 Task: Find connections with filter location Boa Vista with filter topic #machinelearningwith filter profile language Spanish with filter current company State Street with filter school L S Raheja College of Arts and Commerce with filter industry Education Administration Programs with filter service category Consulting with filter keywords title Business Manager
Action: Mouse moved to (535, 102)
Screenshot: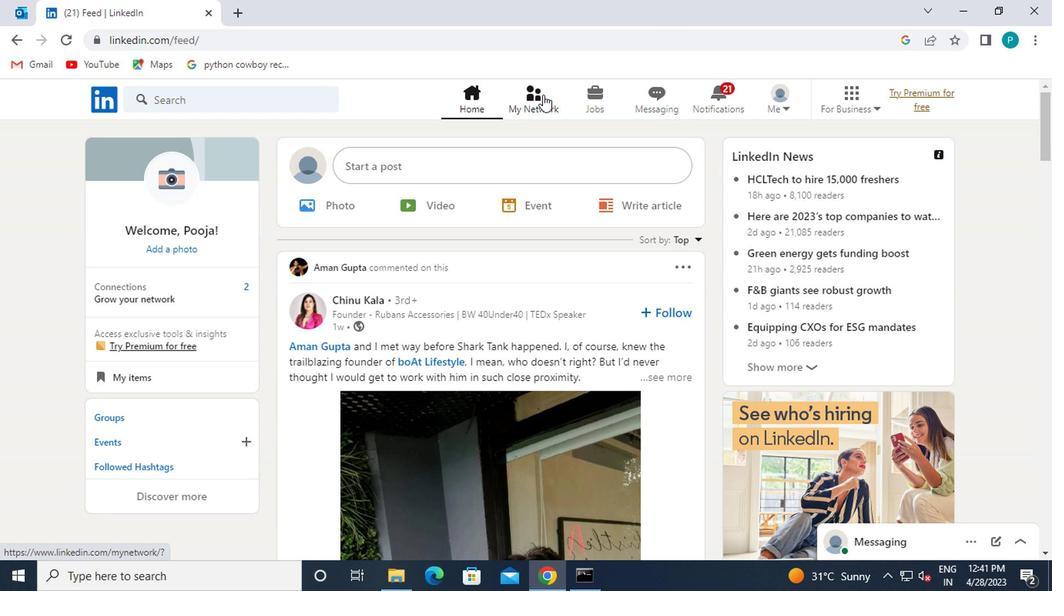 
Action: Mouse pressed left at (535, 102)
Screenshot: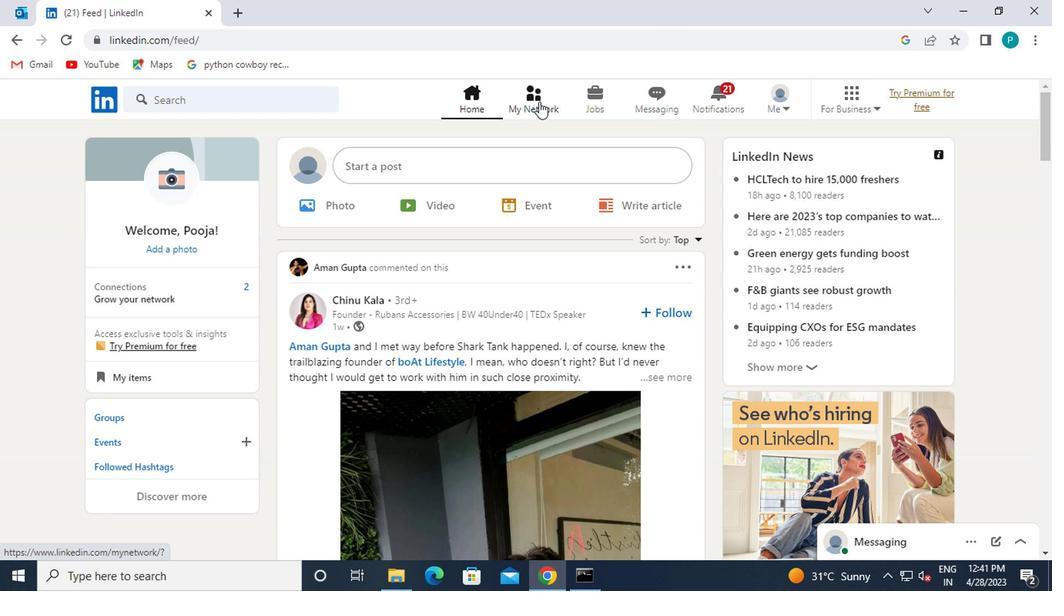 
Action: Mouse moved to (231, 170)
Screenshot: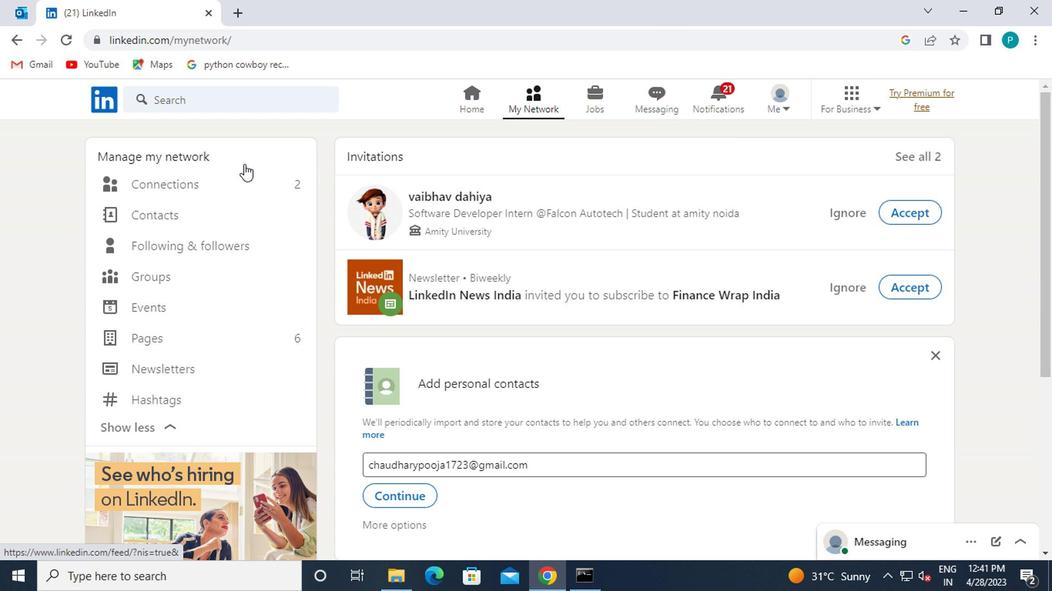 
Action: Mouse pressed left at (231, 170)
Screenshot: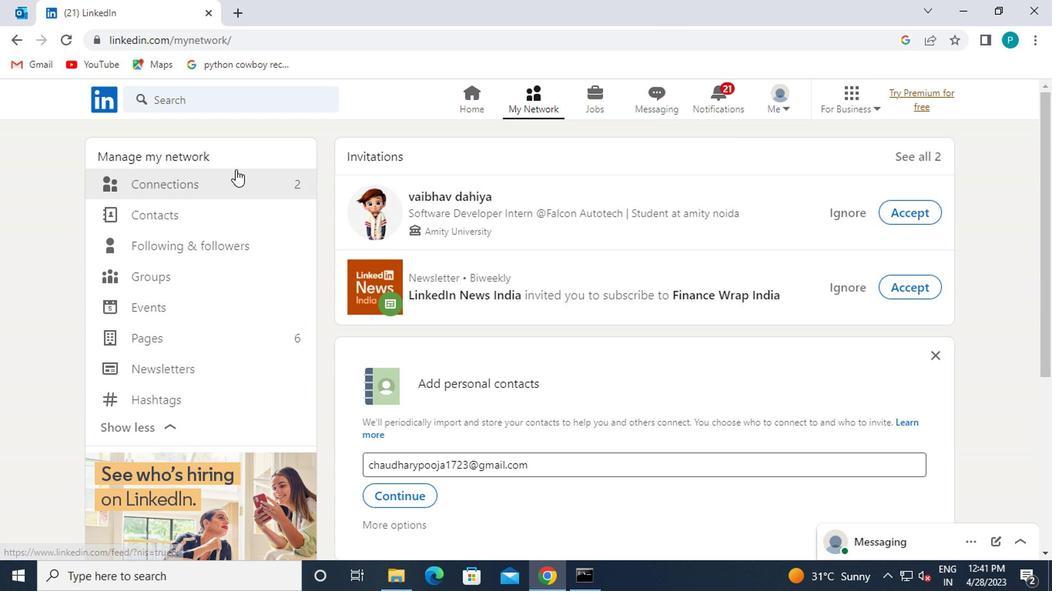 
Action: Mouse moved to (284, 186)
Screenshot: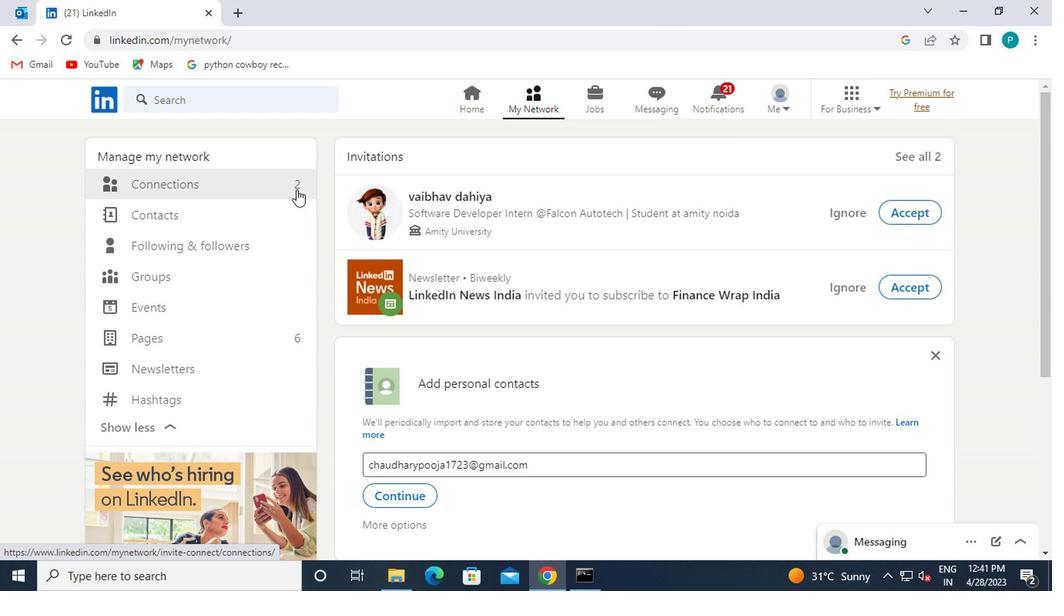 
Action: Mouse pressed left at (284, 186)
Screenshot: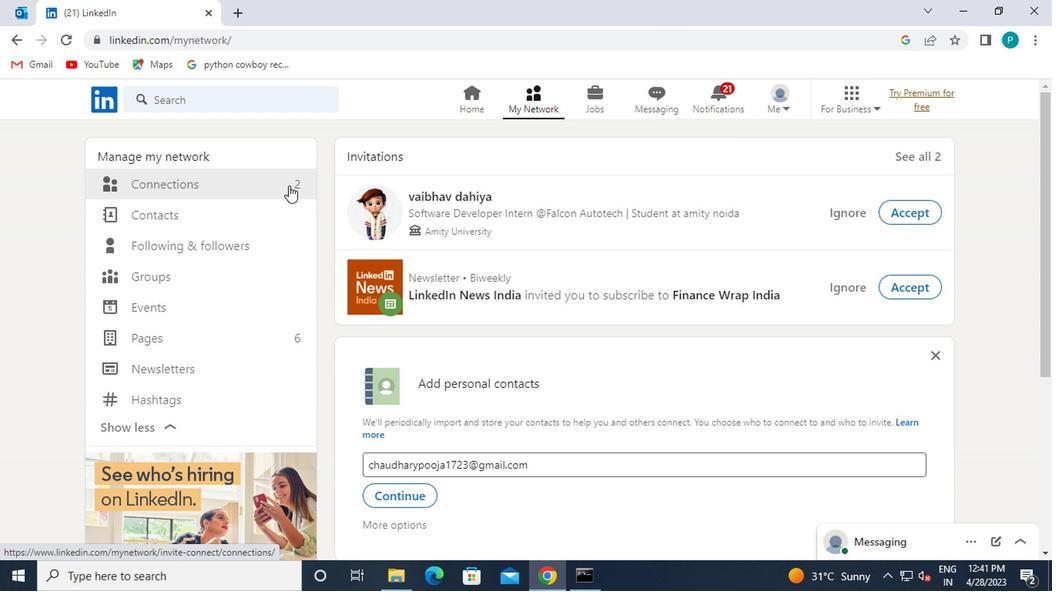 
Action: Mouse pressed left at (284, 186)
Screenshot: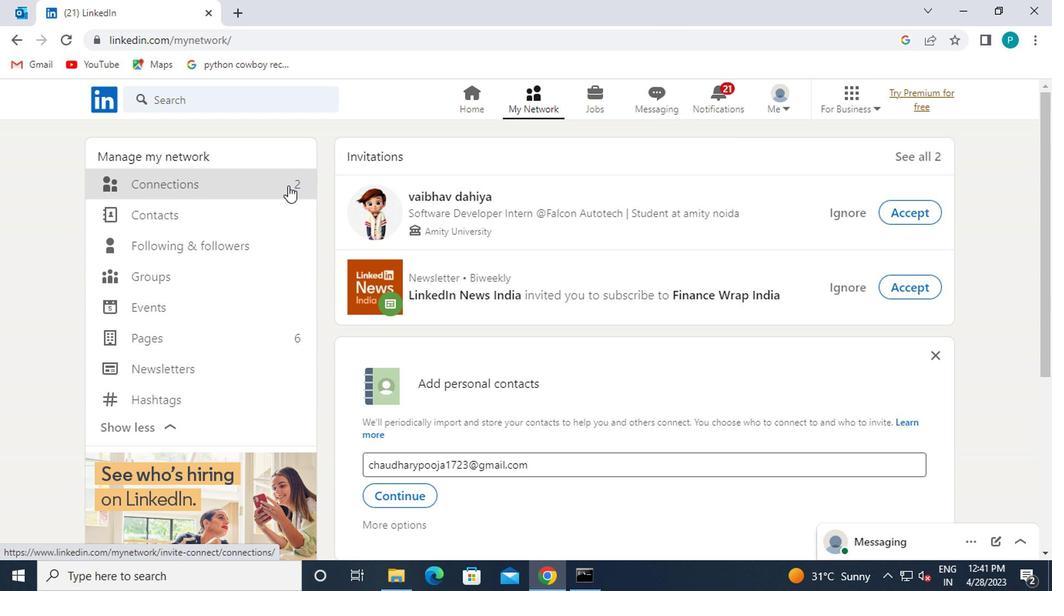
Action: Mouse moved to (650, 187)
Screenshot: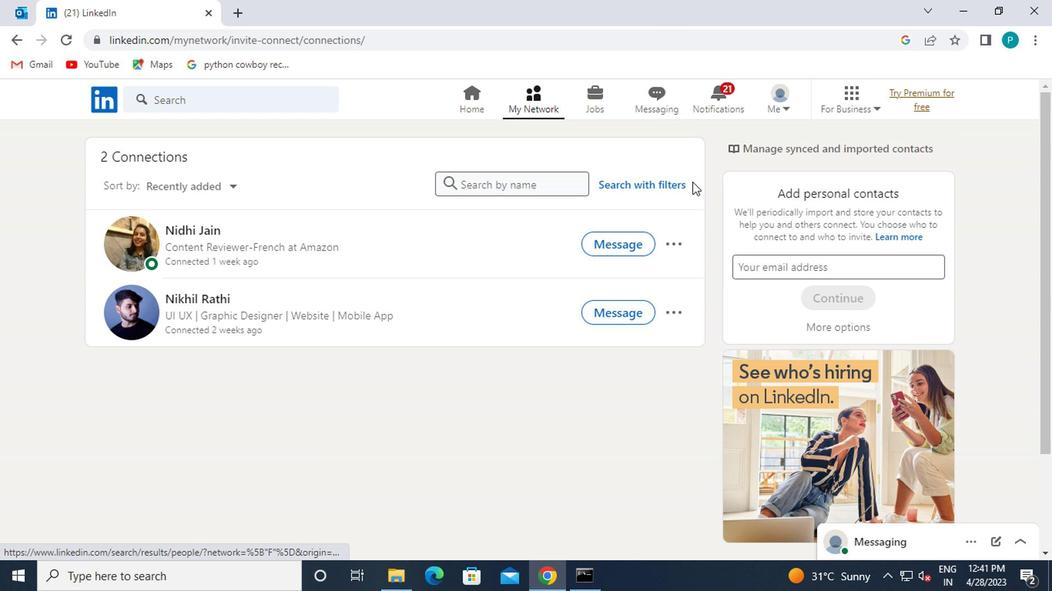 
Action: Mouse pressed left at (650, 187)
Screenshot: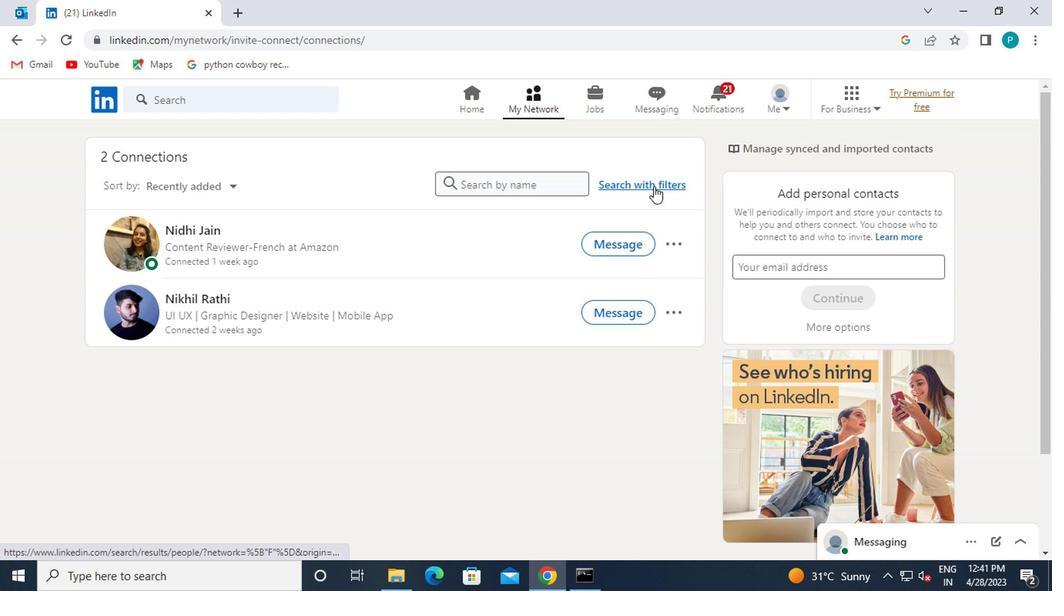 
Action: Mouse moved to (579, 150)
Screenshot: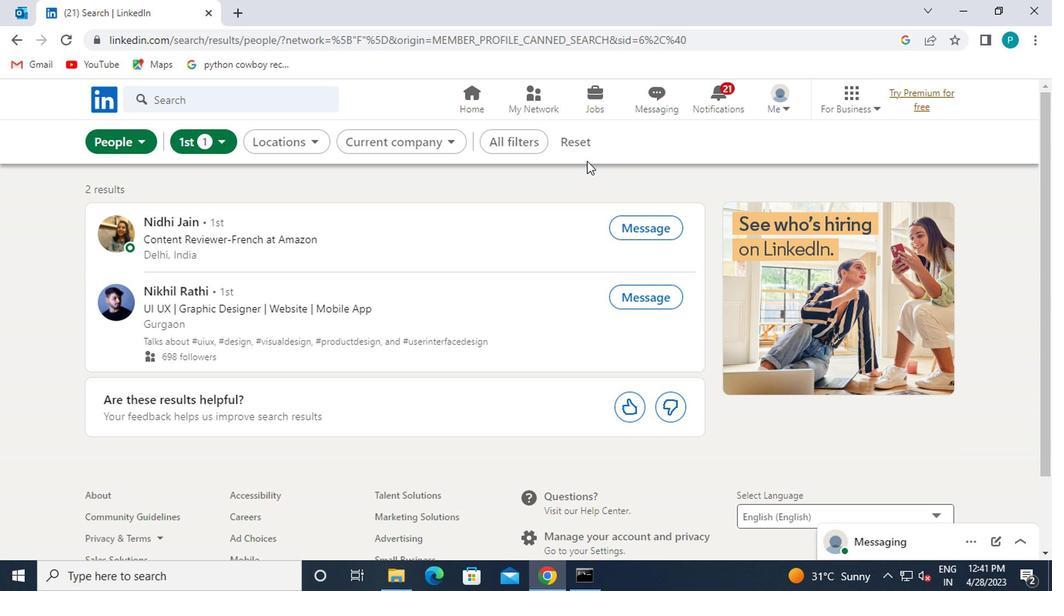 
Action: Mouse pressed left at (579, 150)
Screenshot: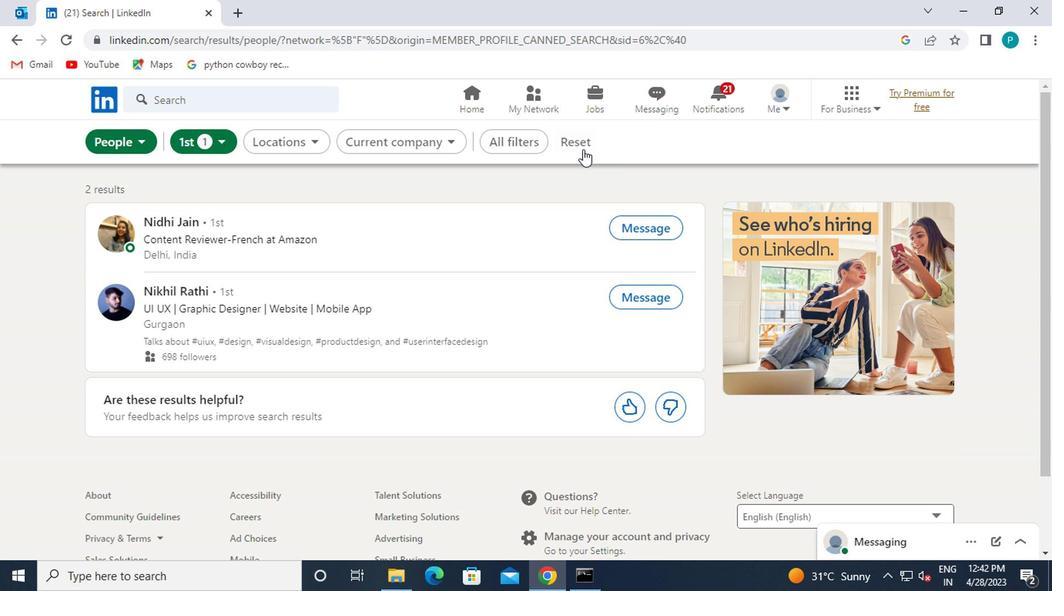 
Action: Mouse moved to (527, 153)
Screenshot: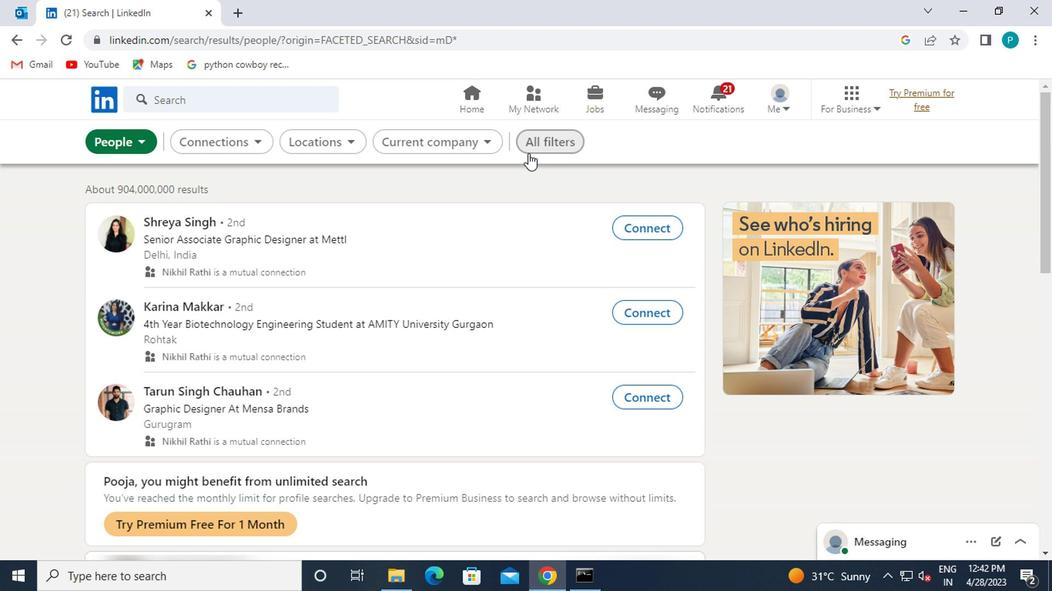
Action: Mouse pressed left at (527, 153)
Screenshot: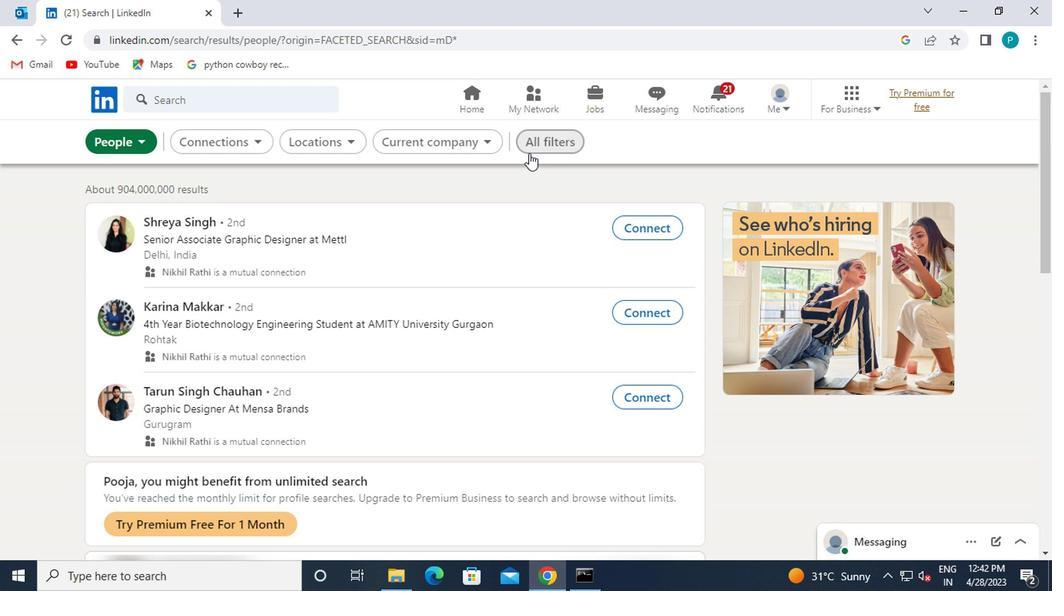 
Action: Mouse moved to (927, 400)
Screenshot: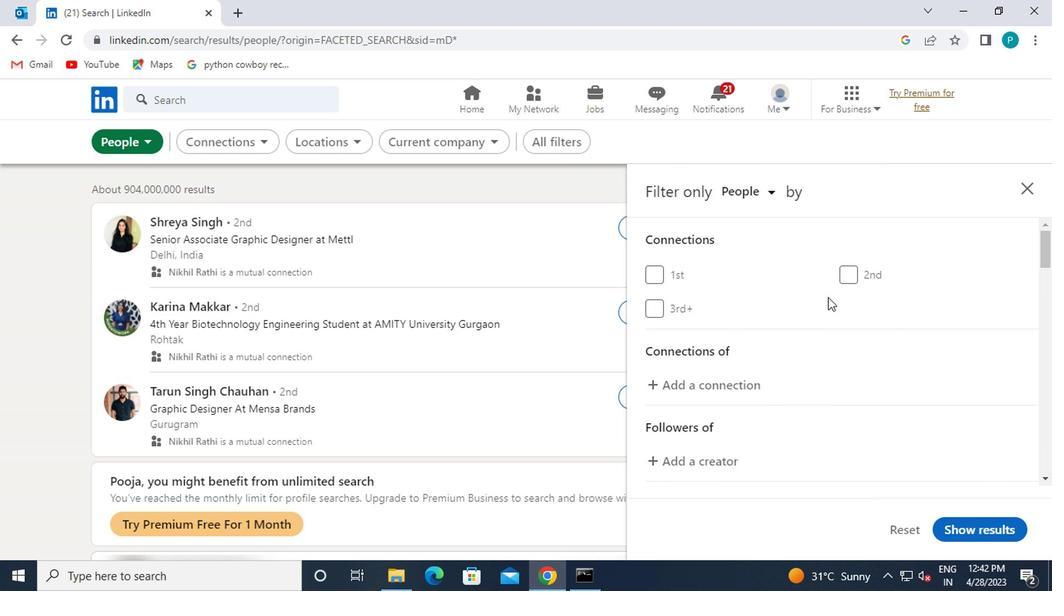
Action: Mouse scrolled (927, 398) with delta (0, -1)
Screenshot: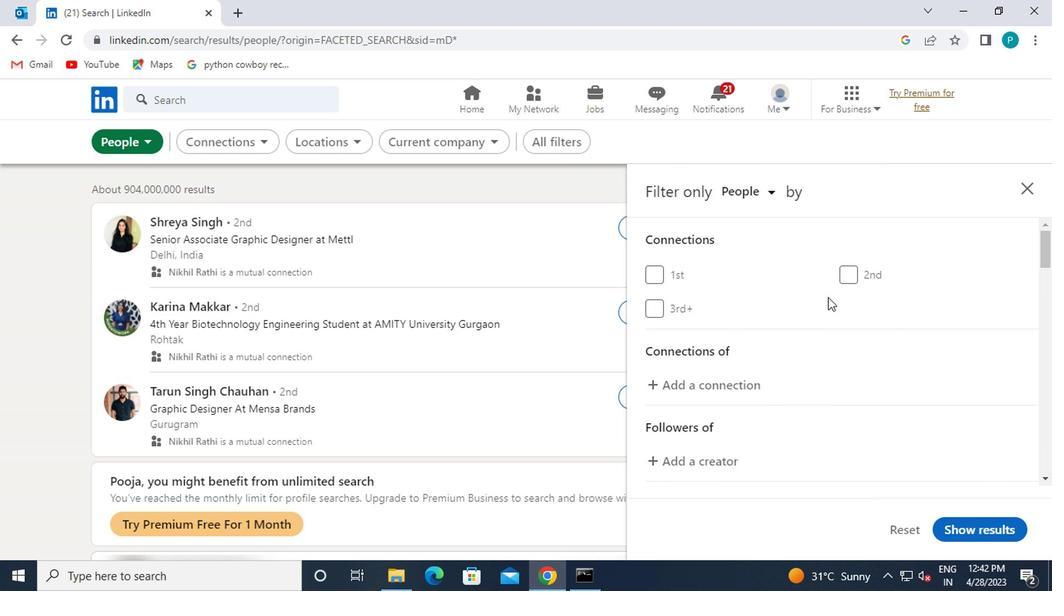 
Action: Mouse moved to (932, 403)
Screenshot: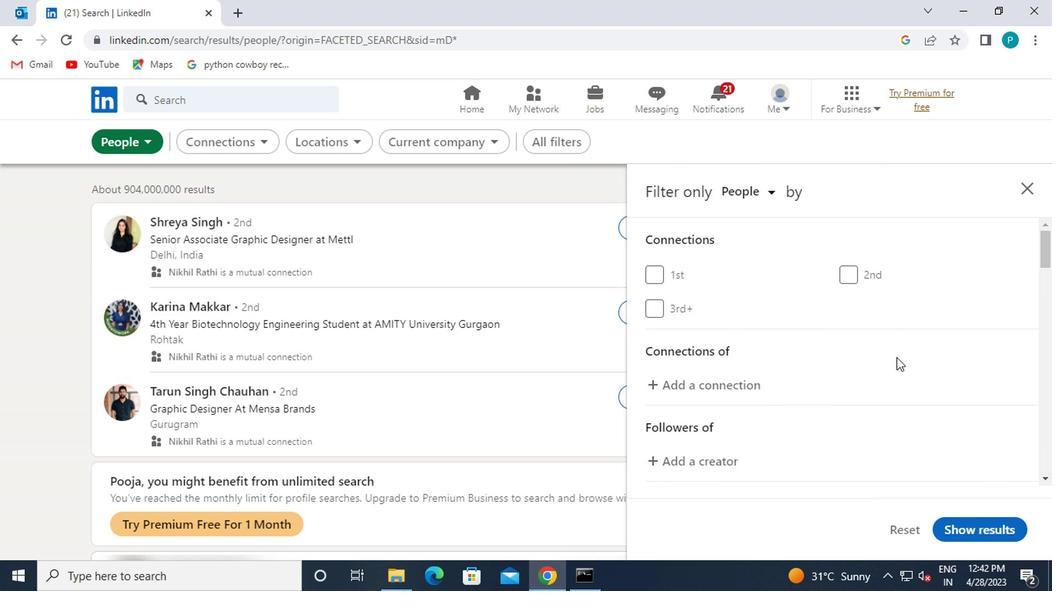 
Action: Mouse scrolled (932, 402) with delta (0, -1)
Screenshot: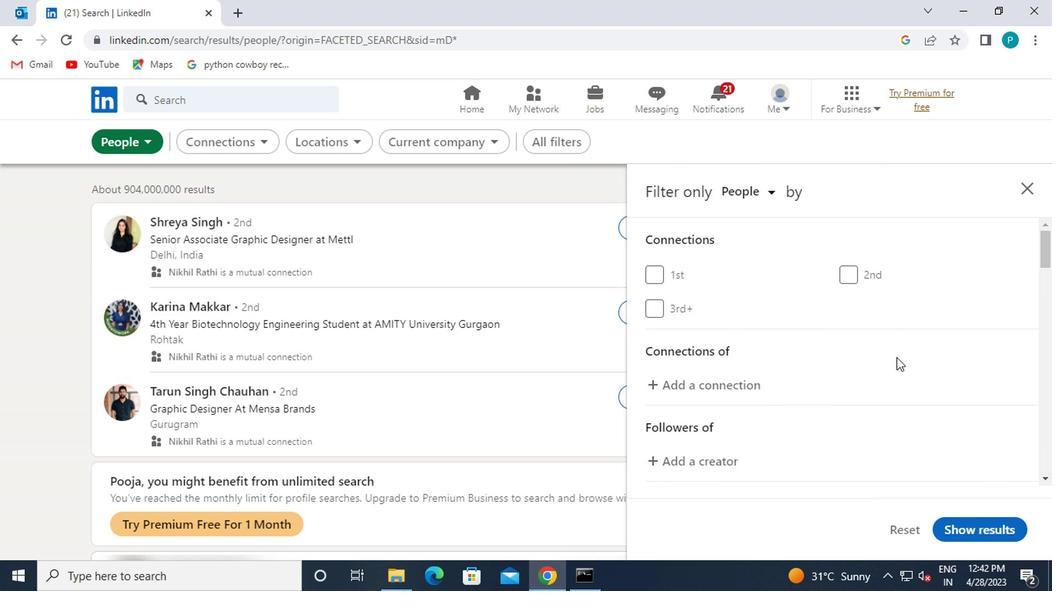 
Action: Mouse moved to (934, 403)
Screenshot: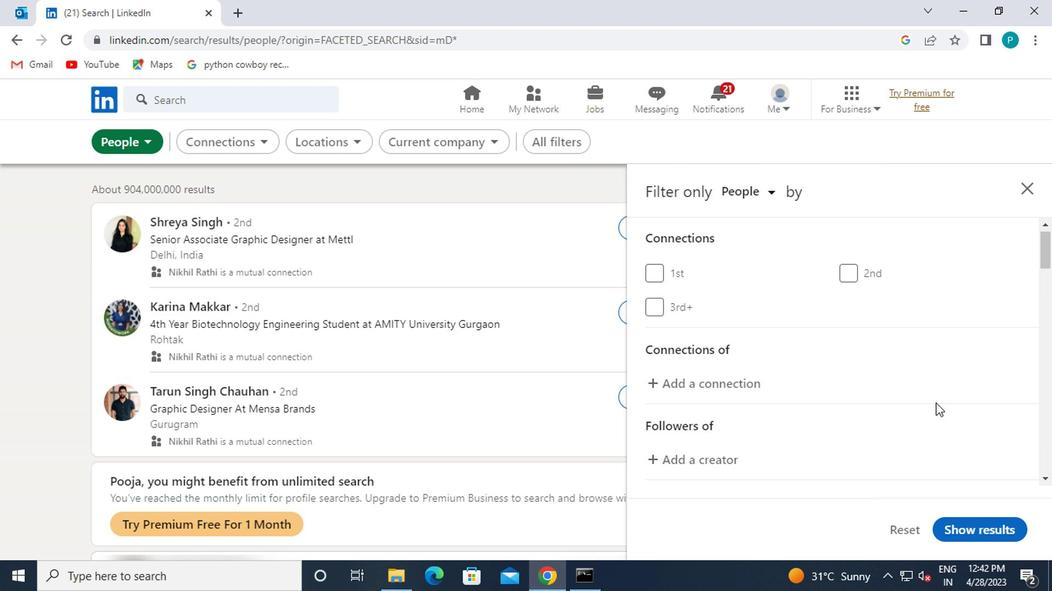 
Action: Mouse scrolled (934, 402) with delta (0, -1)
Screenshot: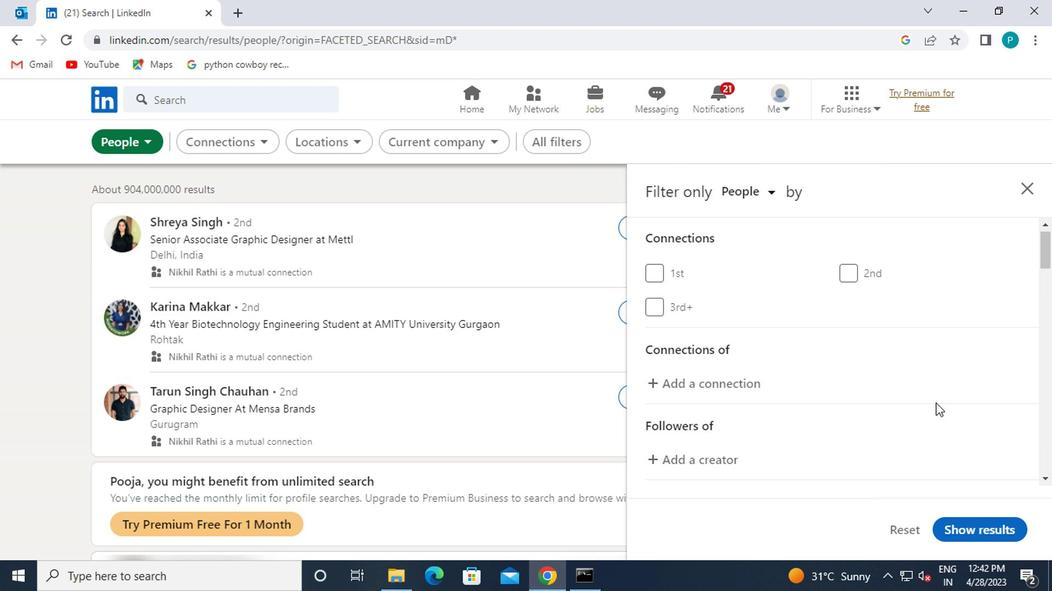 
Action: Mouse moved to (884, 379)
Screenshot: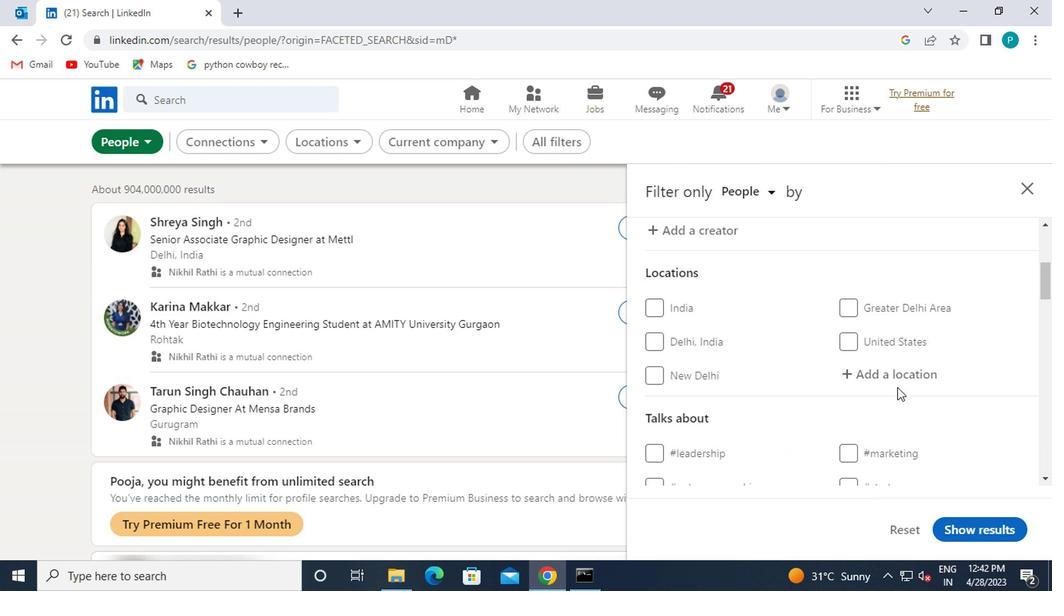 
Action: Mouse pressed left at (884, 379)
Screenshot: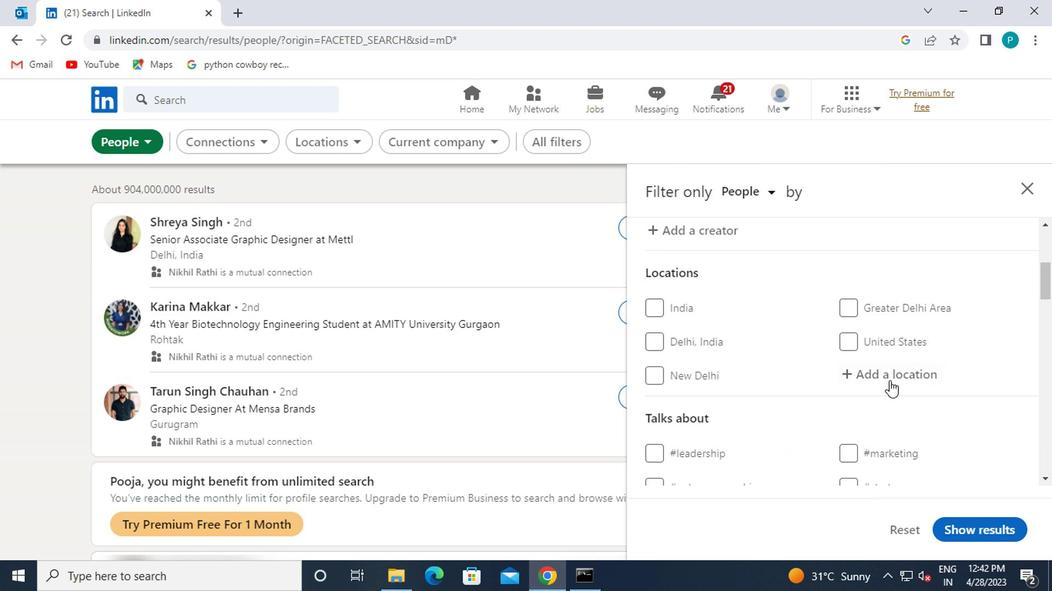 
Action: Key pressed <Key.caps_lock>b<Key.caps_lock>oa
Screenshot: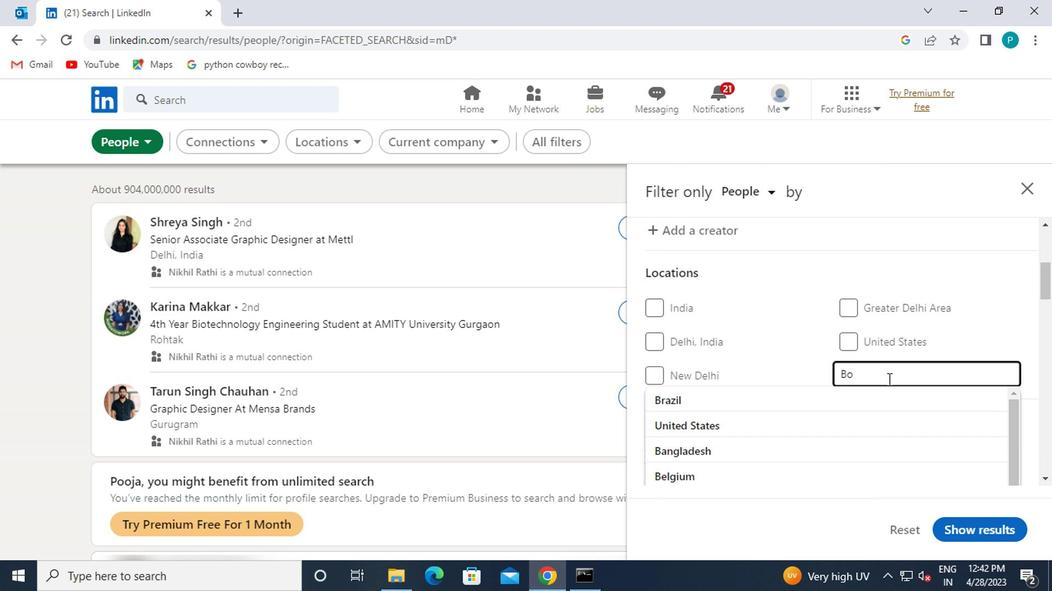 
Action: Mouse moved to (861, 401)
Screenshot: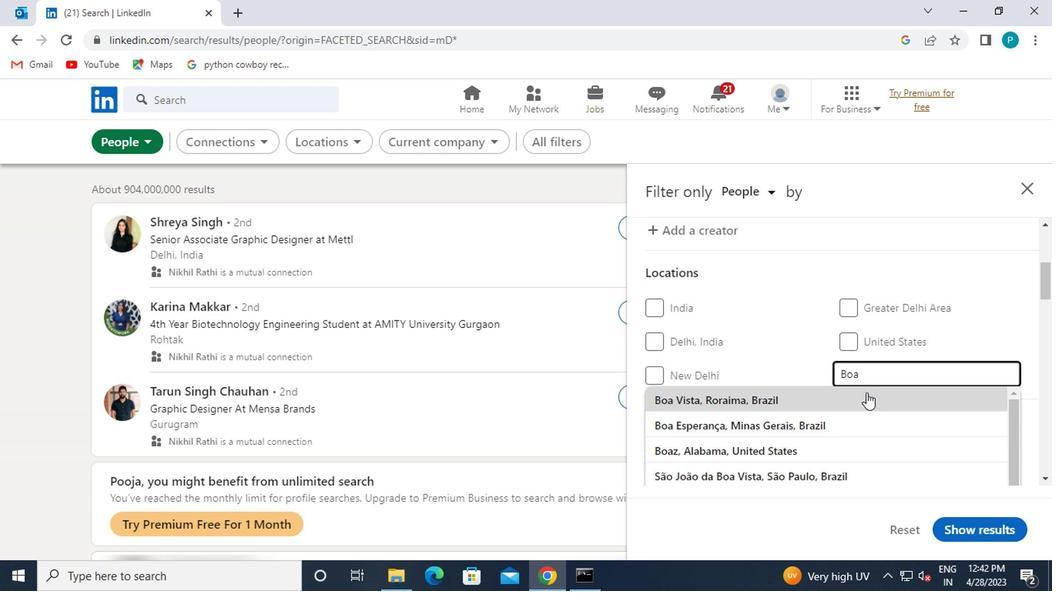 
Action: Mouse pressed left at (861, 401)
Screenshot: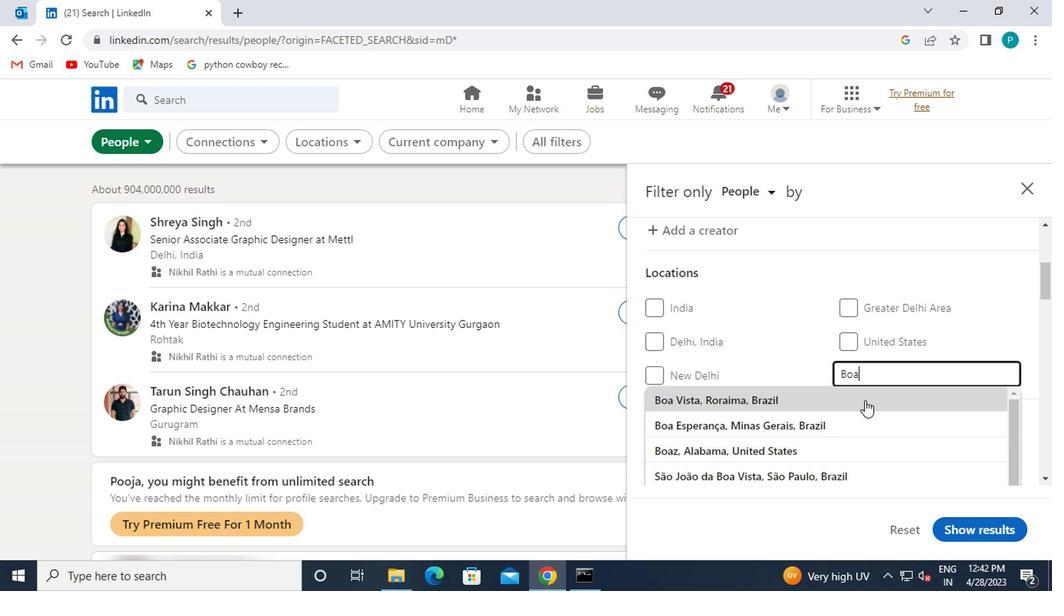
Action: Mouse scrolled (861, 400) with delta (0, -1)
Screenshot: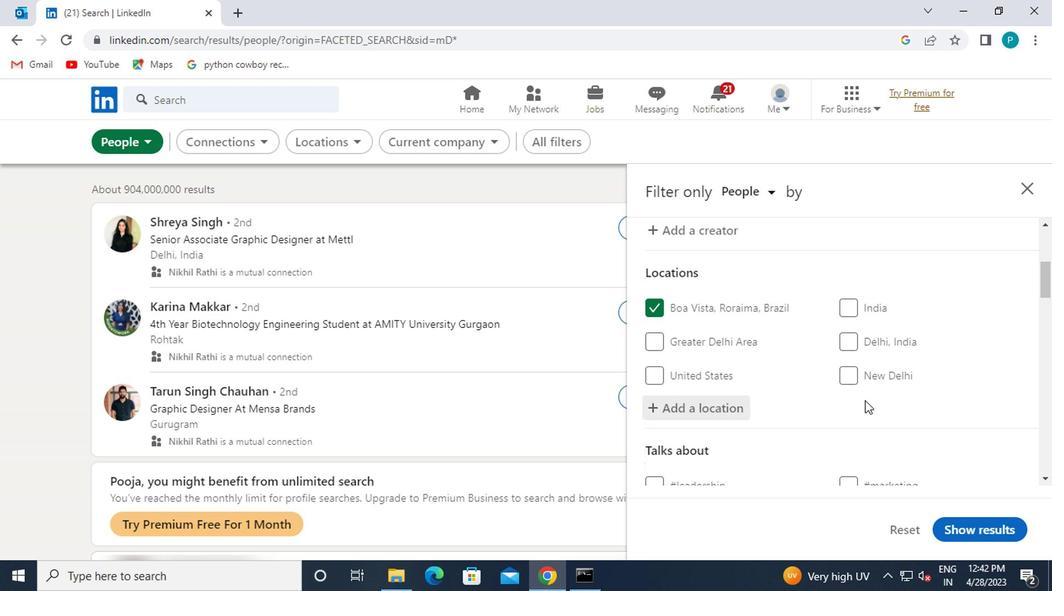 
Action: Mouse scrolled (861, 400) with delta (0, -1)
Screenshot: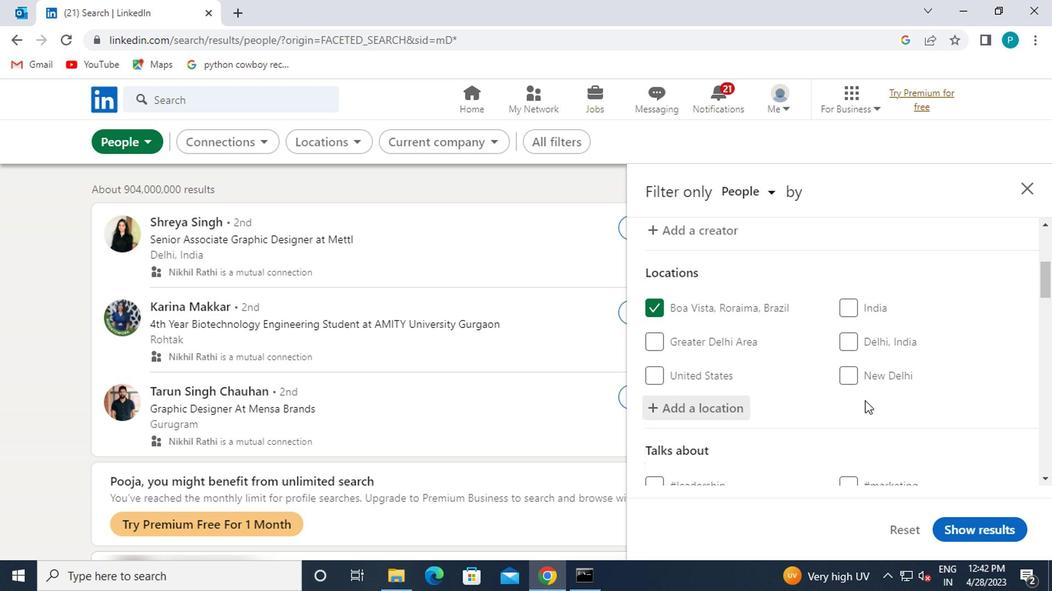 
Action: Mouse scrolled (861, 400) with delta (0, -1)
Screenshot: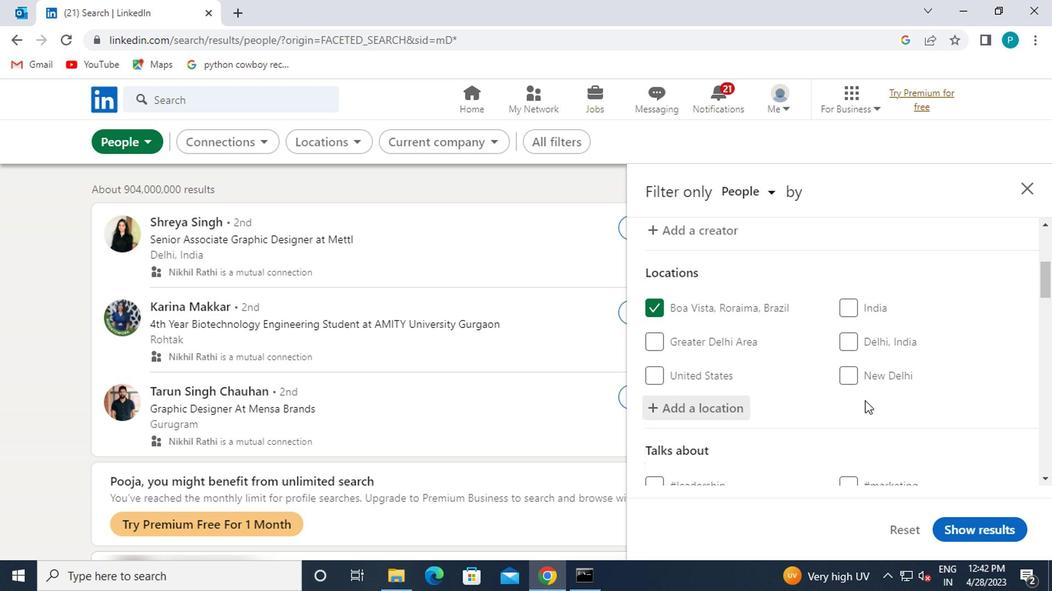 
Action: Mouse moved to (905, 321)
Screenshot: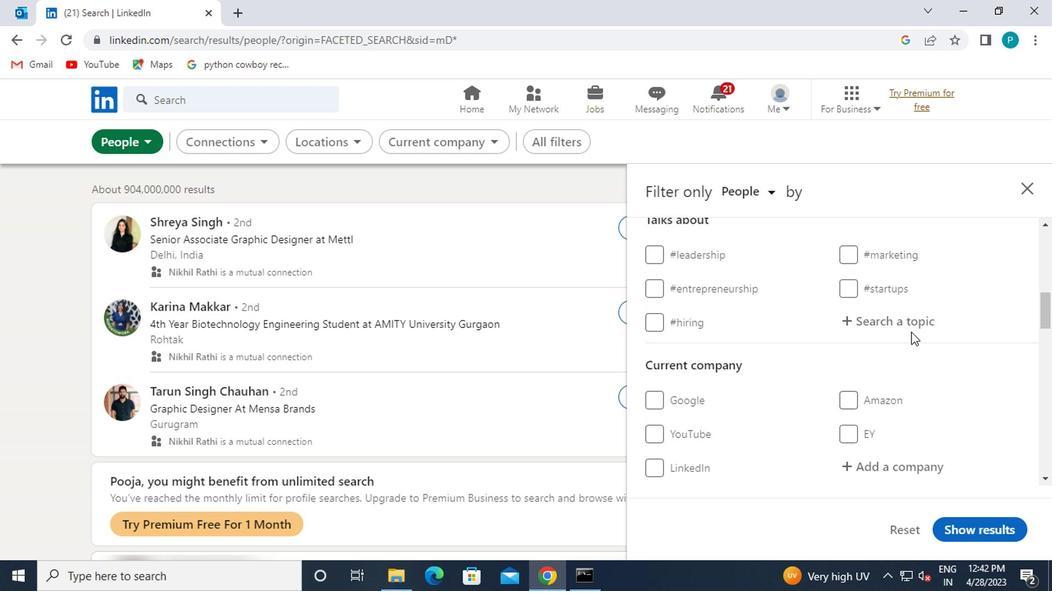 
Action: Mouse pressed left at (905, 321)
Screenshot: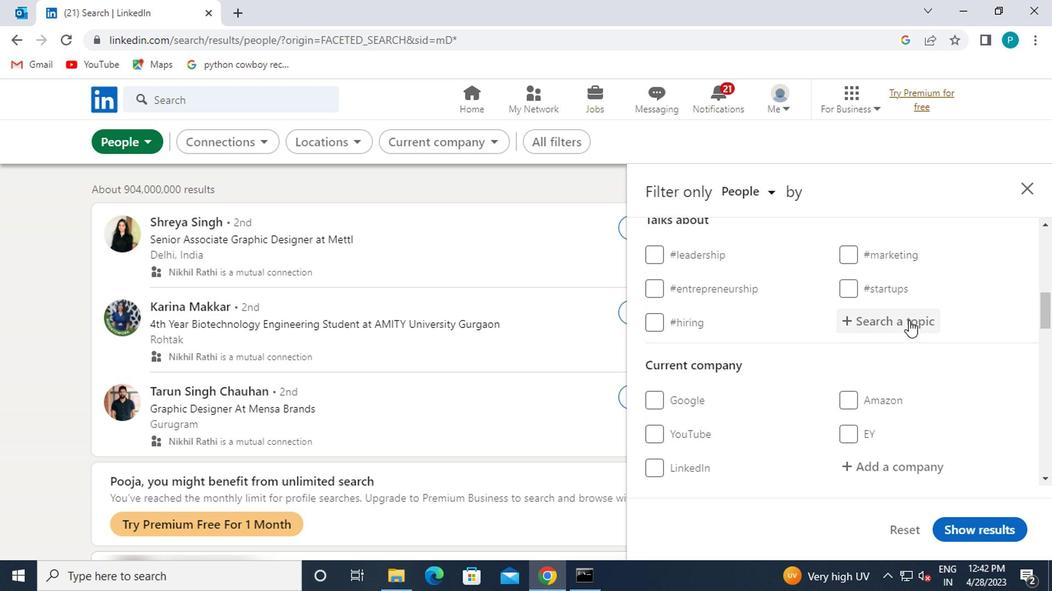 
Action: Mouse moved to (904, 318)
Screenshot: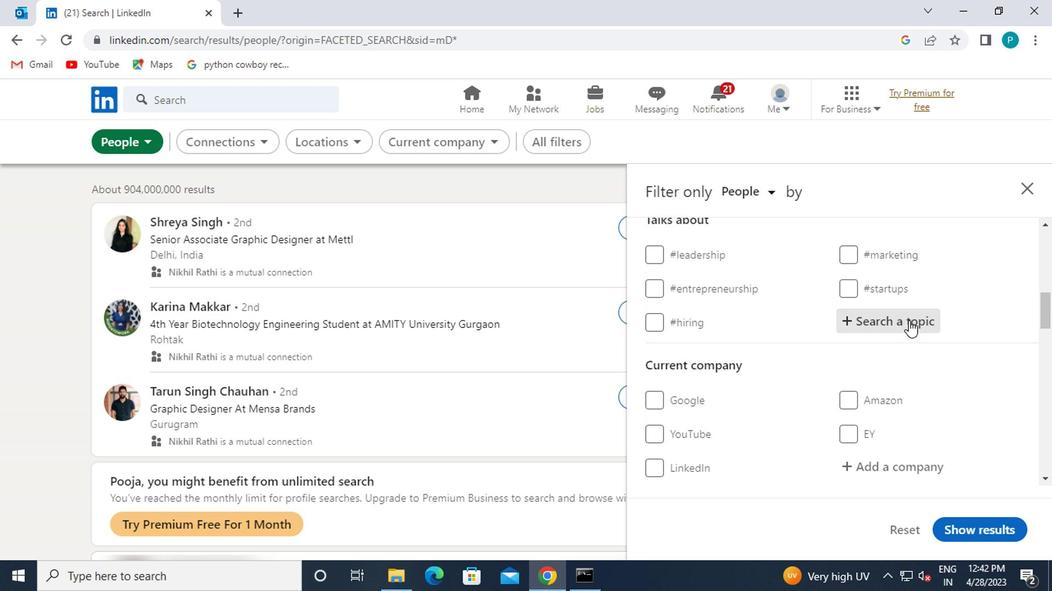 
Action: Key pressed <Key.shift>#MACHINELEARNING
Screenshot: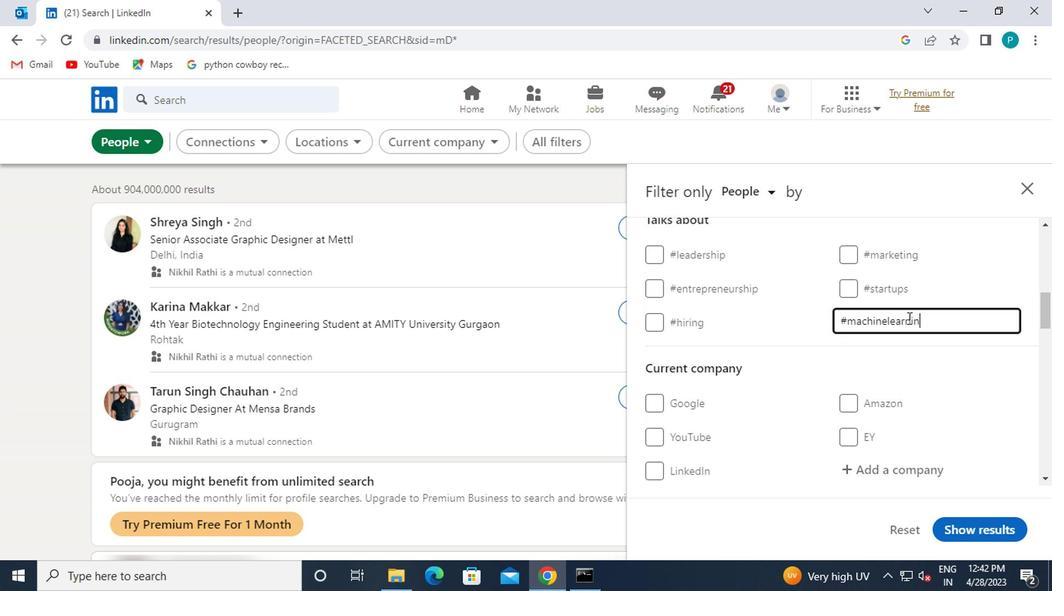 
Action: Mouse moved to (880, 351)
Screenshot: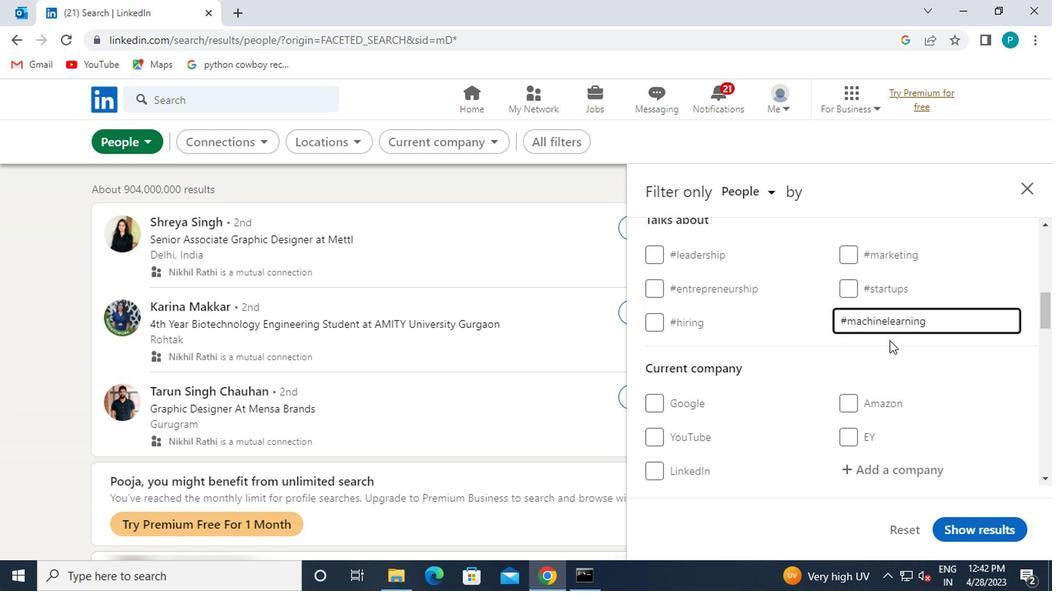 
Action: Mouse scrolled (880, 350) with delta (0, 0)
Screenshot: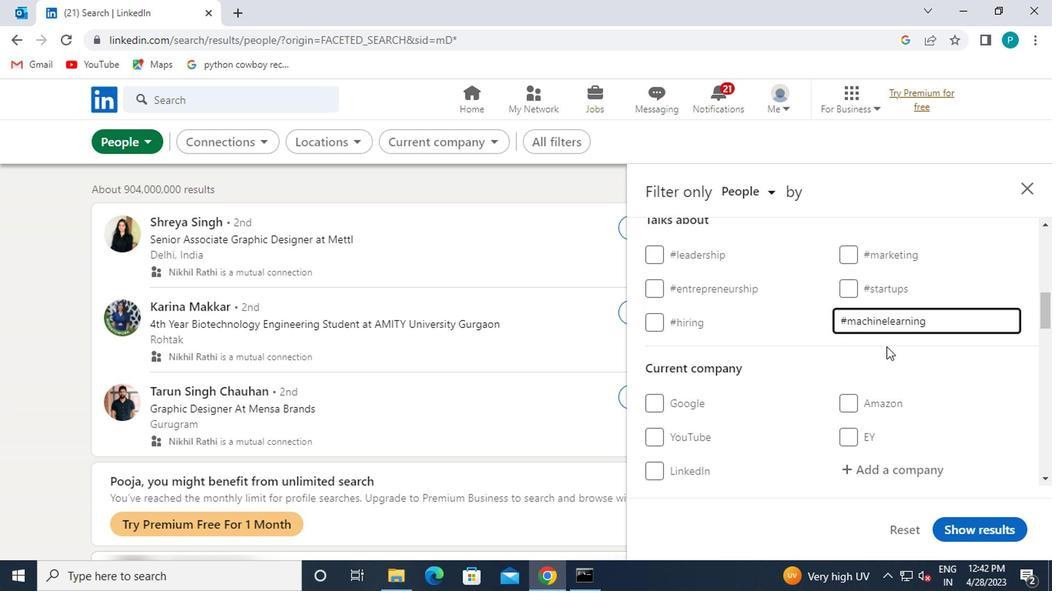 
Action: Mouse moved to (880, 352)
Screenshot: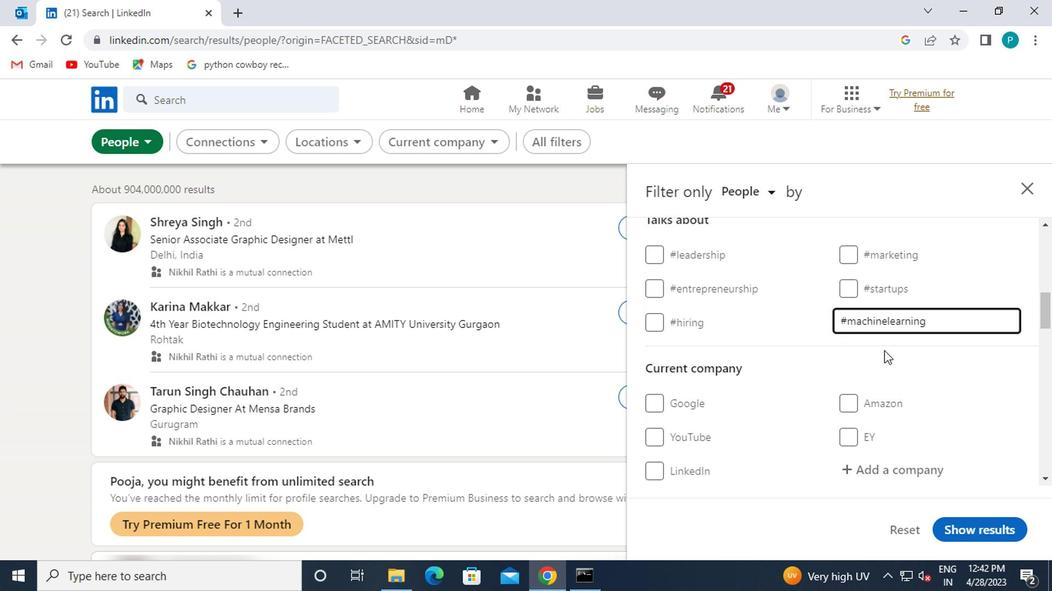
Action: Mouse scrolled (880, 351) with delta (0, -1)
Screenshot: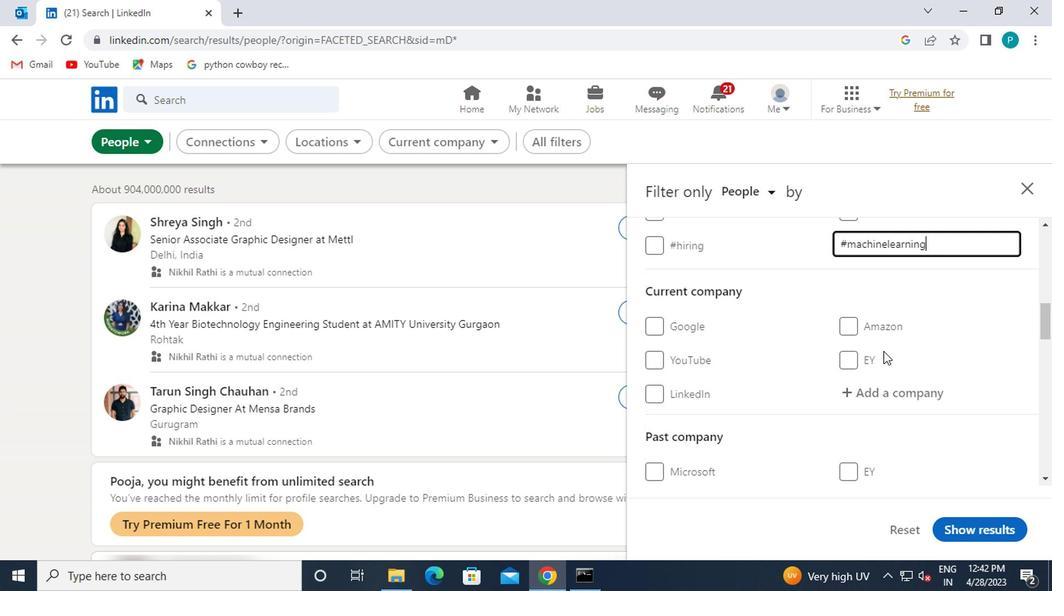 
Action: Mouse scrolled (880, 351) with delta (0, -1)
Screenshot: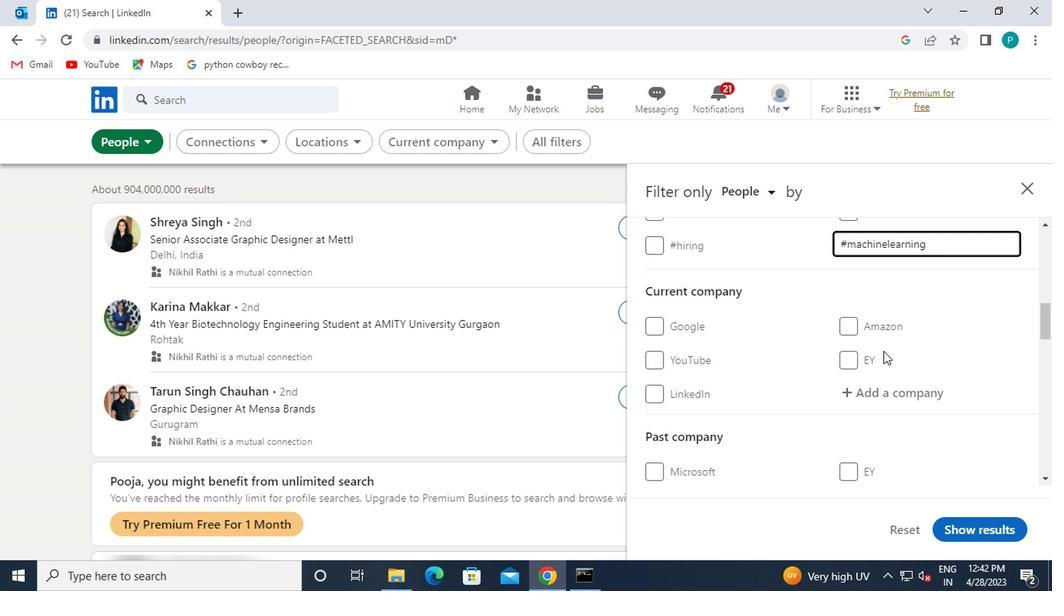 
Action: Mouse moved to (876, 353)
Screenshot: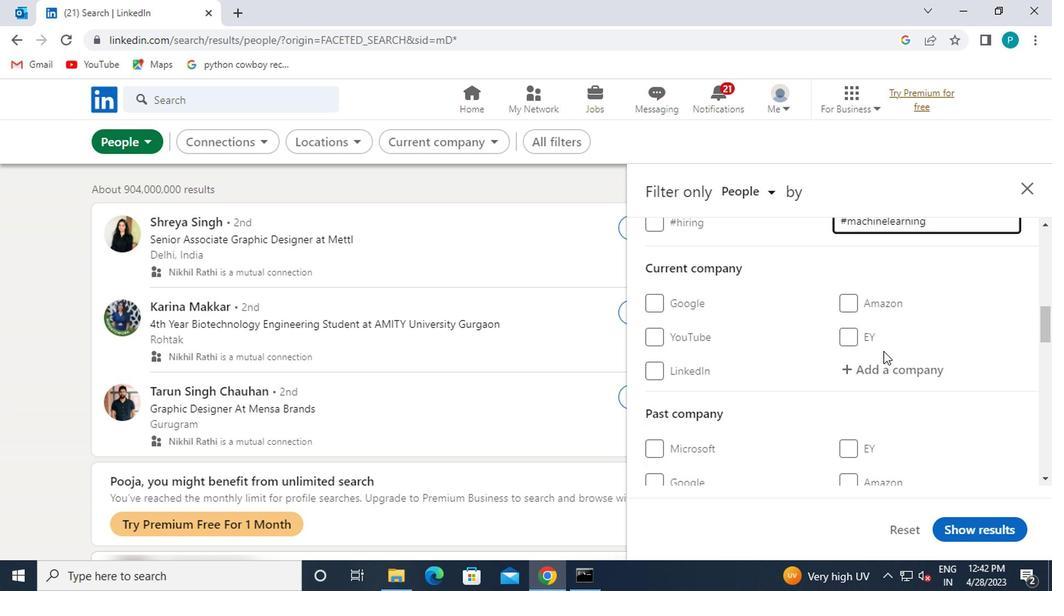 
Action: Mouse scrolled (876, 352) with delta (0, 0)
Screenshot: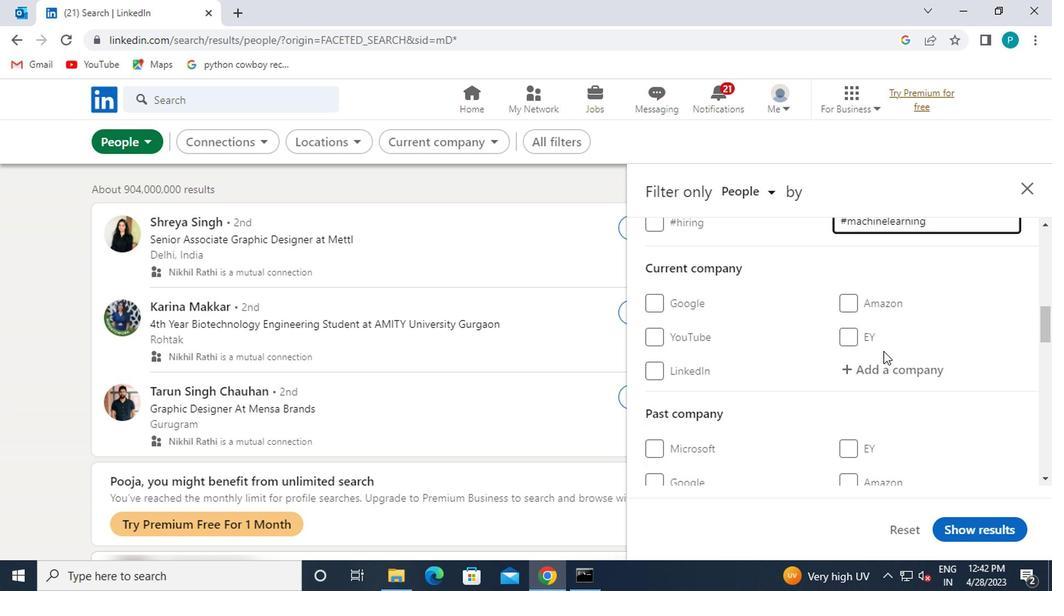 
Action: Mouse moved to (778, 377)
Screenshot: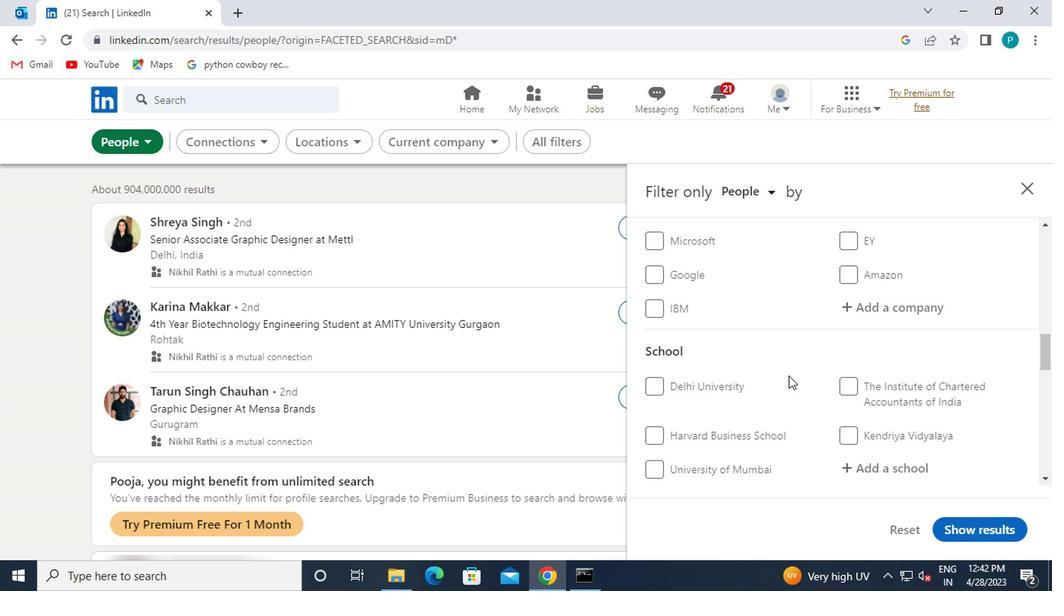 
Action: Mouse scrolled (778, 375) with delta (0, -1)
Screenshot: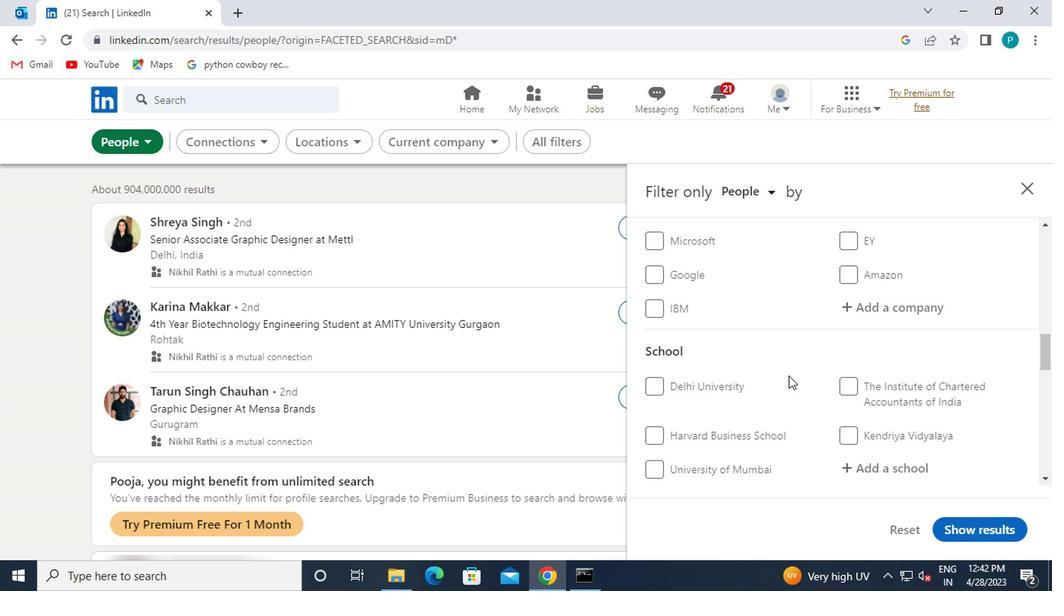 
Action: Mouse moved to (722, 390)
Screenshot: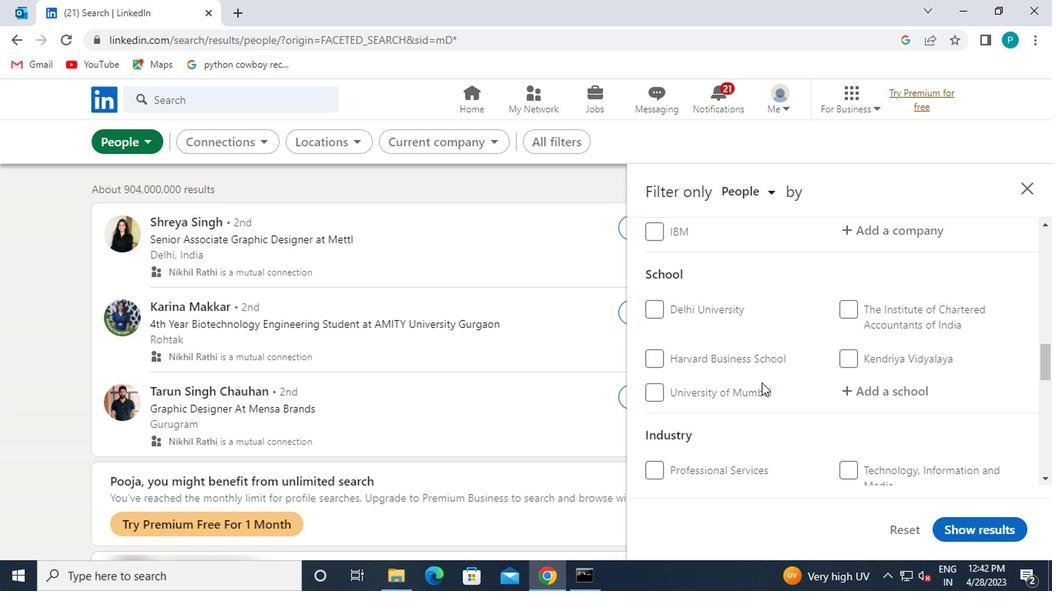 
Action: Mouse scrolled (722, 389) with delta (0, -1)
Screenshot: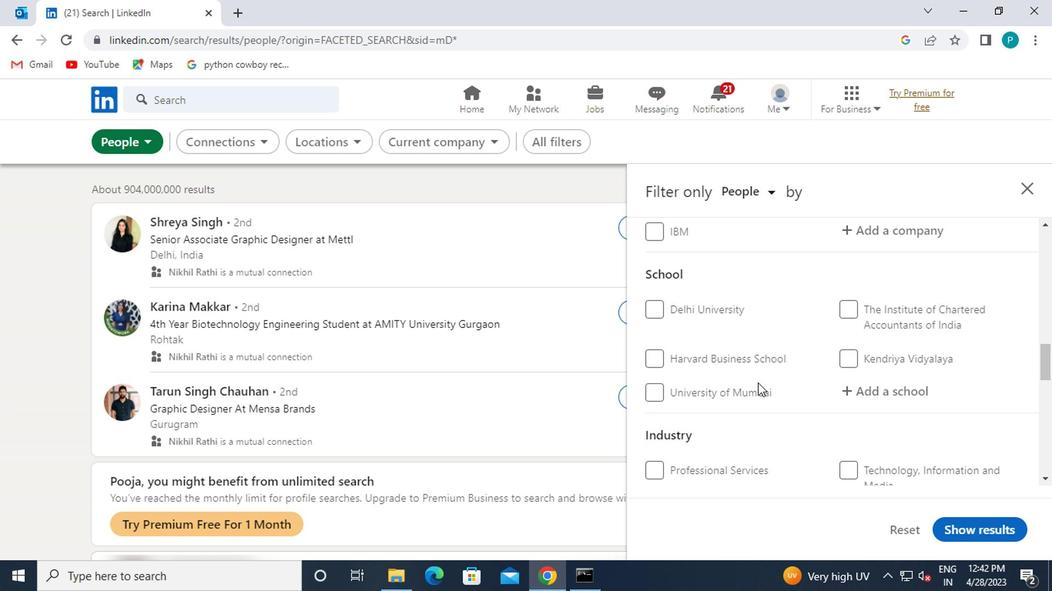
Action: Mouse moved to (722, 390)
Screenshot: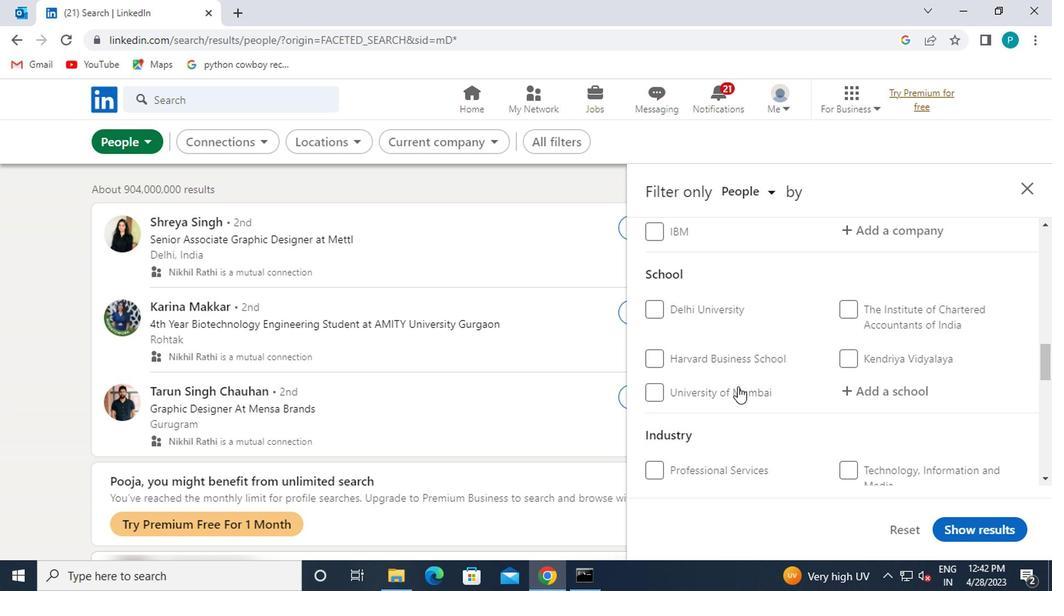
Action: Mouse scrolled (722, 390) with delta (0, 0)
Screenshot: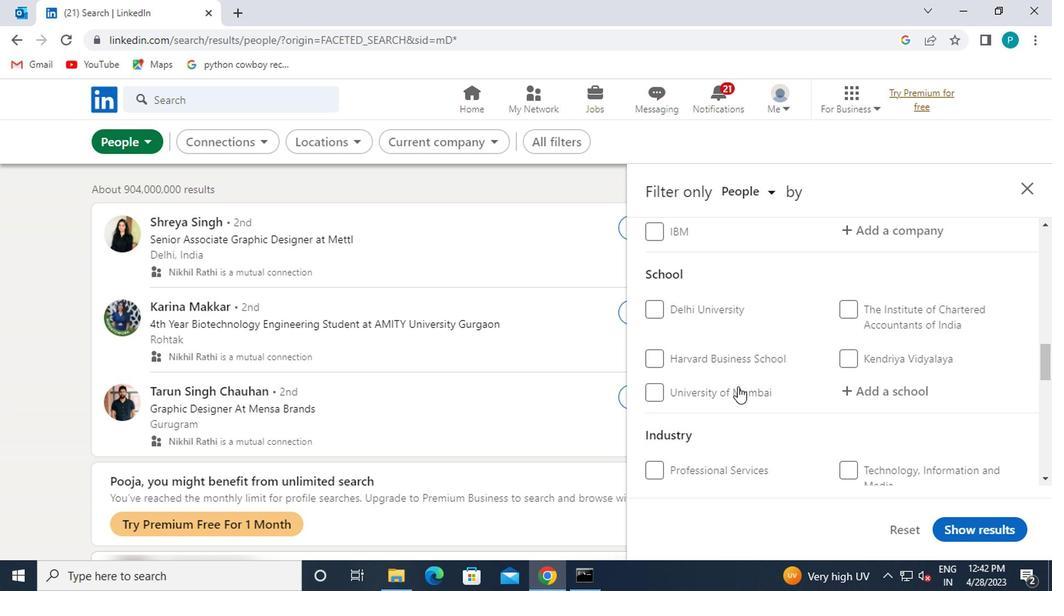 
Action: Mouse moved to (722, 390)
Screenshot: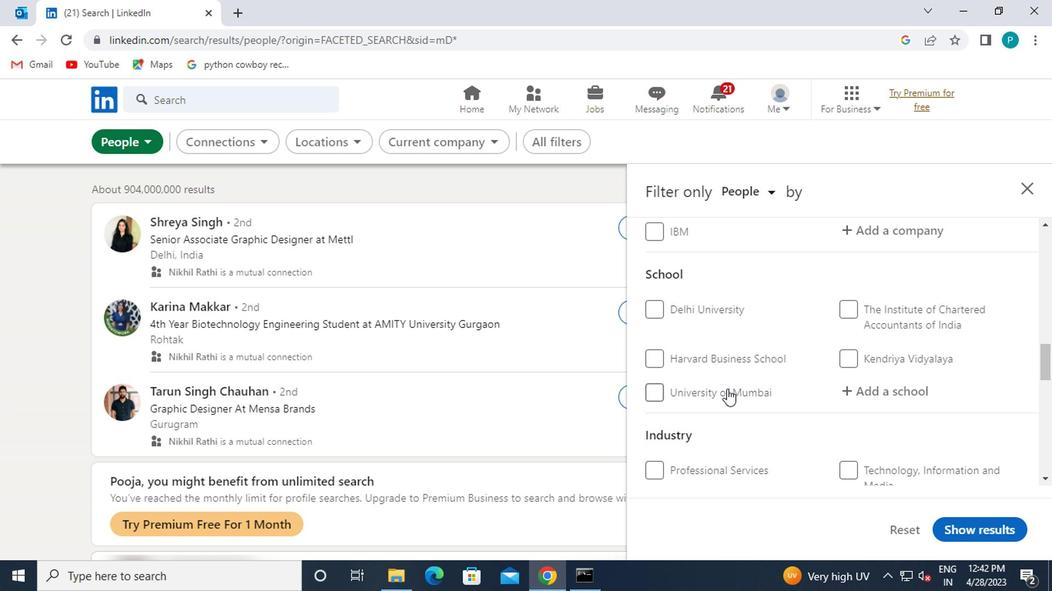 
Action: Mouse scrolled (722, 390) with delta (0, 0)
Screenshot: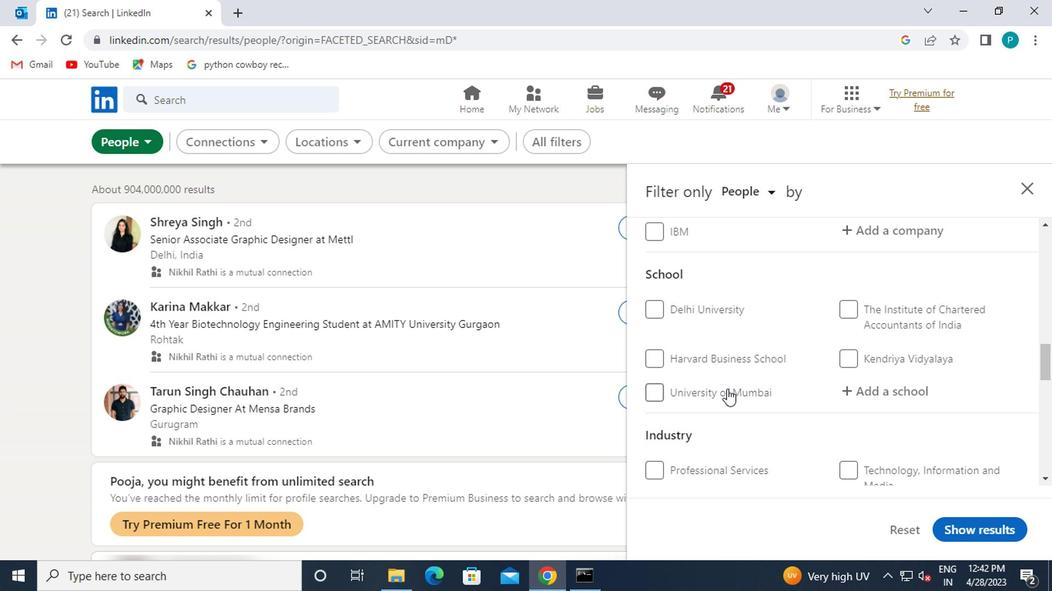 
Action: Mouse moved to (681, 396)
Screenshot: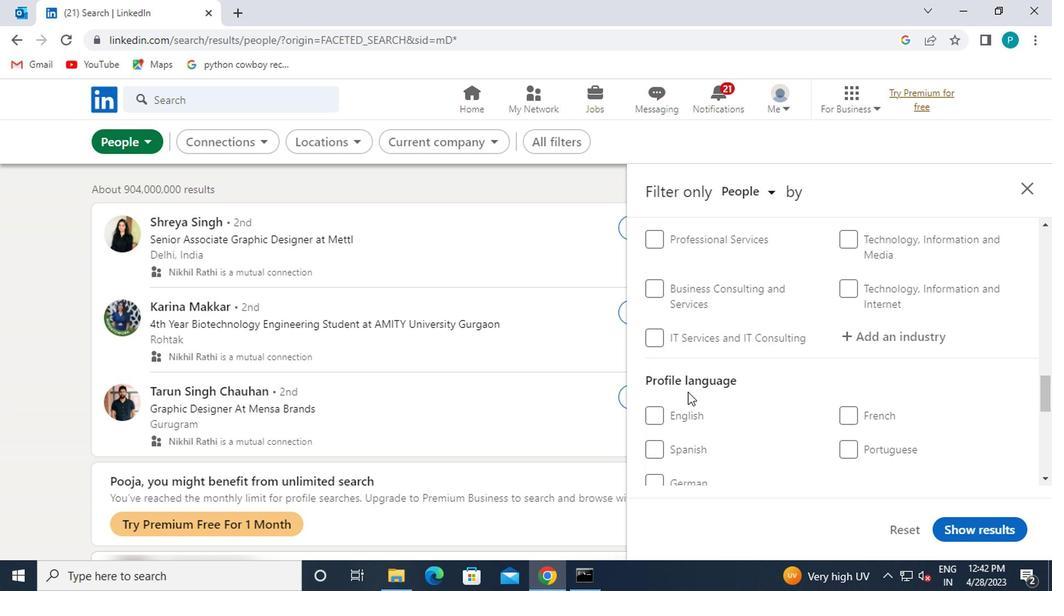 
Action: Mouse scrolled (681, 395) with delta (0, -1)
Screenshot: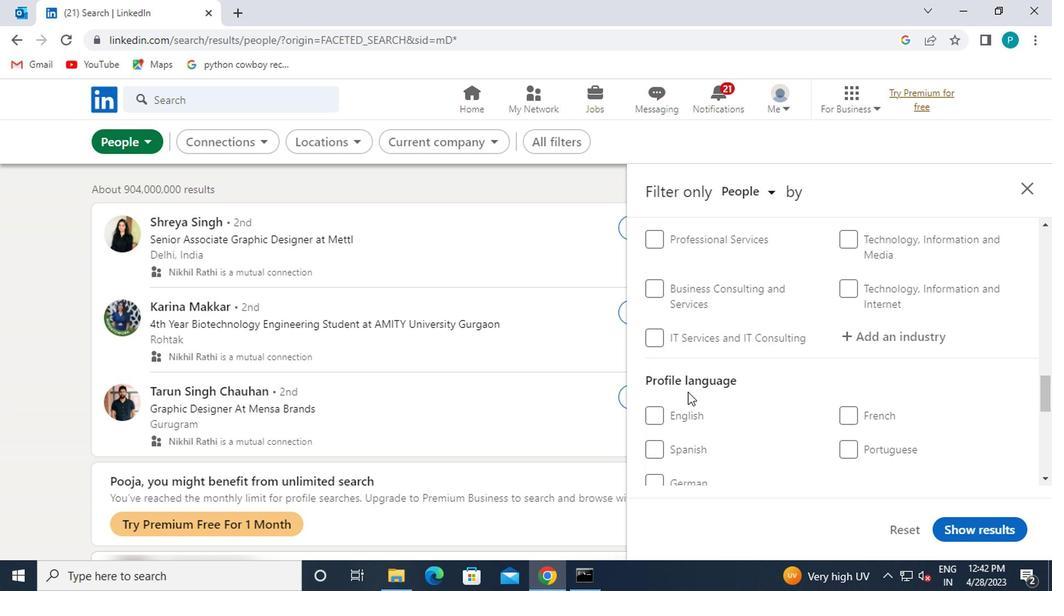 
Action: Mouse moved to (676, 373)
Screenshot: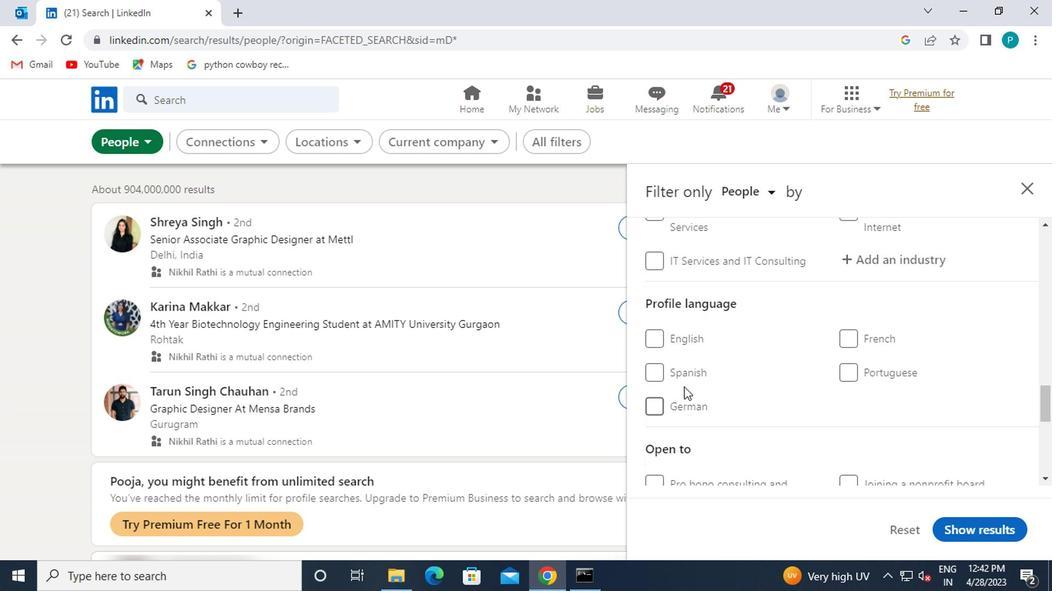 
Action: Mouse pressed left at (676, 373)
Screenshot: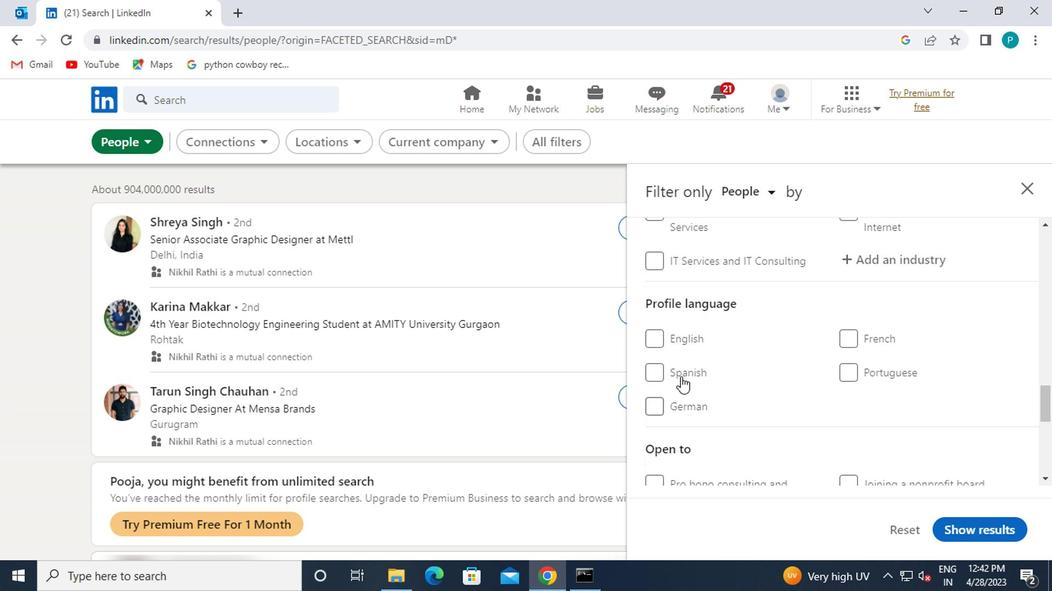
Action: Mouse moved to (816, 383)
Screenshot: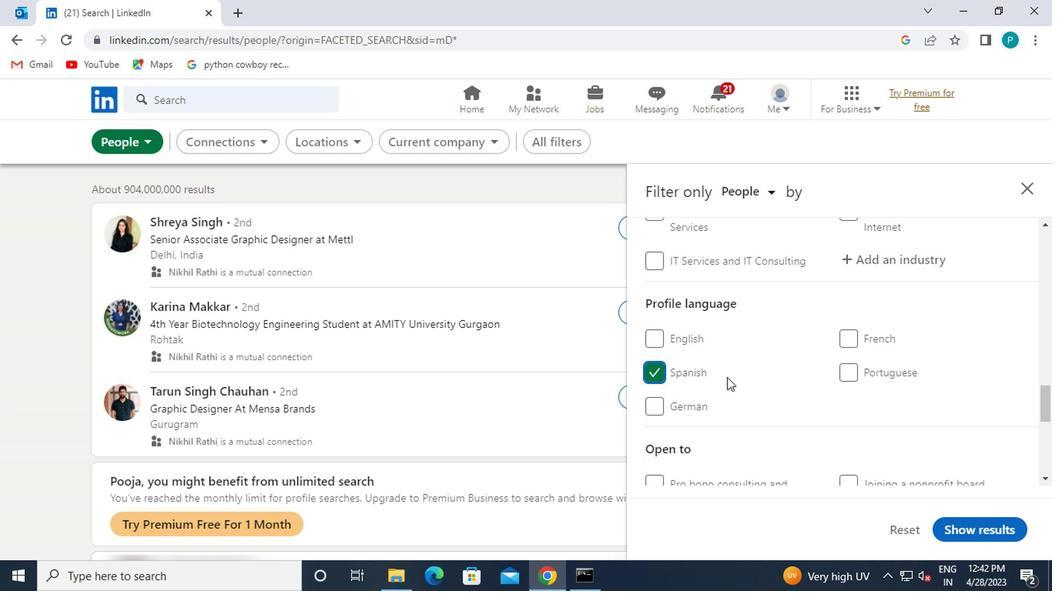 
Action: Mouse scrolled (816, 383) with delta (0, 0)
Screenshot: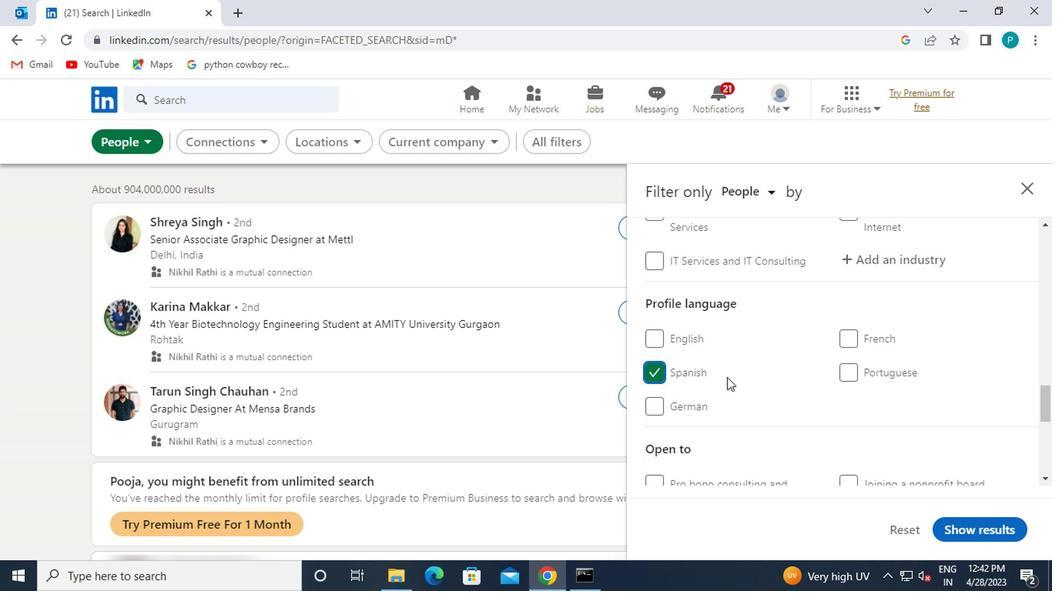 
Action: Mouse scrolled (816, 383) with delta (0, 0)
Screenshot: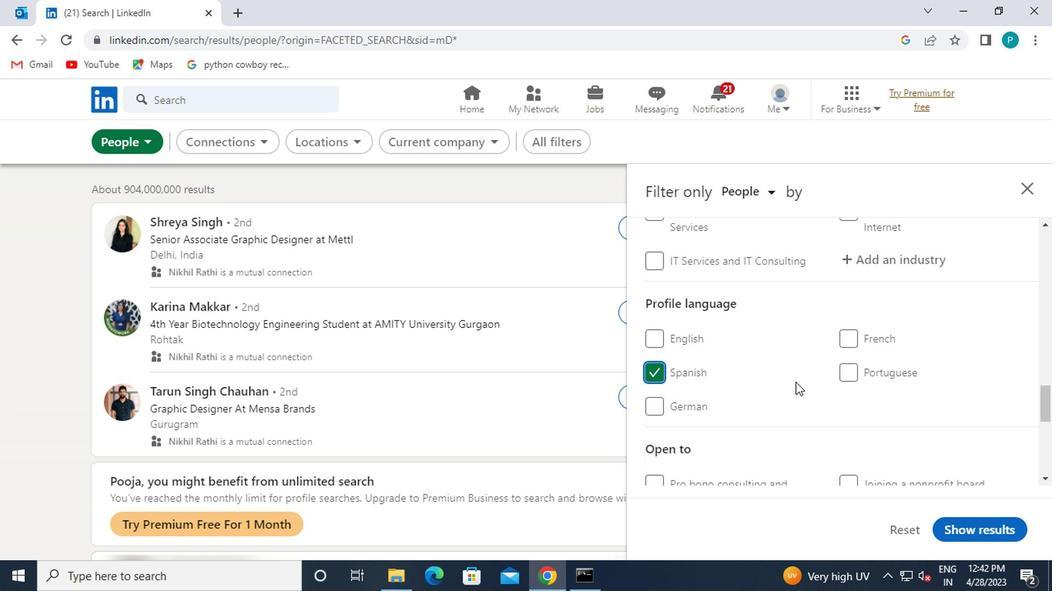 
Action: Mouse moved to (817, 383)
Screenshot: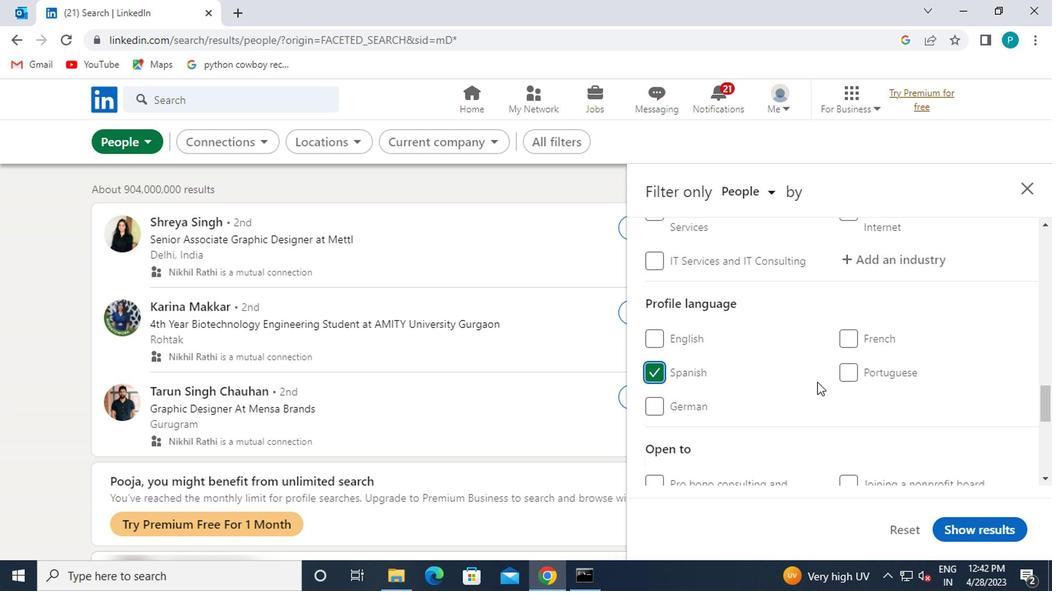 
Action: Mouse scrolled (817, 383) with delta (0, 0)
Screenshot: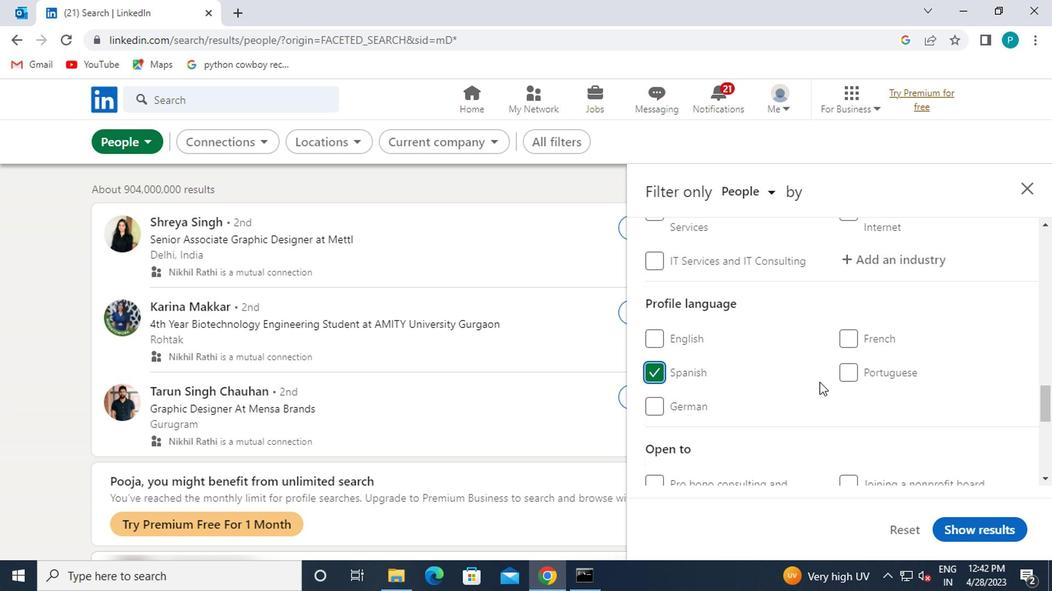 
Action: Mouse moved to (819, 383)
Screenshot: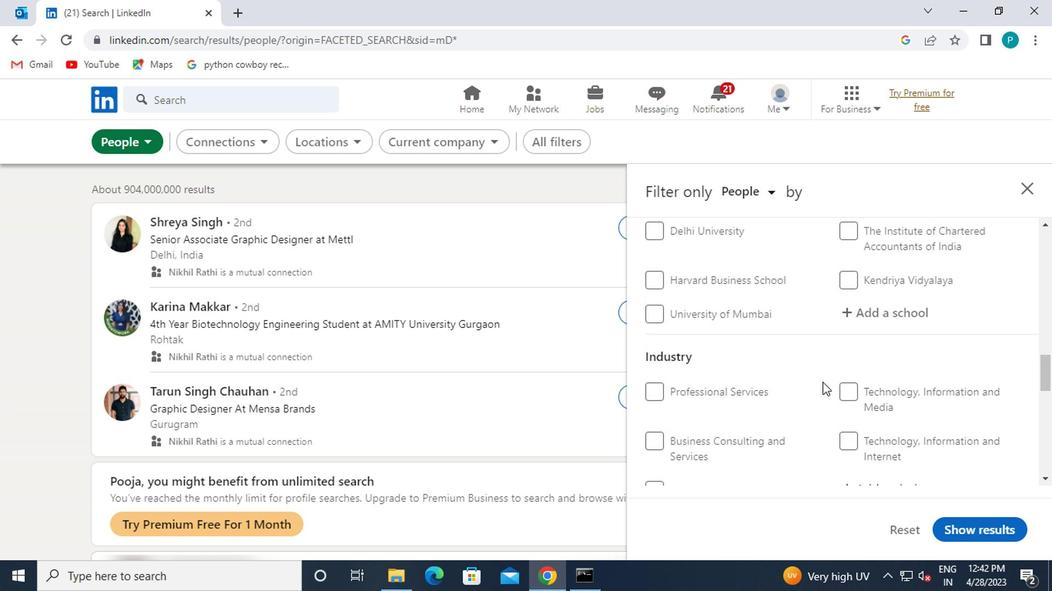 
Action: Mouse scrolled (819, 383) with delta (0, 0)
Screenshot: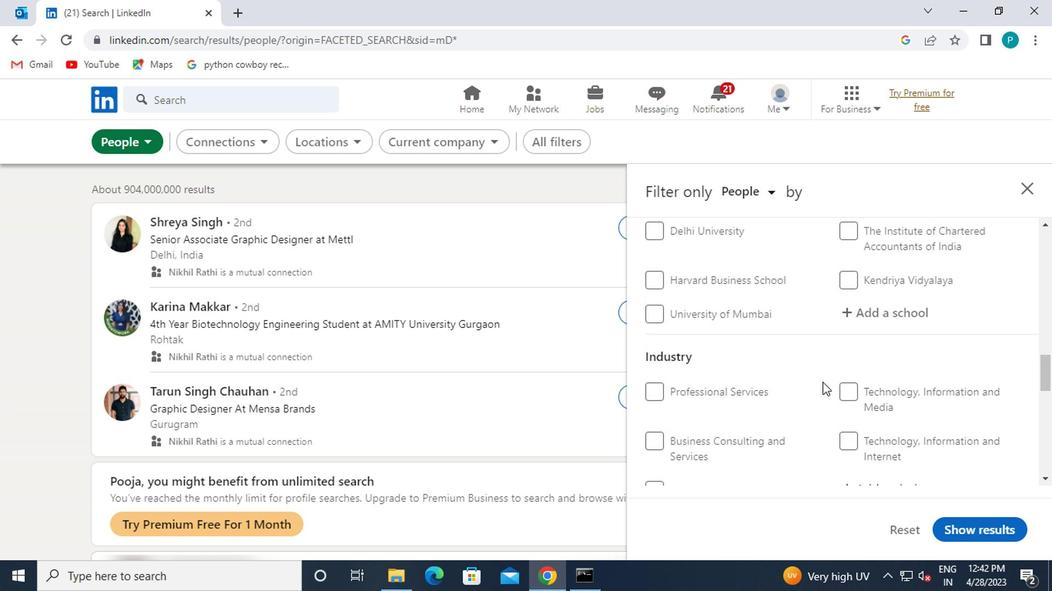 
Action: Mouse moved to (822, 383)
Screenshot: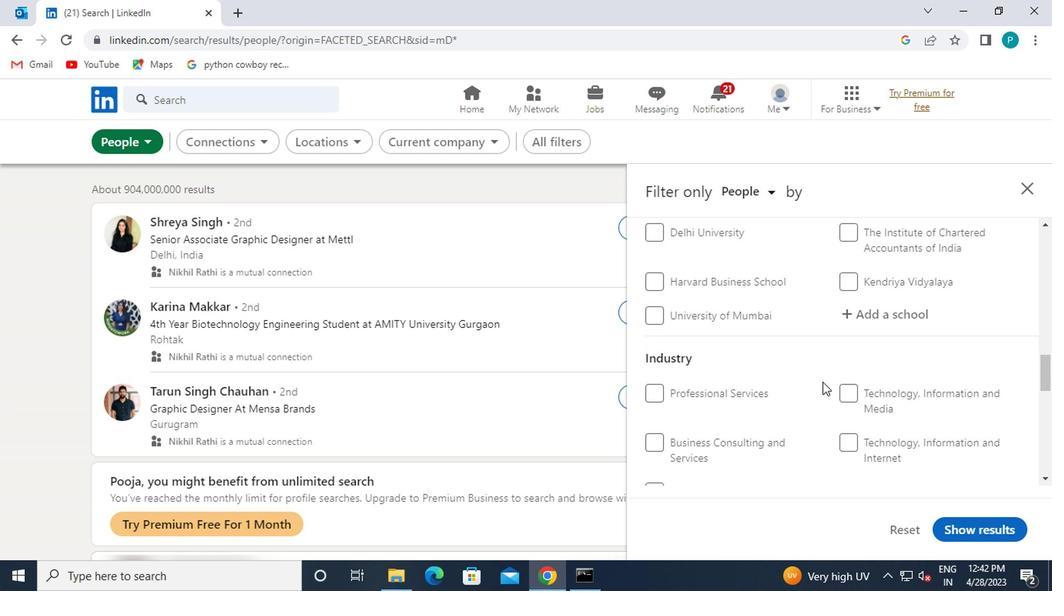 
Action: Mouse scrolled (822, 383) with delta (0, 0)
Screenshot: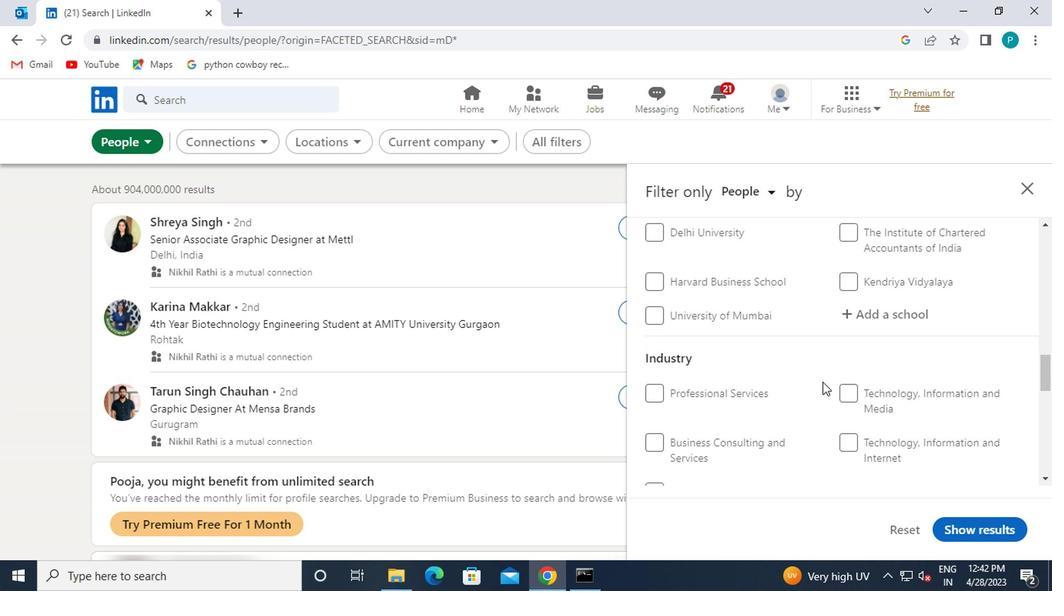 
Action: Mouse moved to (823, 381)
Screenshot: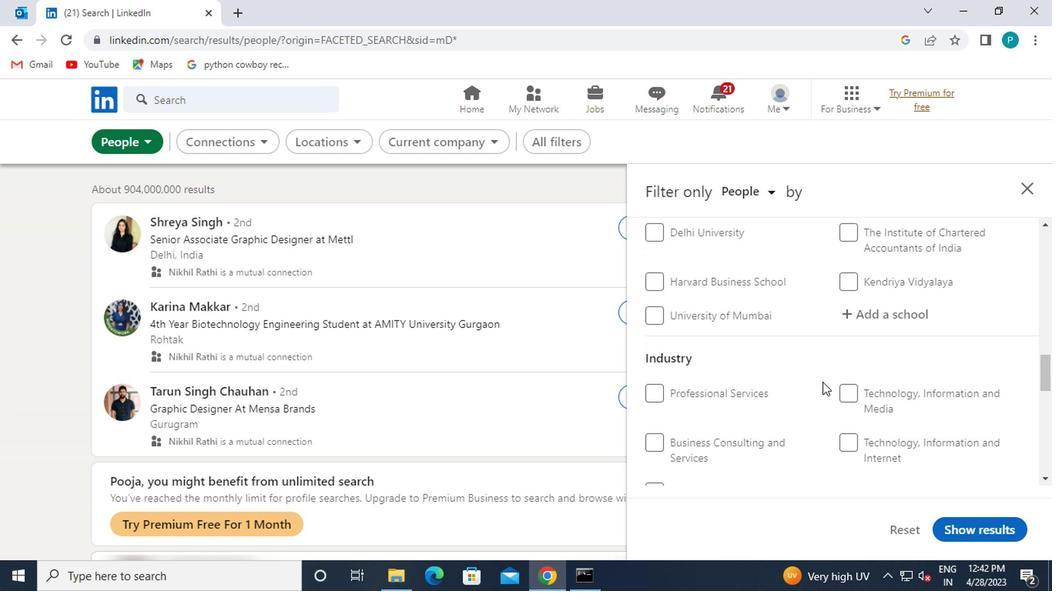 
Action: Mouse scrolled (823, 383) with delta (0, 1)
Screenshot: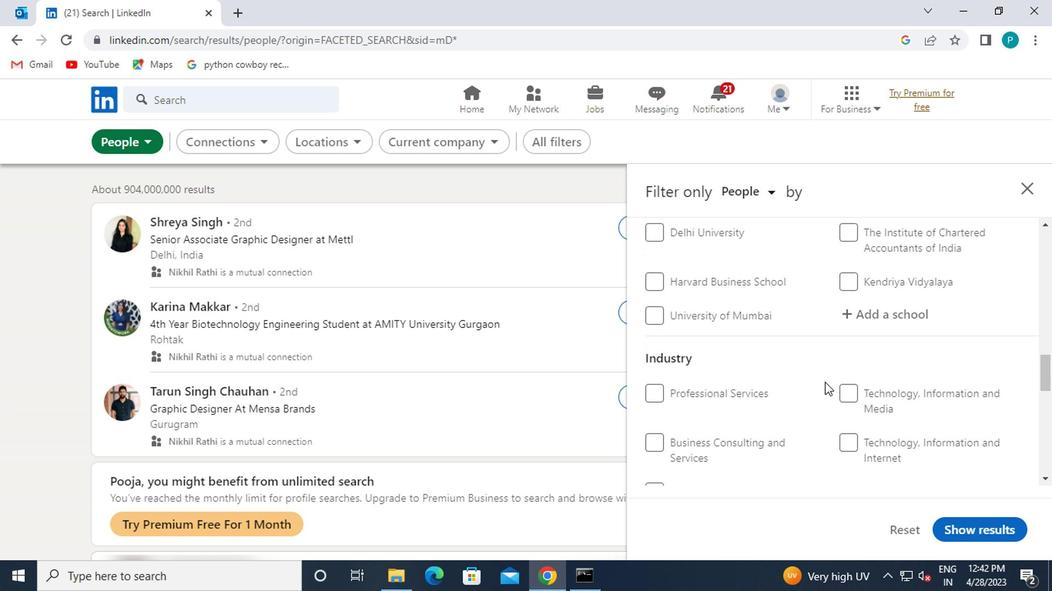 
Action: Mouse moved to (823, 381)
Screenshot: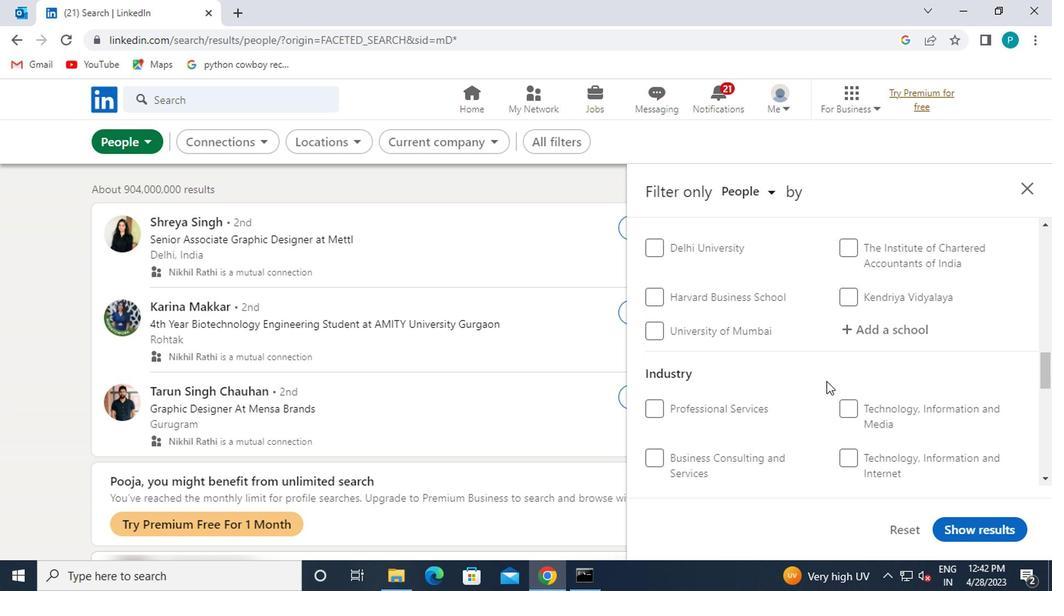 
Action: Mouse scrolled (823, 383) with delta (0, 1)
Screenshot: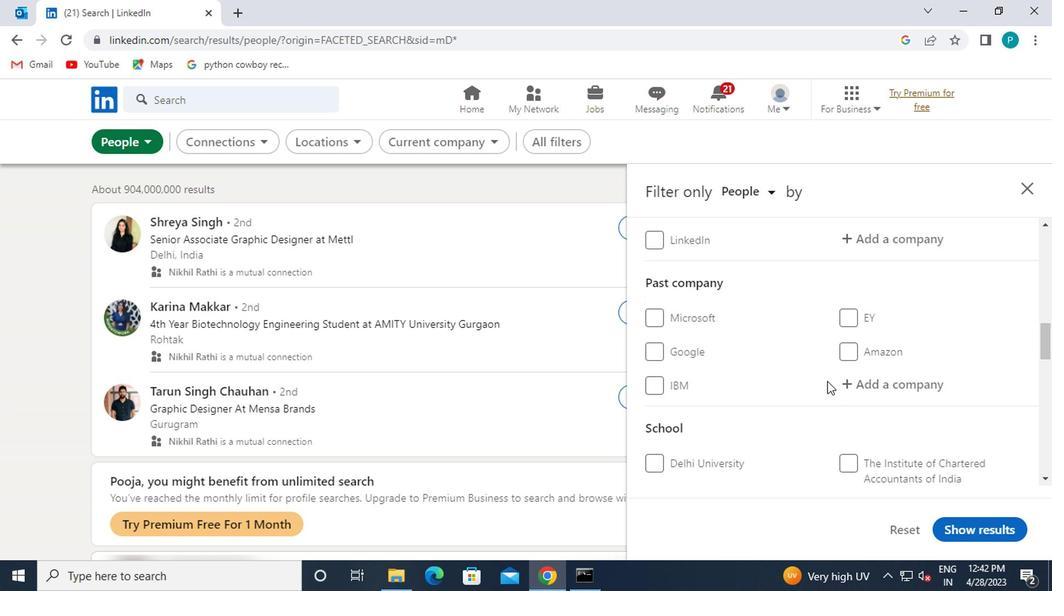 
Action: Mouse scrolled (823, 383) with delta (0, 1)
Screenshot: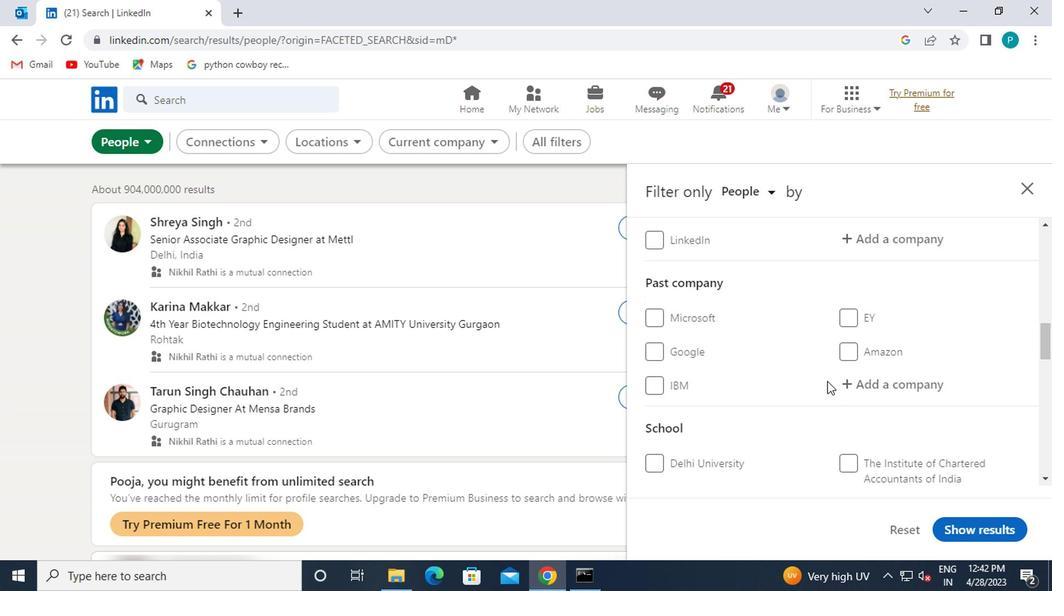 
Action: Mouse moved to (854, 381)
Screenshot: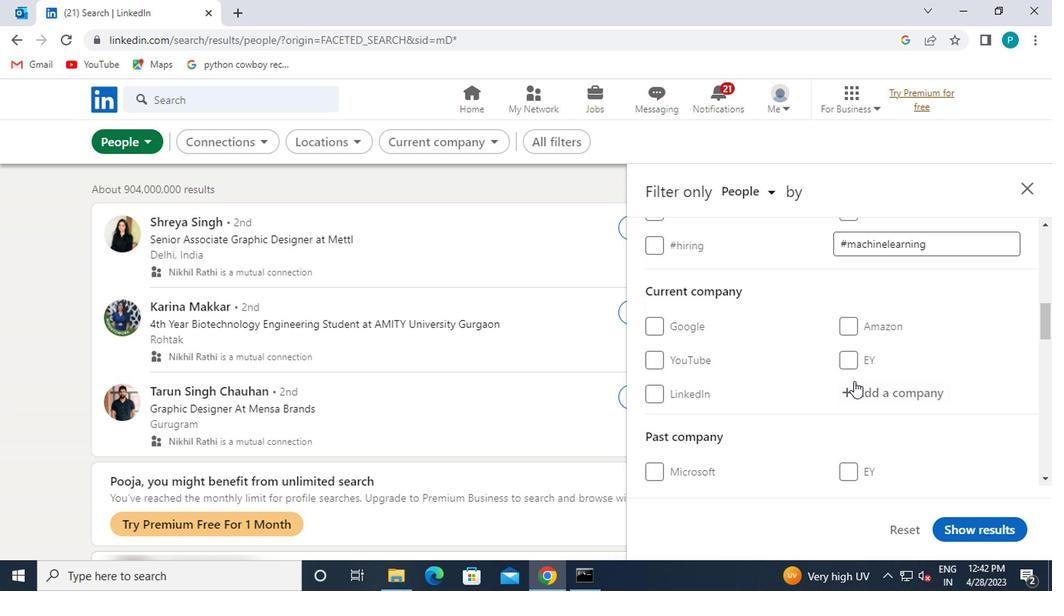 
Action: Mouse pressed left at (854, 381)
Screenshot: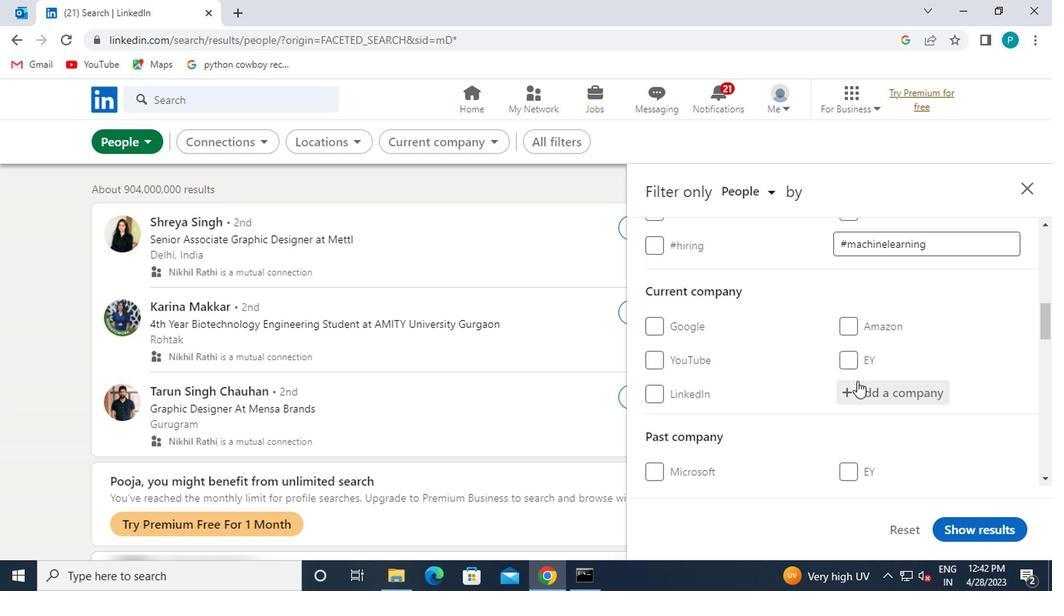 
Action: Mouse moved to (883, 378)
Screenshot: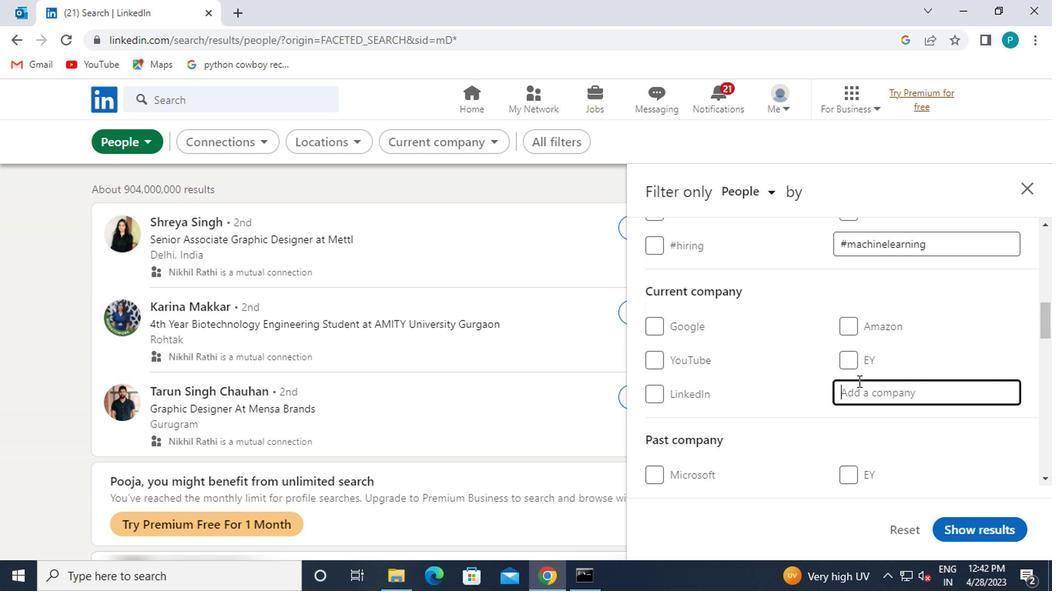 
Action: Key pressed <Key.caps_lock>
Screenshot: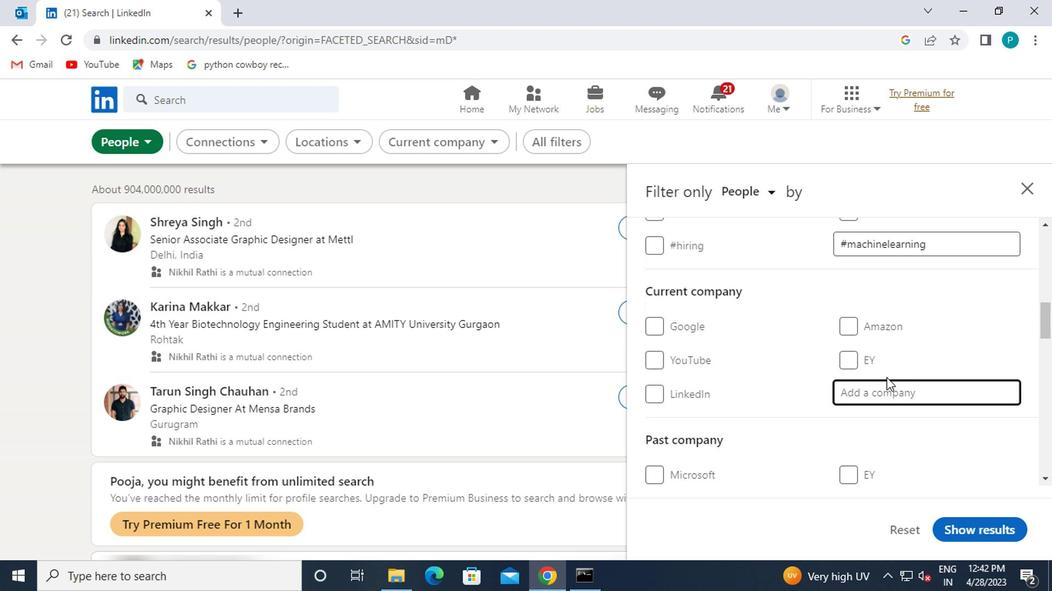
Action: Mouse moved to (883, 377)
Screenshot: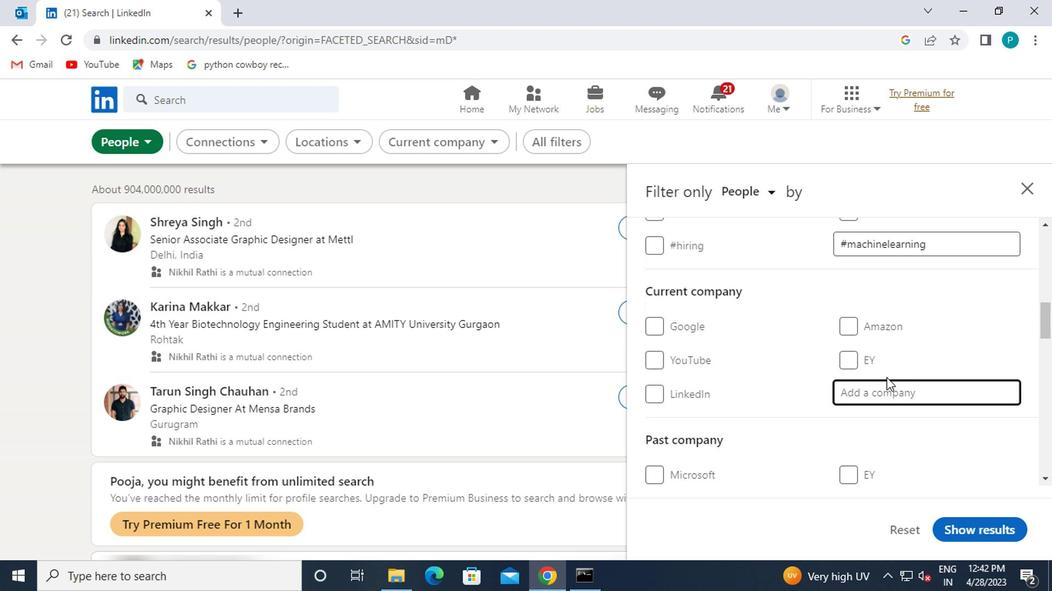 
Action: Key pressed S<Key.caps_lock>A<Key.backspace>TATE
Screenshot: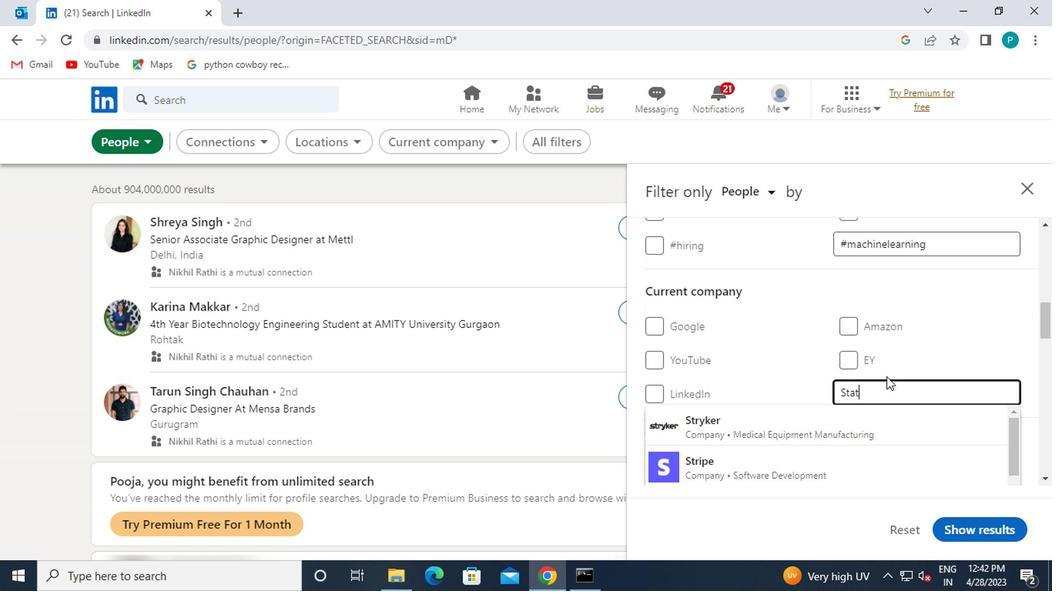 
Action: Mouse moved to (859, 419)
Screenshot: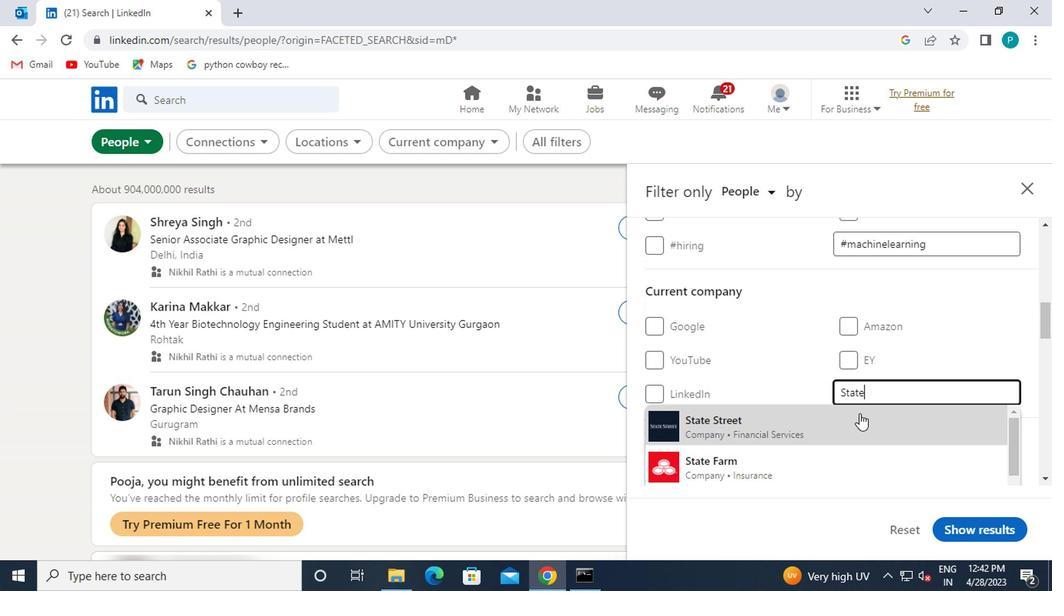 
Action: Mouse pressed left at (859, 419)
Screenshot: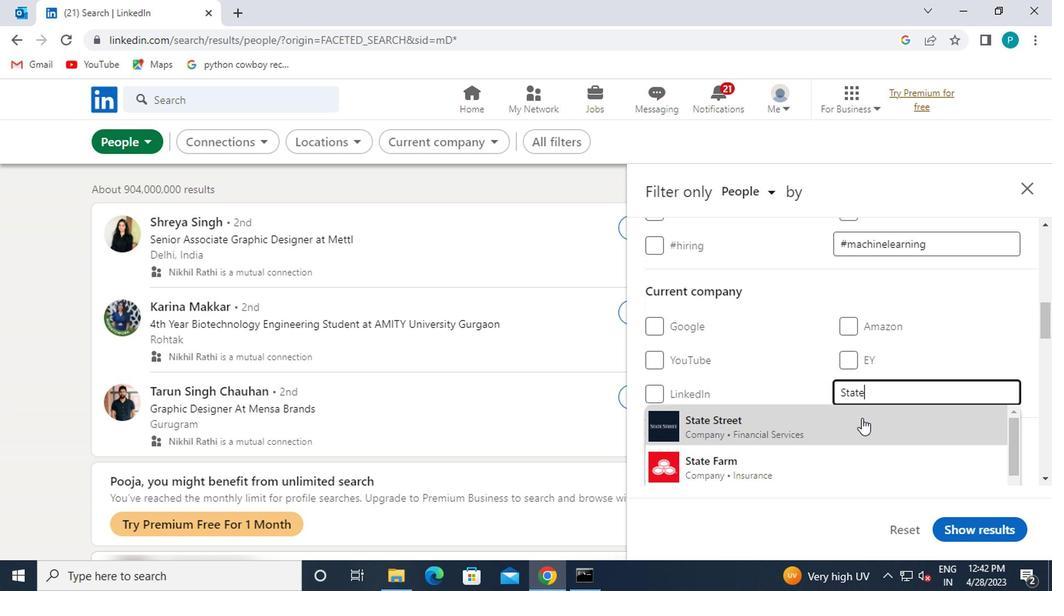 
Action: Mouse moved to (851, 417)
Screenshot: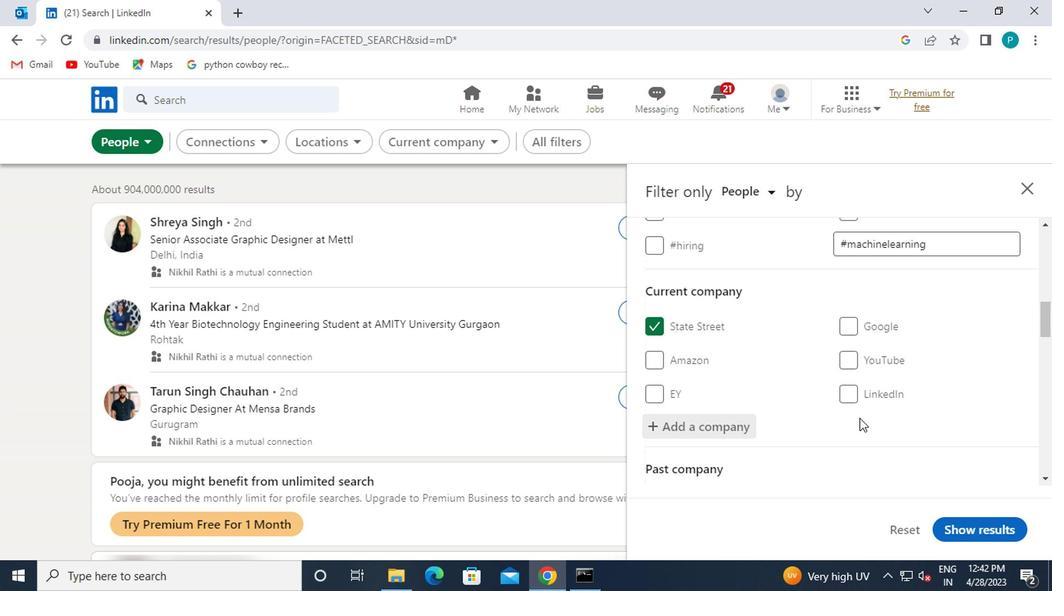 
Action: Mouse scrolled (851, 415) with delta (0, -1)
Screenshot: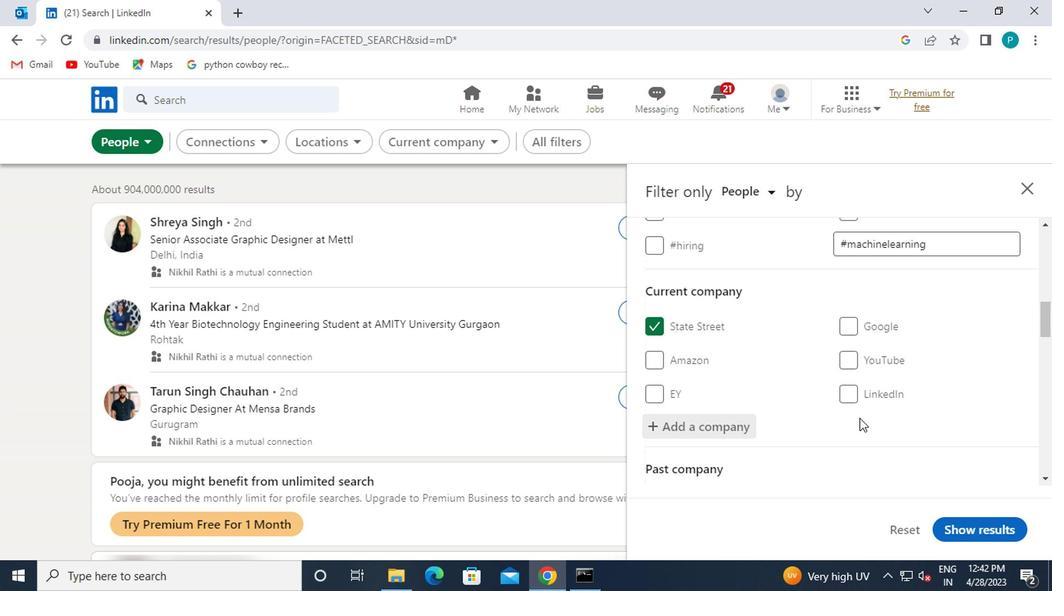 
Action: Mouse scrolled (851, 415) with delta (0, -1)
Screenshot: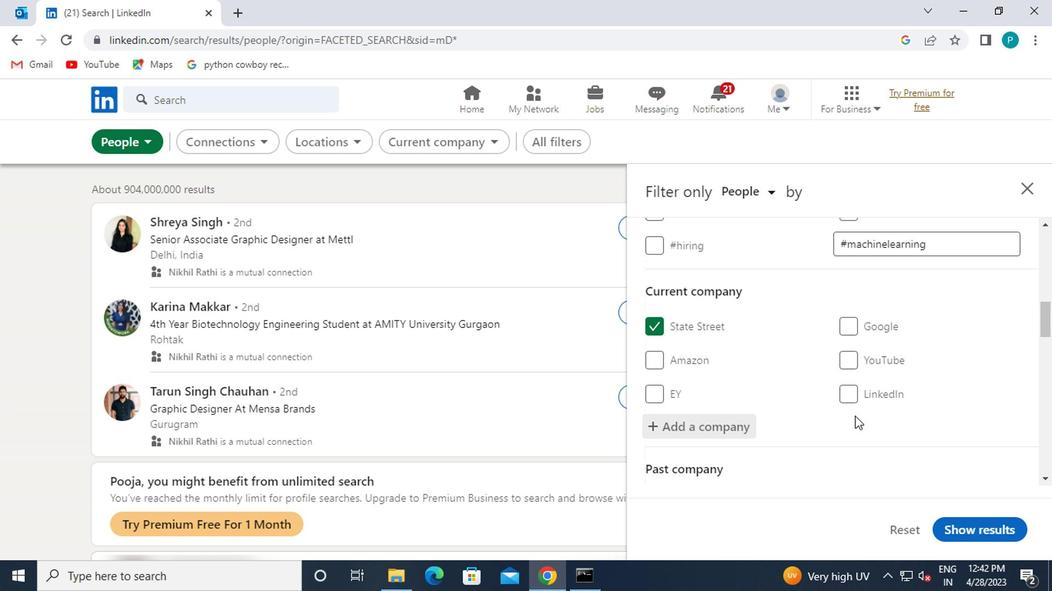 
Action: Mouse scrolled (851, 415) with delta (0, -1)
Screenshot: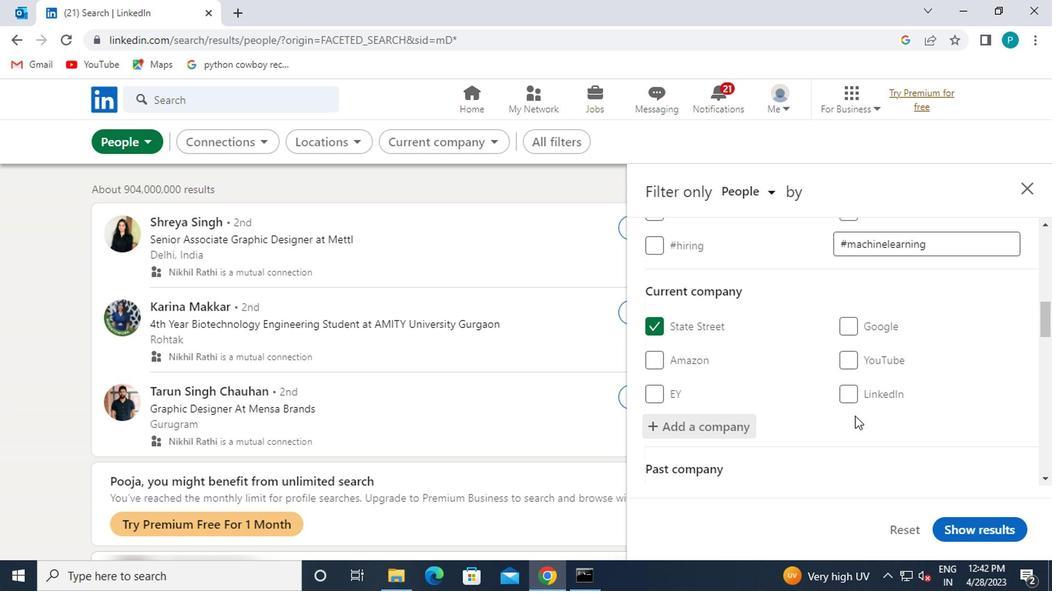 
Action: Mouse moved to (853, 390)
Screenshot: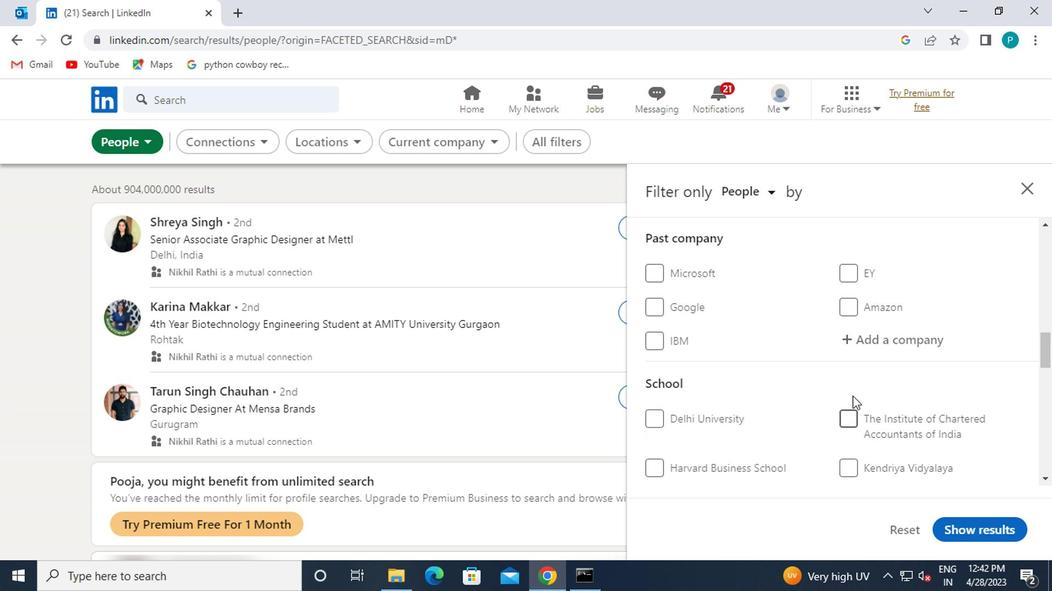 
Action: Mouse scrolled (853, 390) with delta (0, 0)
Screenshot: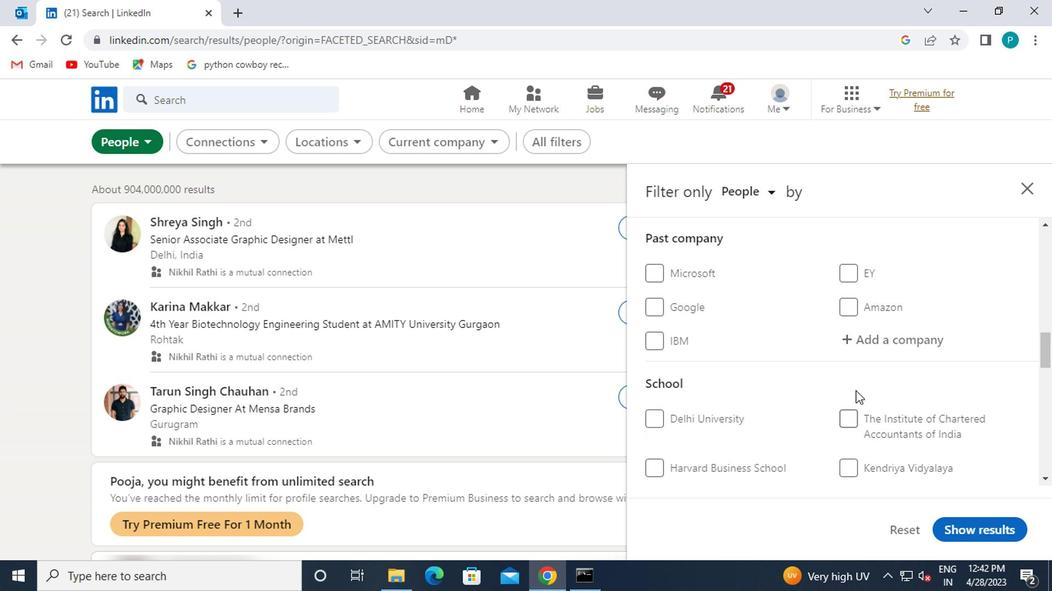 
Action: Mouse scrolled (853, 390) with delta (0, 0)
Screenshot: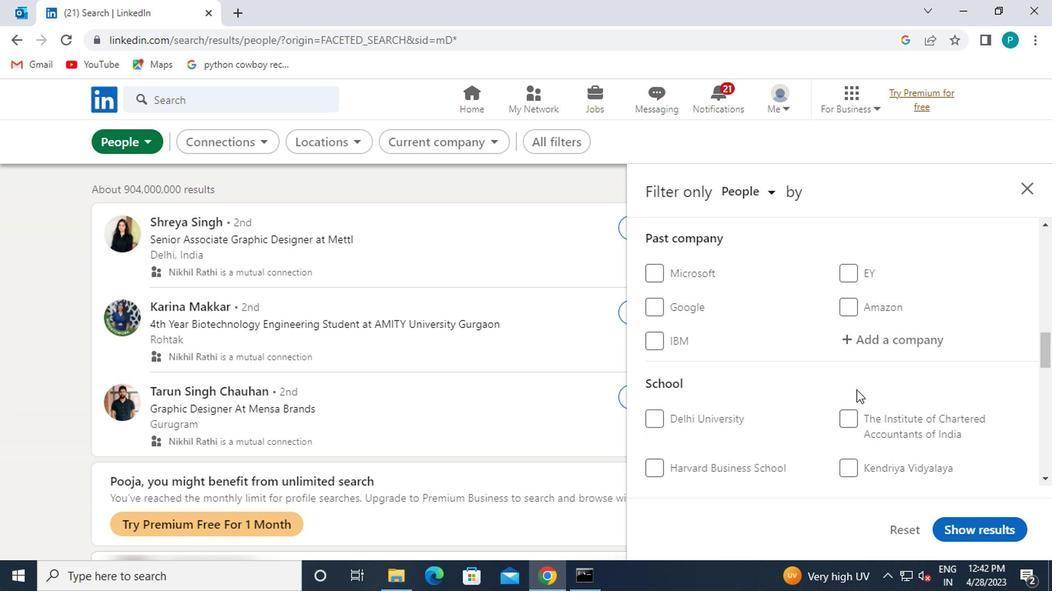 
Action: Mouse moved to (862, 339)
Screenshot: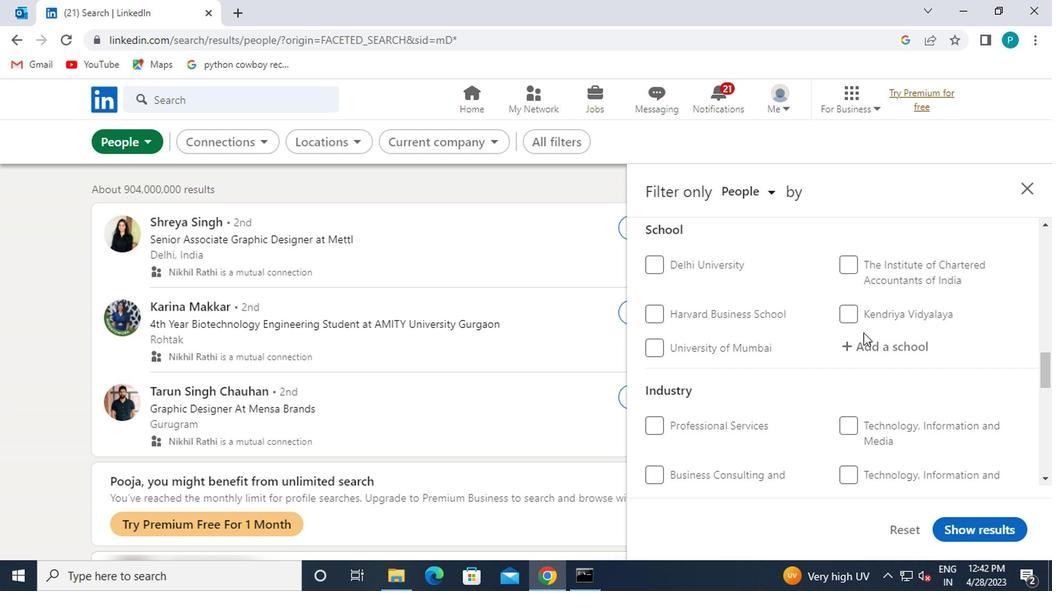 
Action: Mouse pressed left at (862, 339)
Screenshot: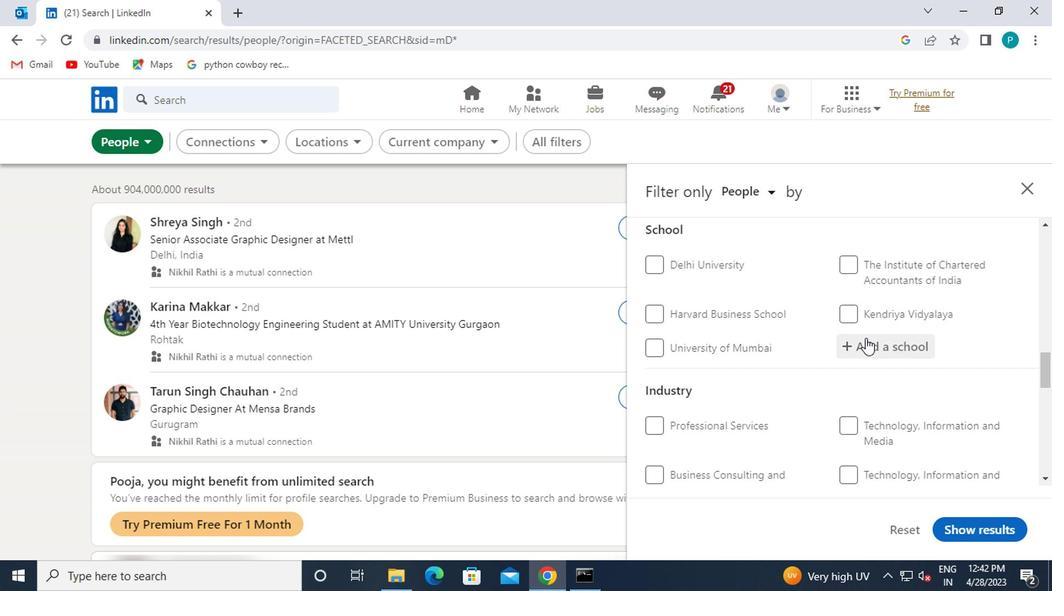 
Action: Mouse moved to (881, 343)
Screenshot: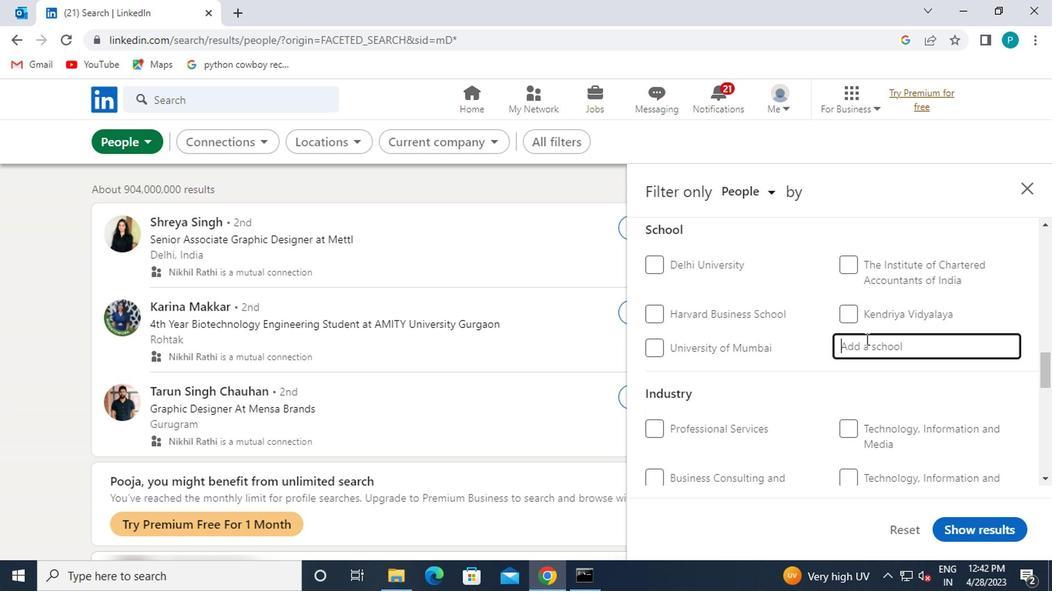 
Action: Key pressed <Key.caps_lock>L<Key.caps_lock>S<Key.space>
Screenshot: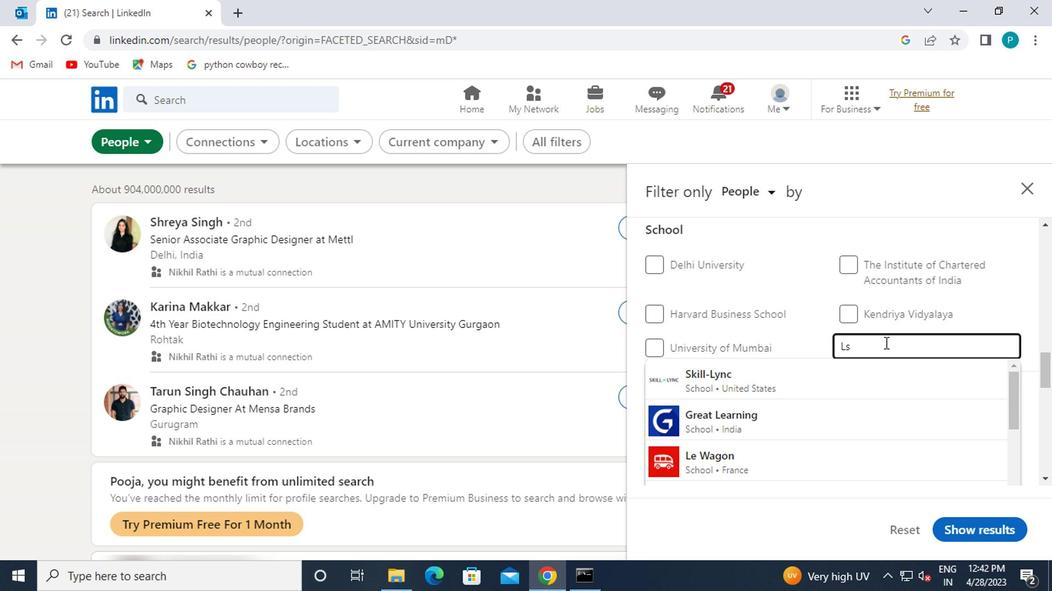 
Action: Mouse moved to (726, 374)
Screenshot: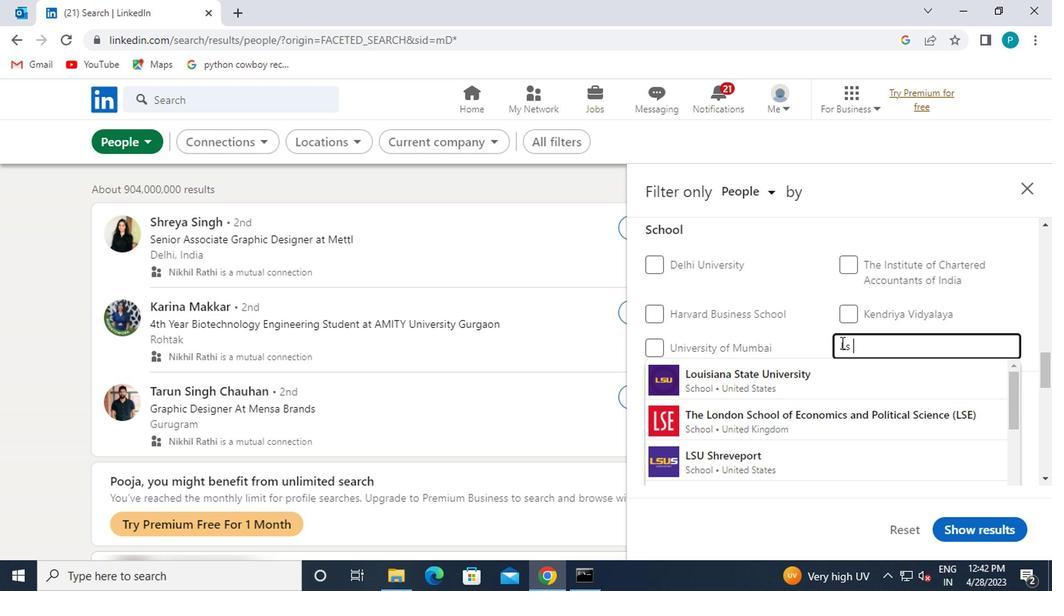 
Action: Key pressed <Key.caps_lock>R<Key.caps_lock>AHE
Screenshot: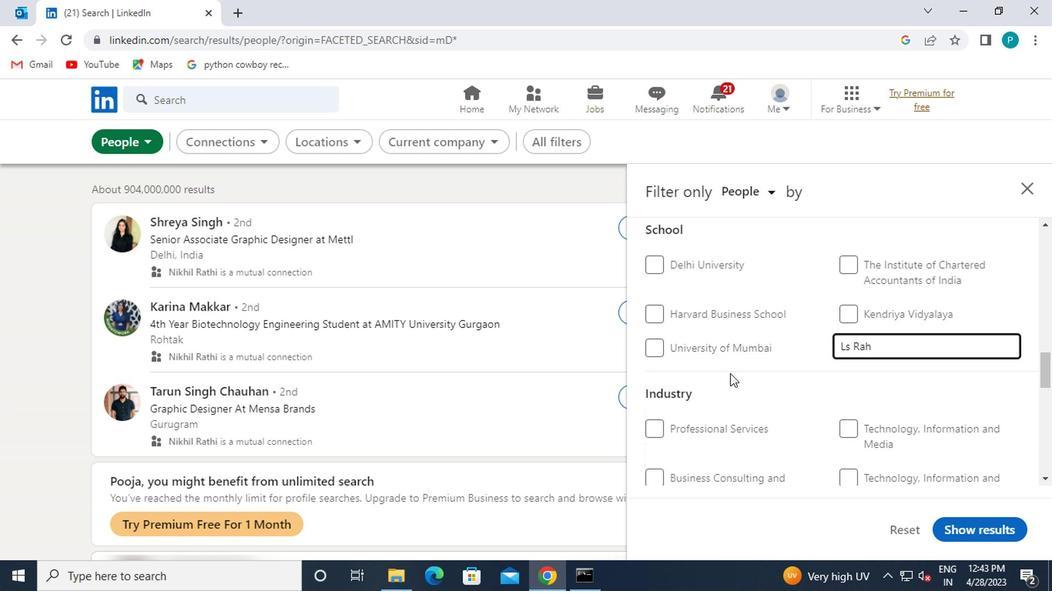 
Action: Mouse moved to (846, 349)
Screenshot: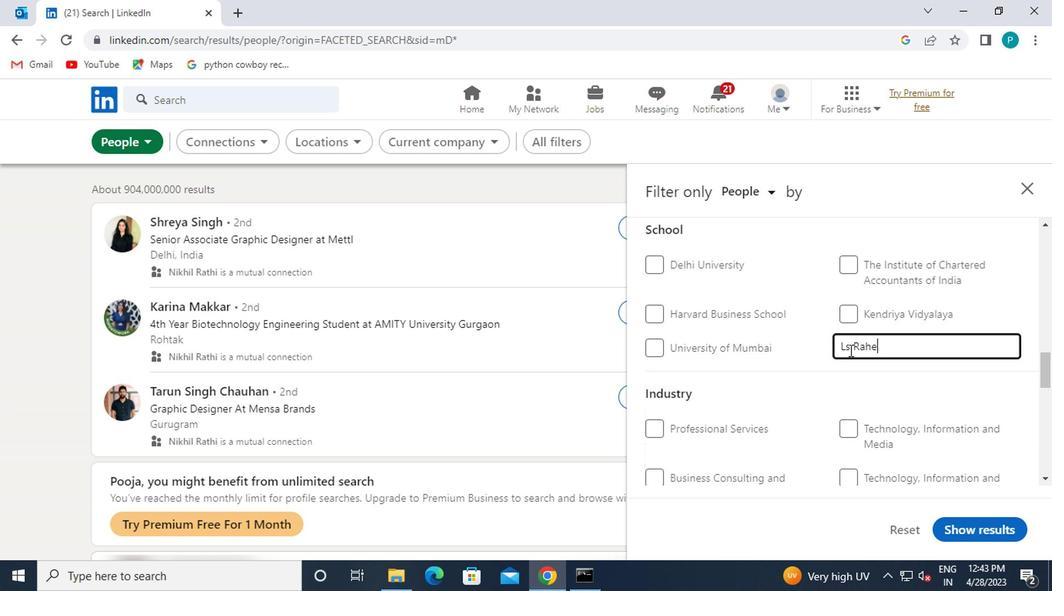 
Action: Mouse pressed left at (846, 349)
Screenshot: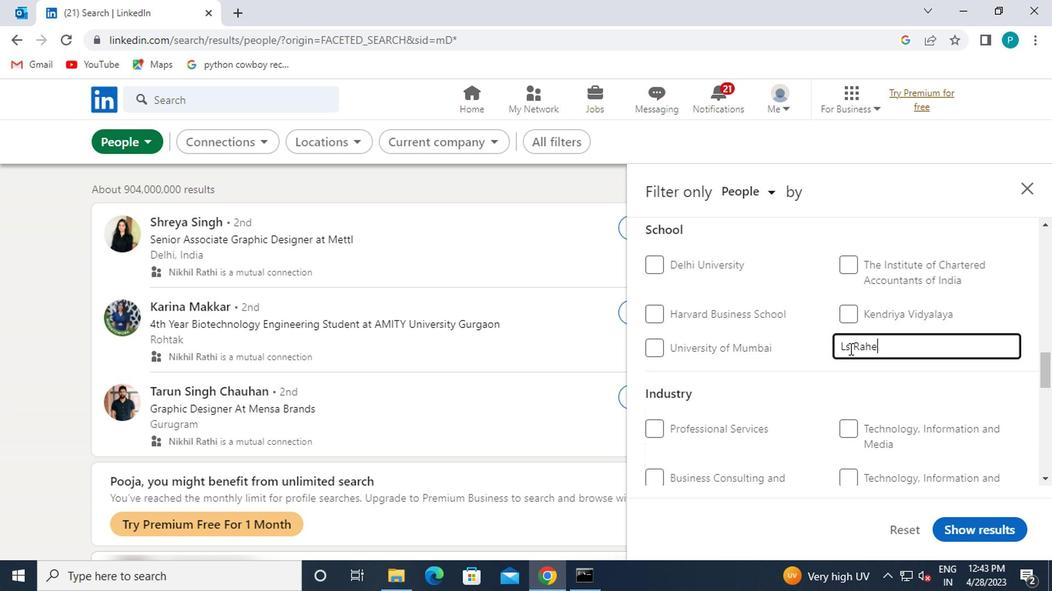 
Action: Key pressed <Key.backspace>
Screenshot: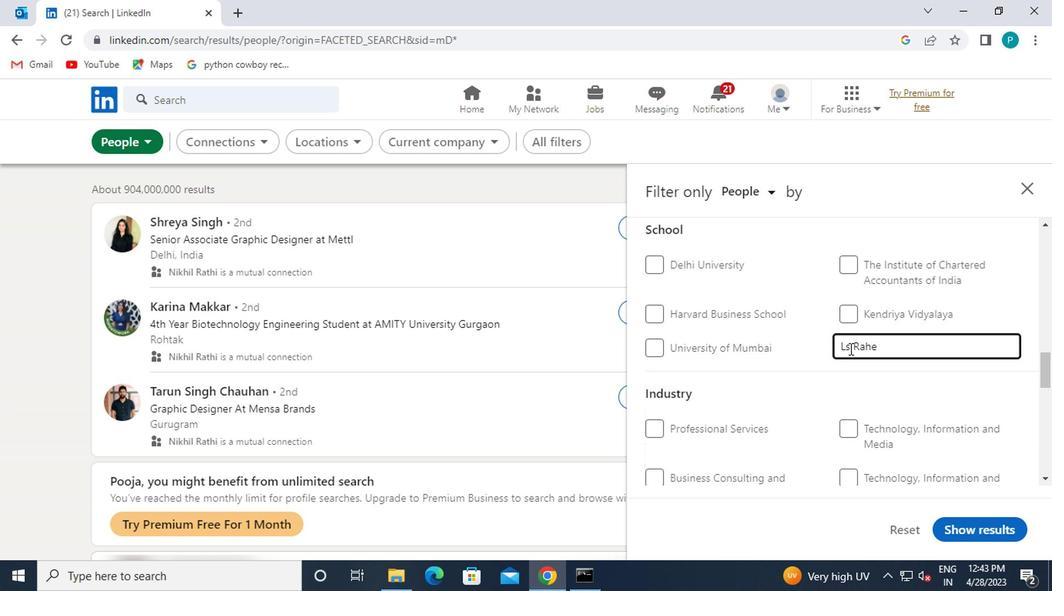 
Action: Mouse moved to (800, 337)
Screenshot: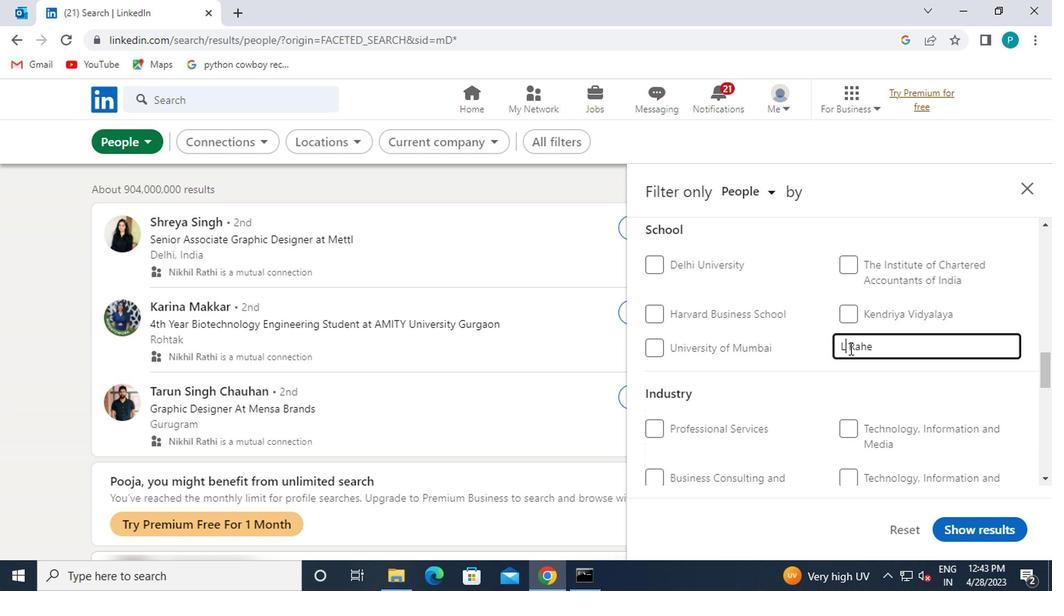 
Action: Key pressed <Key.caps_lock><Key.space>S<Key.space>
Screenshot: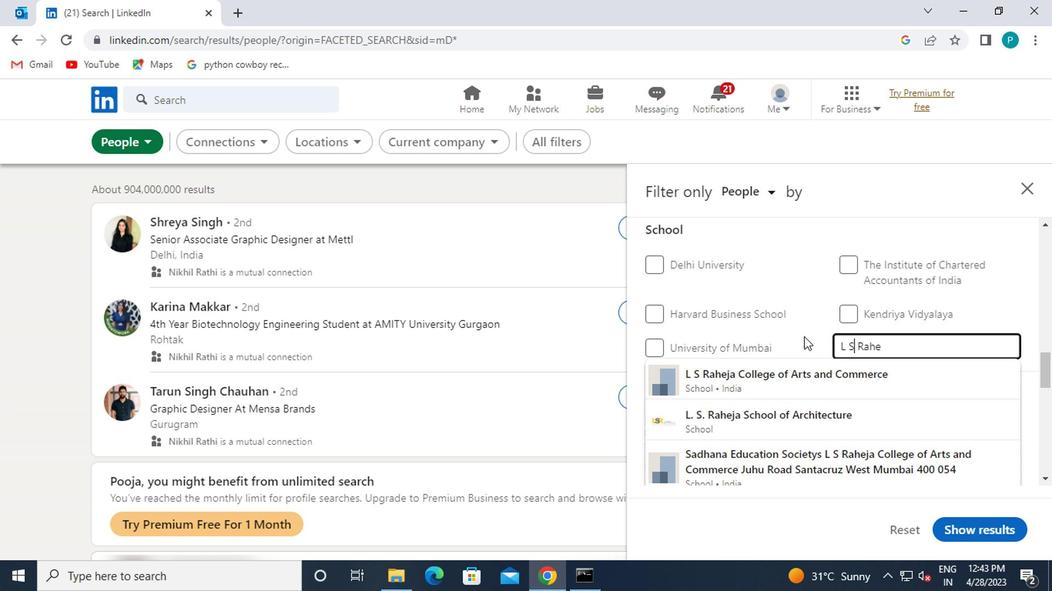
Action: Mouse moved to (829, 371)
Screenshot: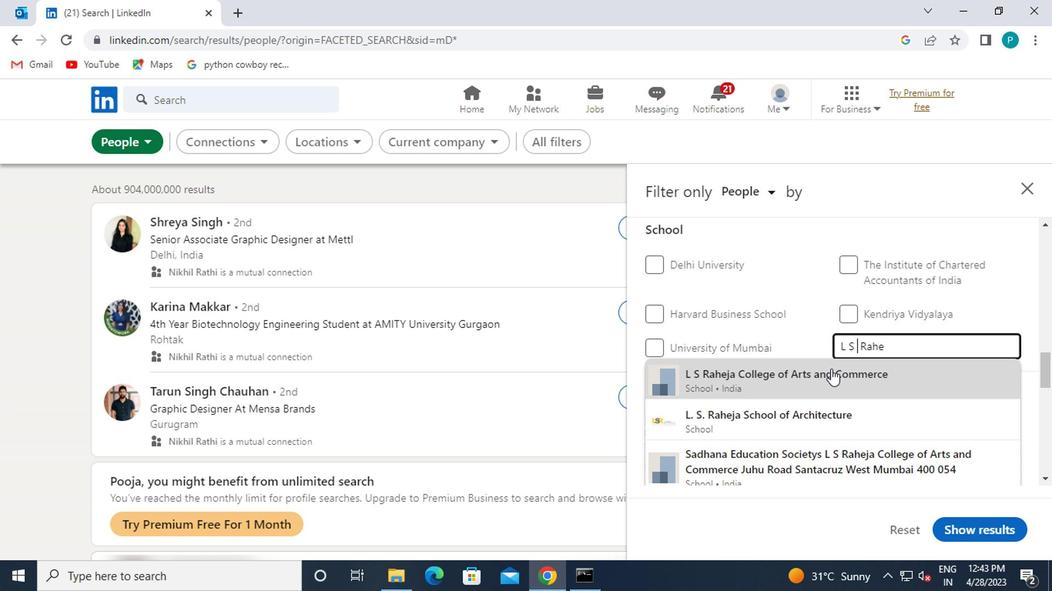 
Action: Mouse pressed left at (829, 371)
Screenshot: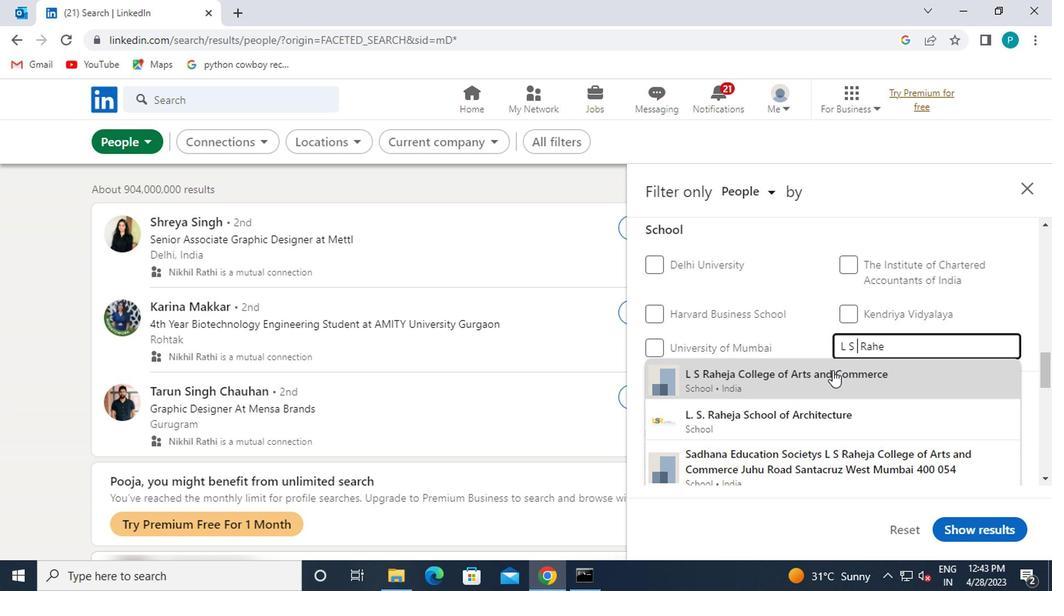 
Action: Mouse scrolled (829, 370) with delta (0, -1)
Screenshot: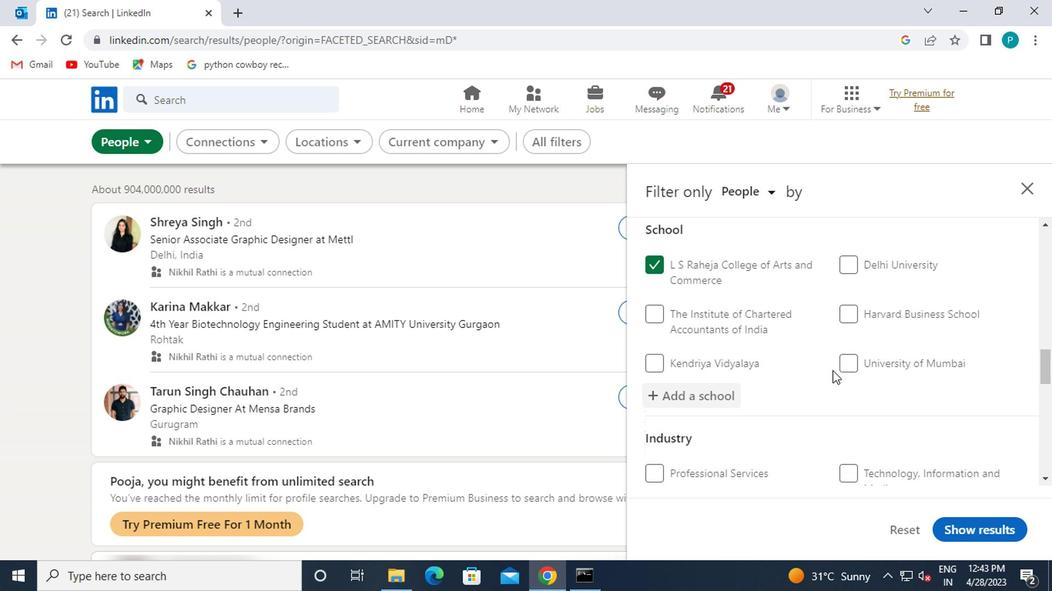 
Action: Mouse scrolled (829, 370) with delta (0, -1)
Screenshot: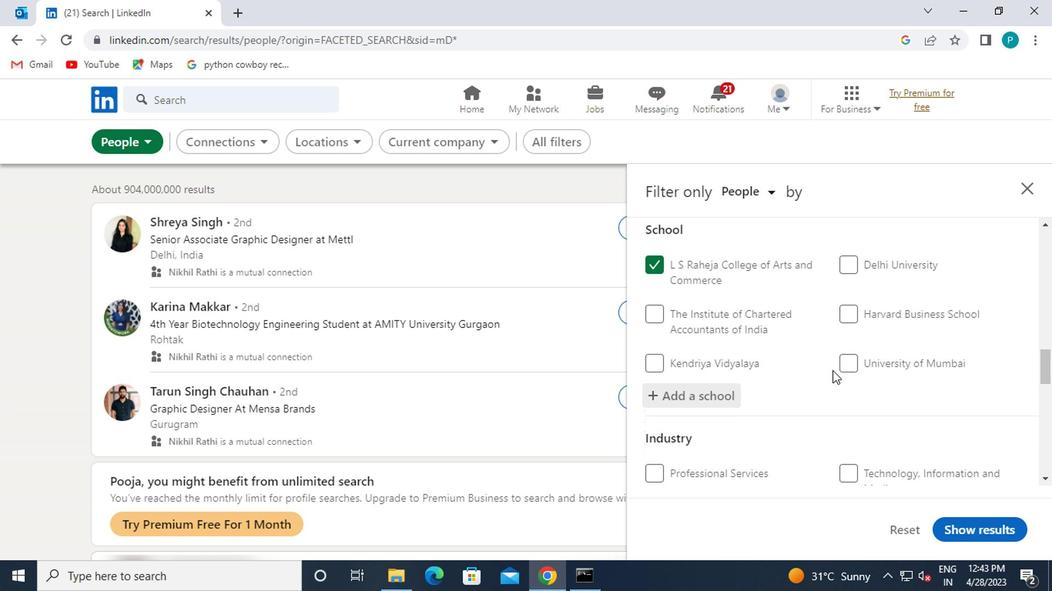 
Action: Mouse moved to (880, 418)
Screenshot: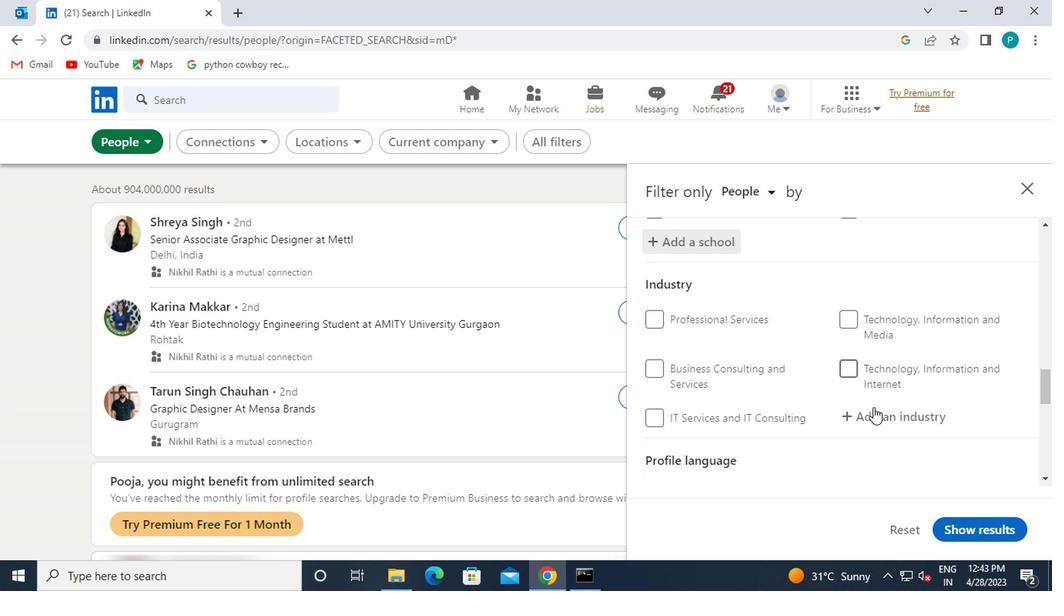 
Action: Mouse pressed left at (880, 418)
Screenshot: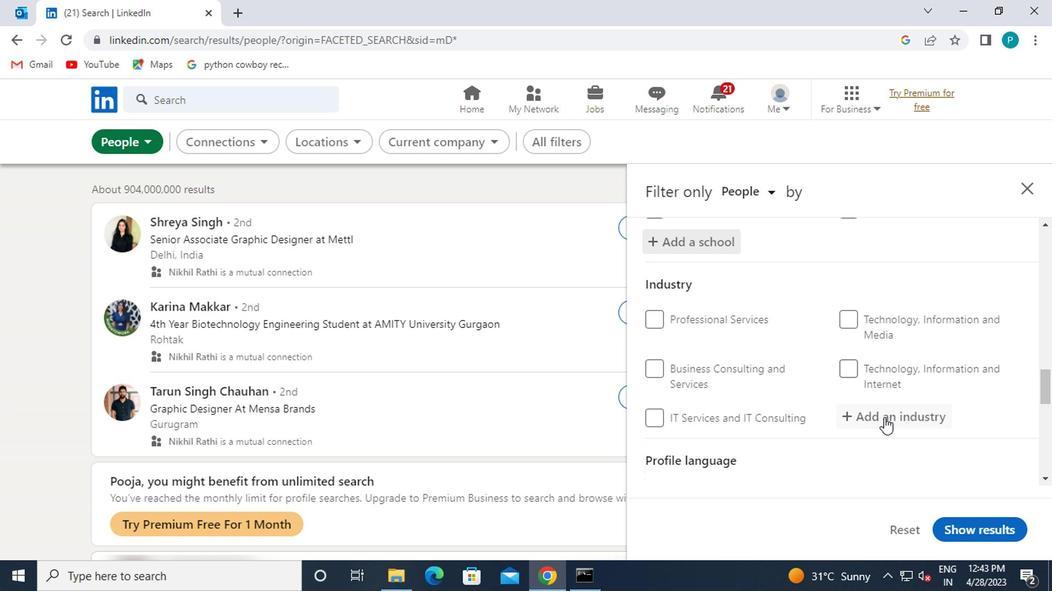 
Action: Key pressed <Key.caps_lock>E<Key.caps_lock><Key.backspace>E<Key.caps_lock>DU
Screenshot: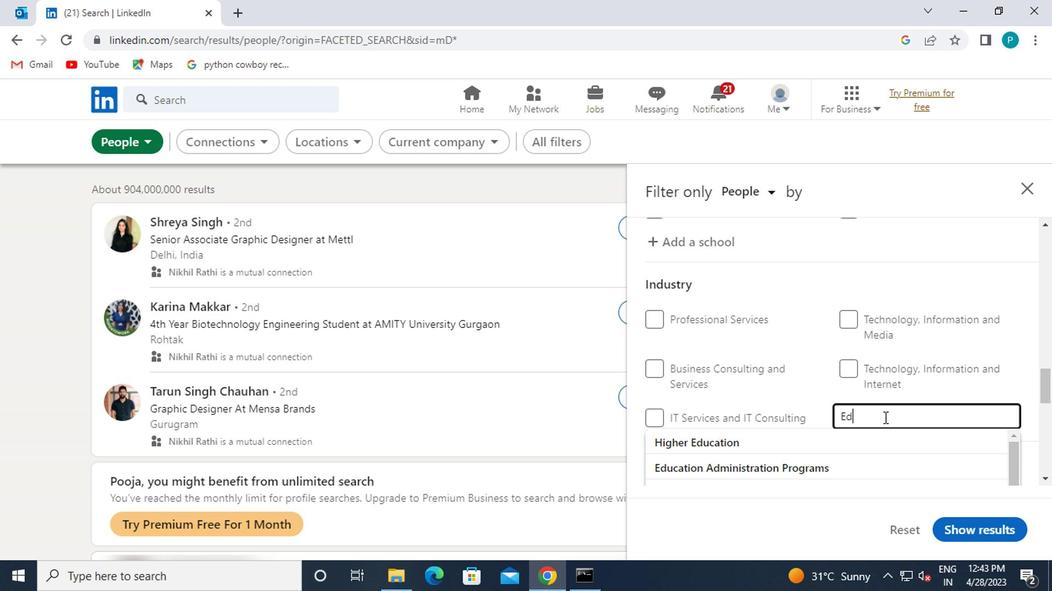 
Action: Mouse moved to (797, 472)
Screenshot: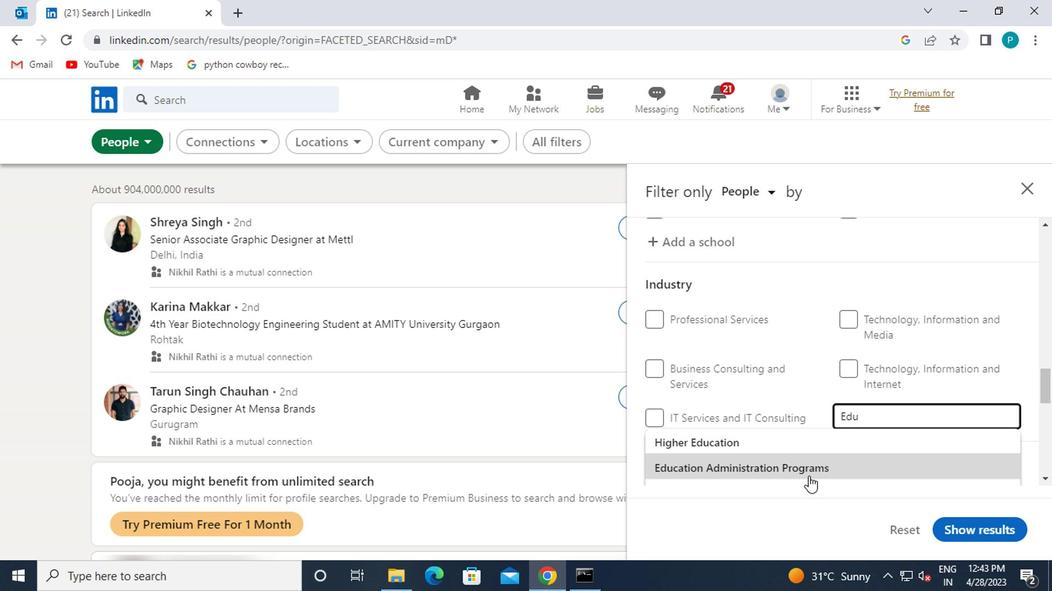 
Action: Mouse pressed left at (797, 472)
Screenshot: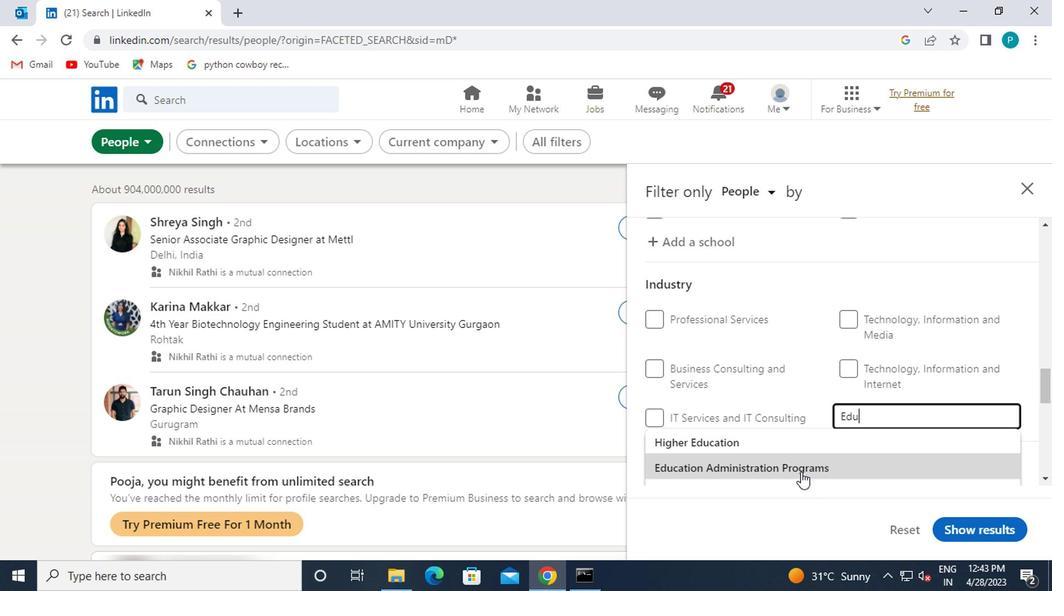 
Action: Mouse moved to (794, 469)
Screenshot: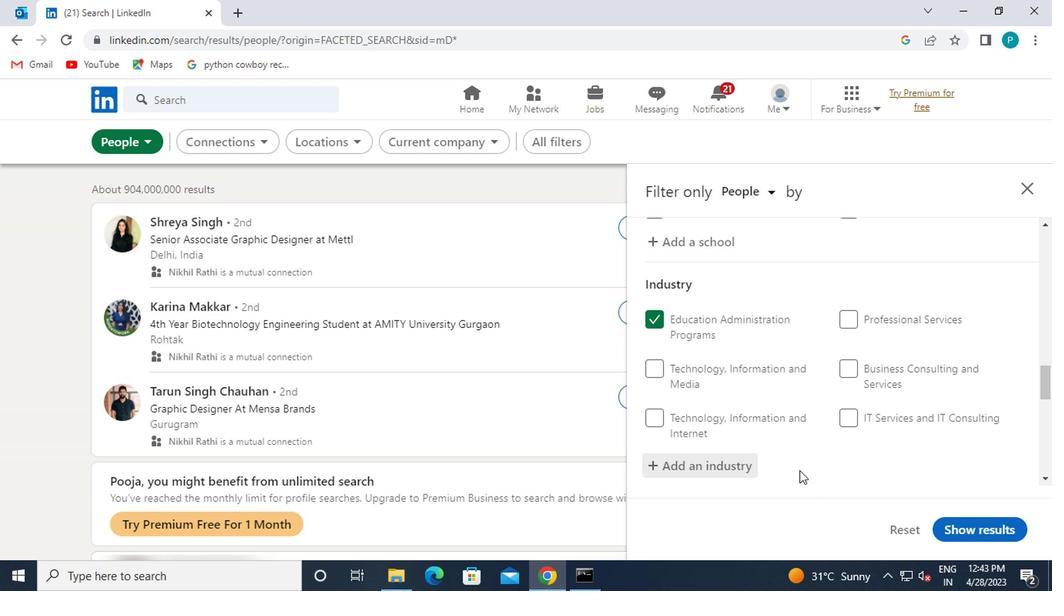 
Action: Mouse scrolled (794, 468) with delta (0, 0)
Screenshot: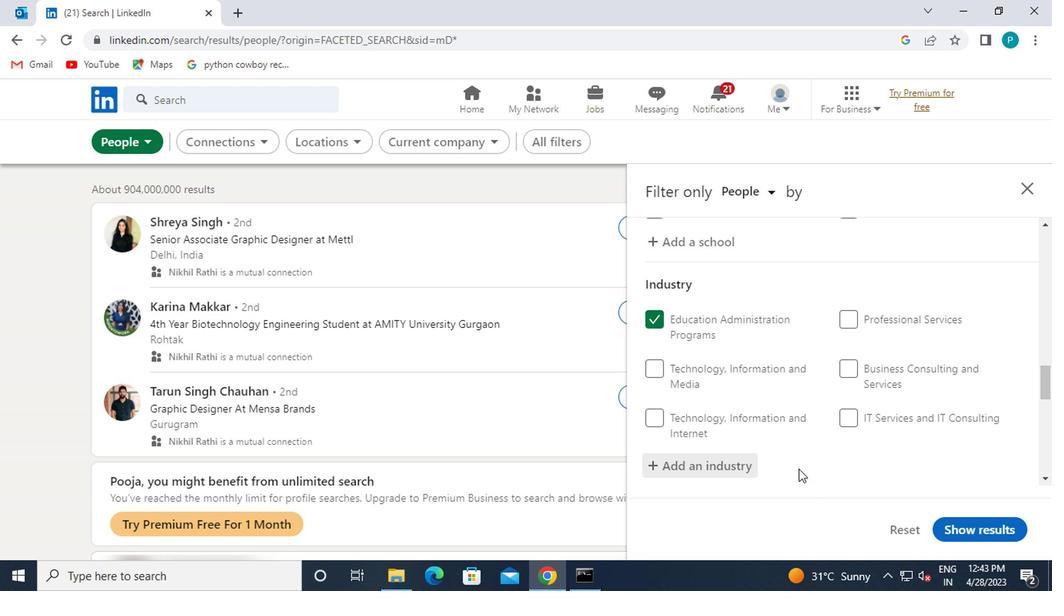 
Action: Mouse moved to (794, 468)
Screenshot: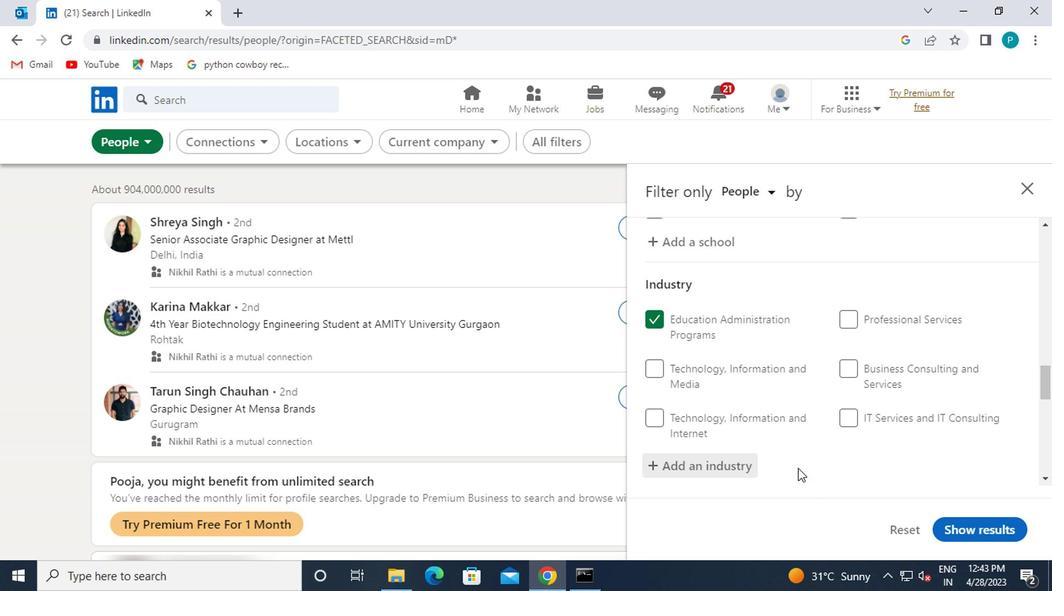 
Action: Mouse scrolled (794, 466) with delta (0, -1)
Screenshot: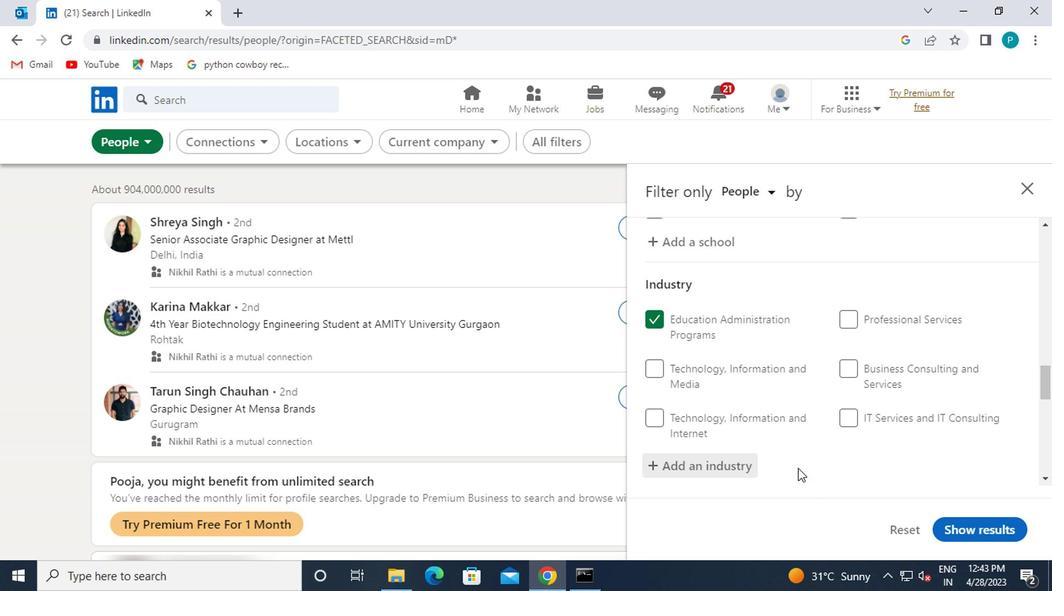 
Action: Mouse moved to (798, 464)
Screenshot: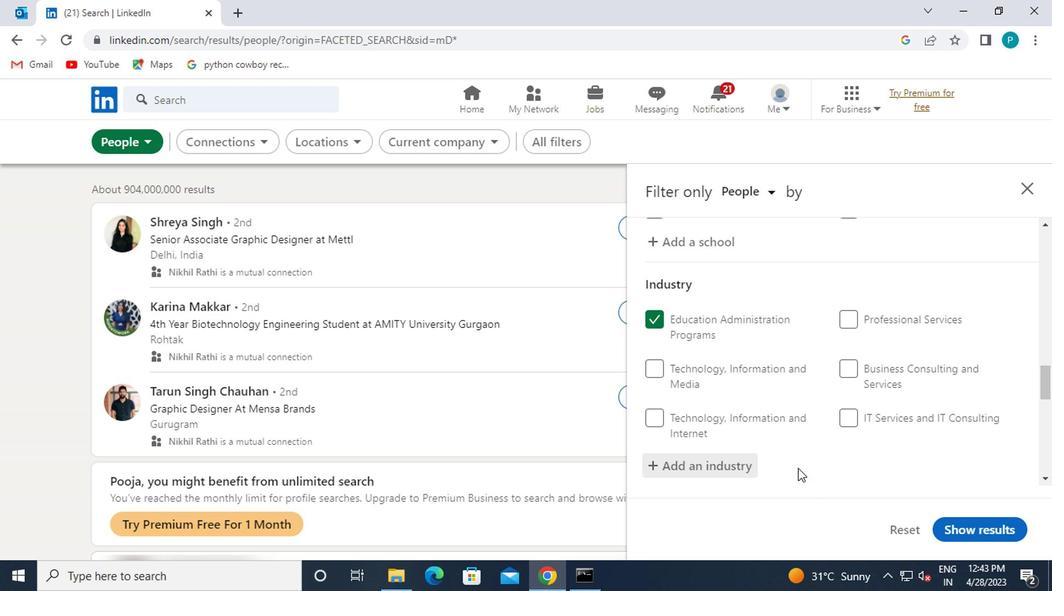 
Action: Mouse scrolled (798, 463) with delta (0, -1)
Screenshot: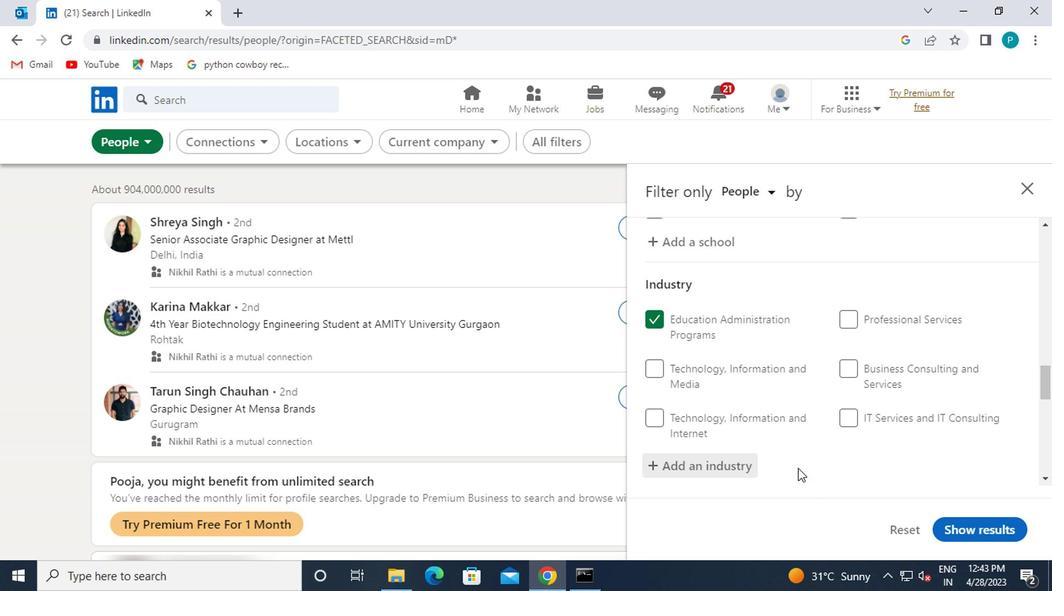 
Action: Mouse moved to (803, 461)
Screenshot: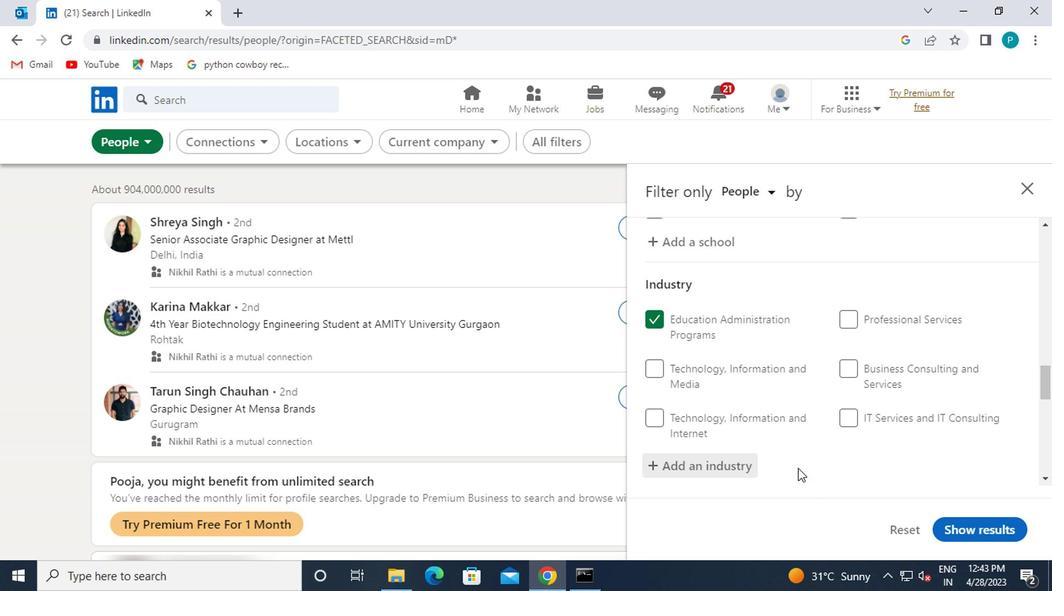 
Action: Mouse scrolled (803, 460) with delta (0, 0)
Screenshot: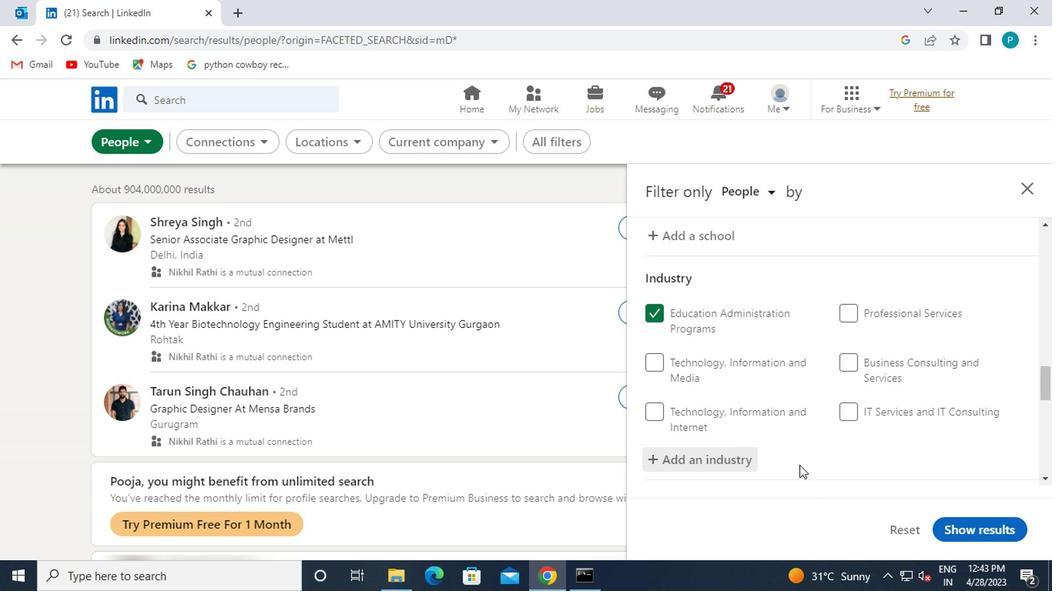 
Action: Mouse moved to (858, 347)
Screenshot: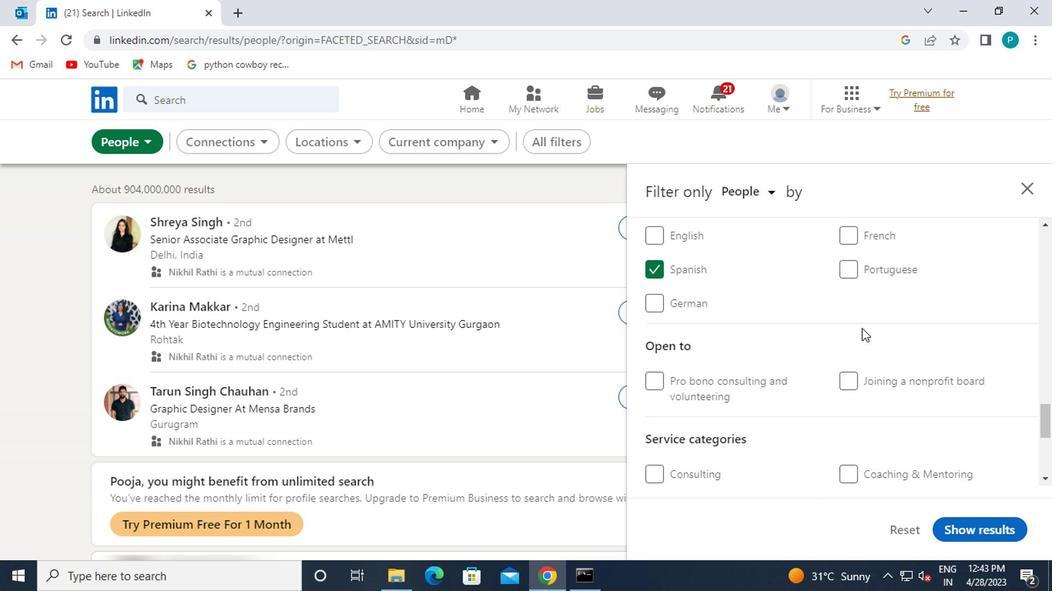 
Action: Mouse scrolled (858, 346) with delta (0, 0)
Screenshot: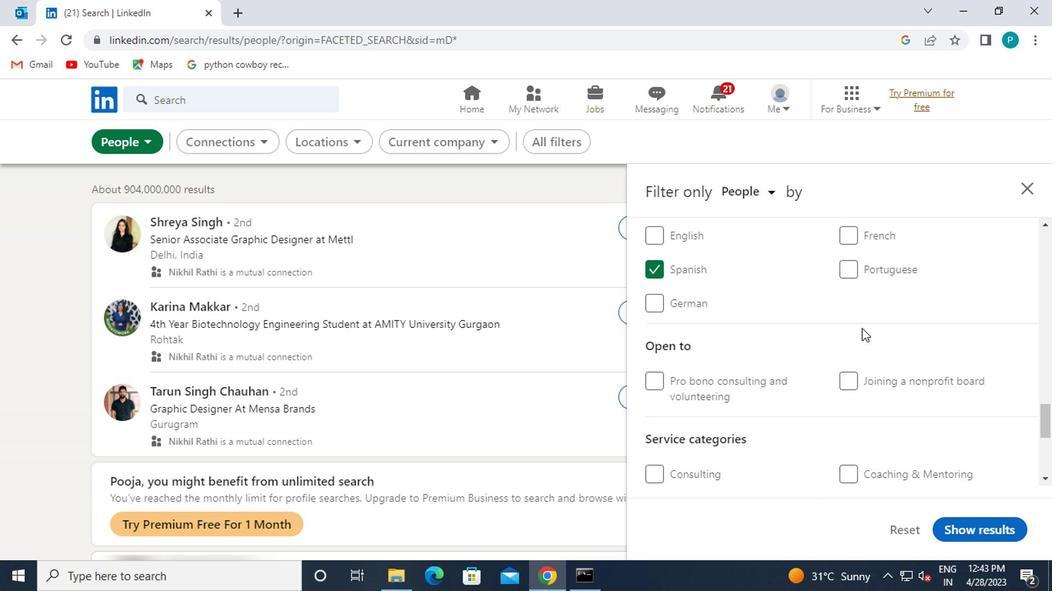 
Action: Mouse moved to (858, 352)
Screenshot: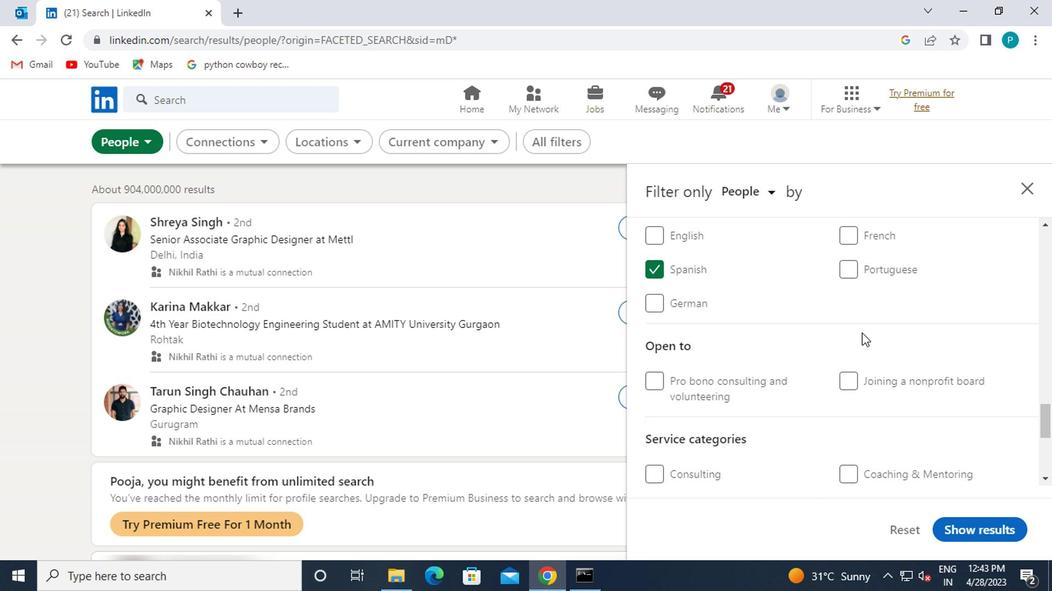 
Action: Mouse scrolled (858, 351) with delta (0, -1)
Screenshot: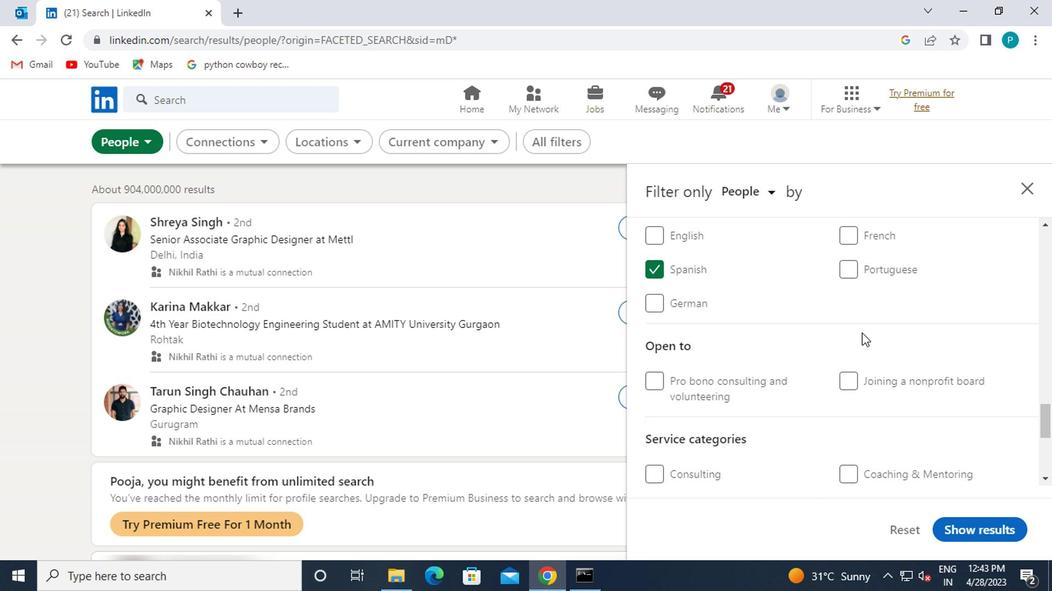 
Action: Mouse moved to (869, 385)
Screenshot: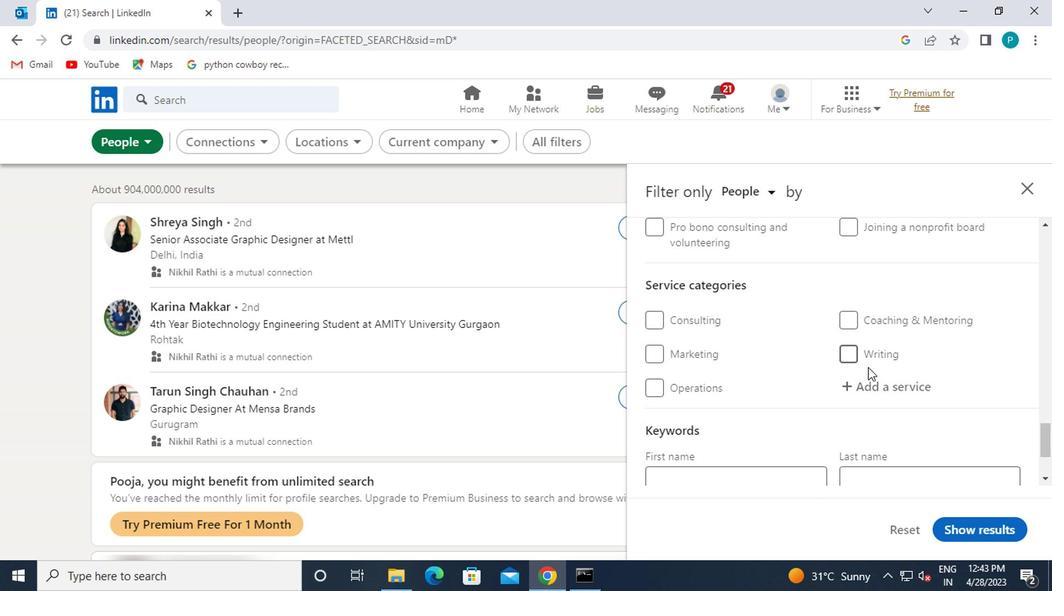 
Action: Mouse pressed left at (869, 385)
Screenshot: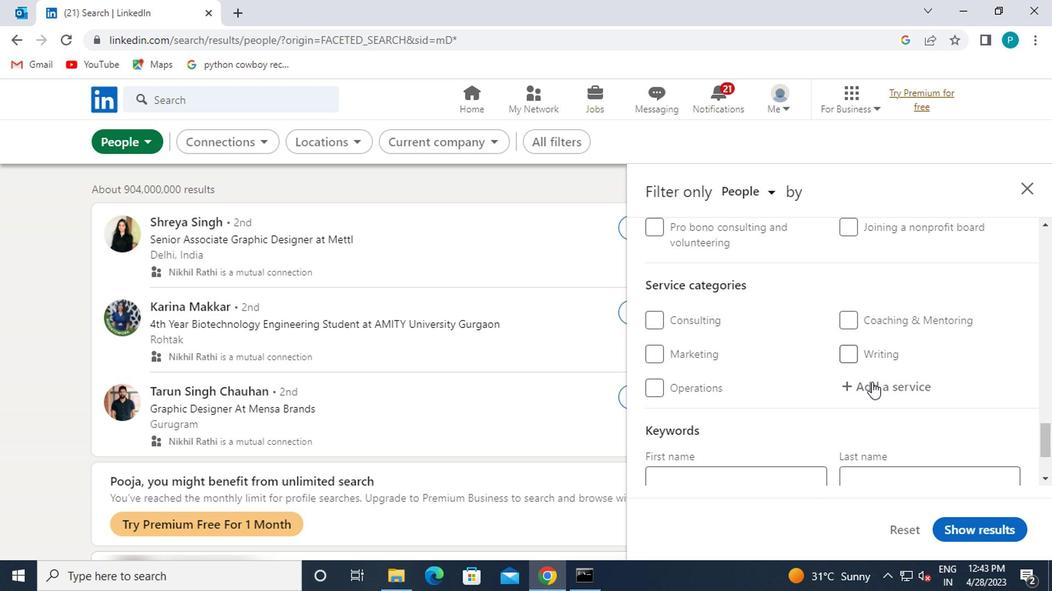 
Action: Mouse moved to (872, 387)
Screenshot: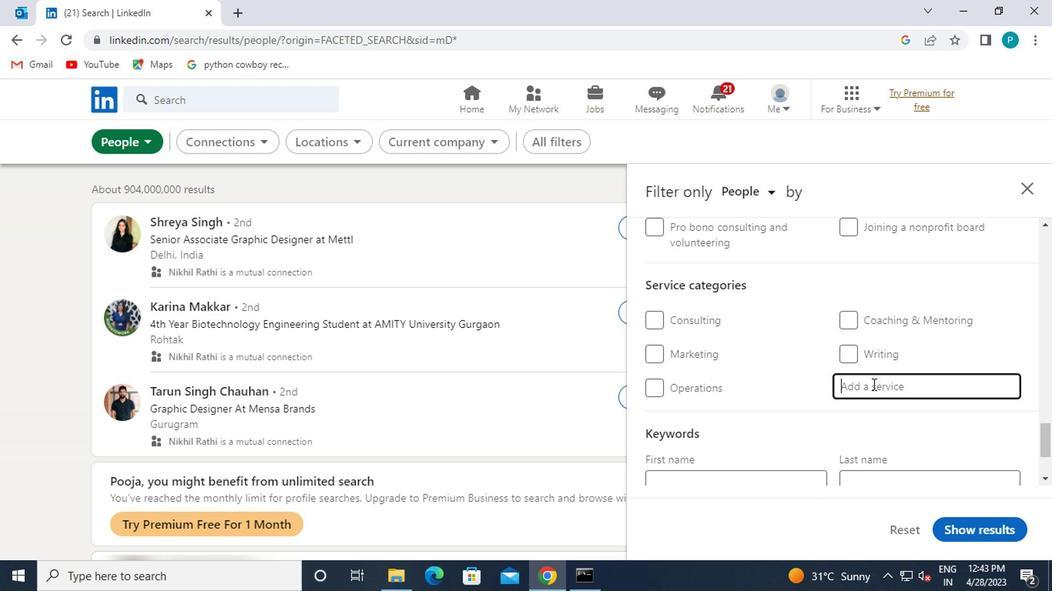 
Action: Key pressed <Key.caps_lock>C<Key.caps_lock>ONSULTING
Screenshot: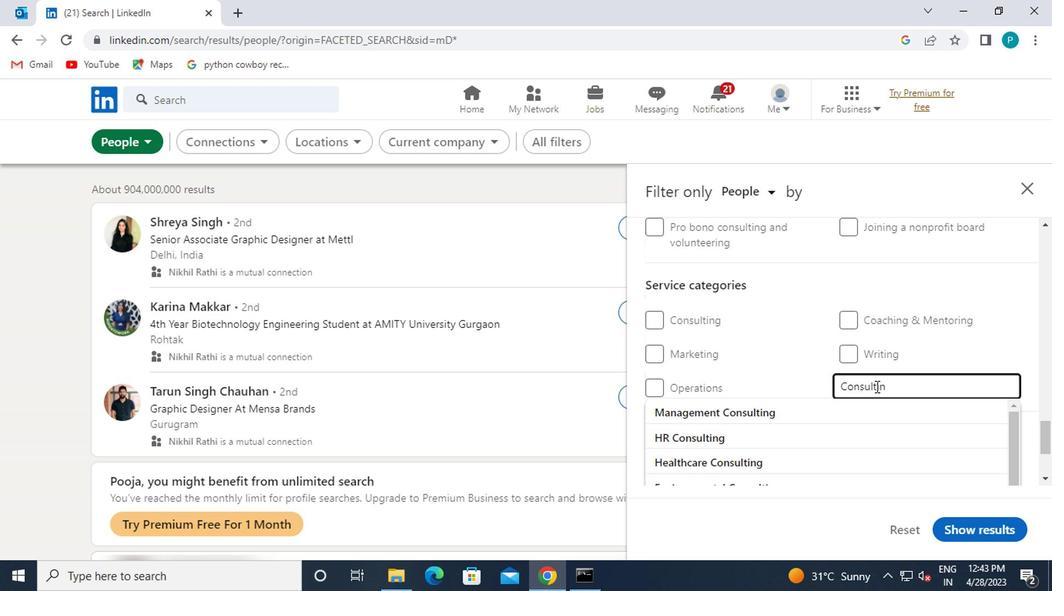
Action: Mouse moved to (825, 419)
Screenshot: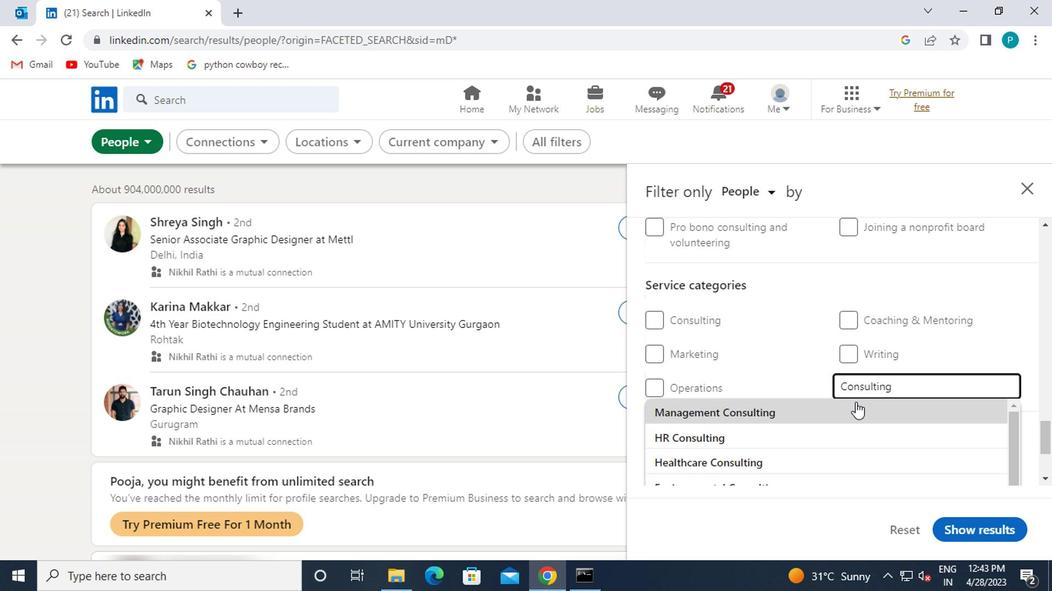 
Action: Mouse scrolled (825, 419) with delta (0, 0)
Screenshot: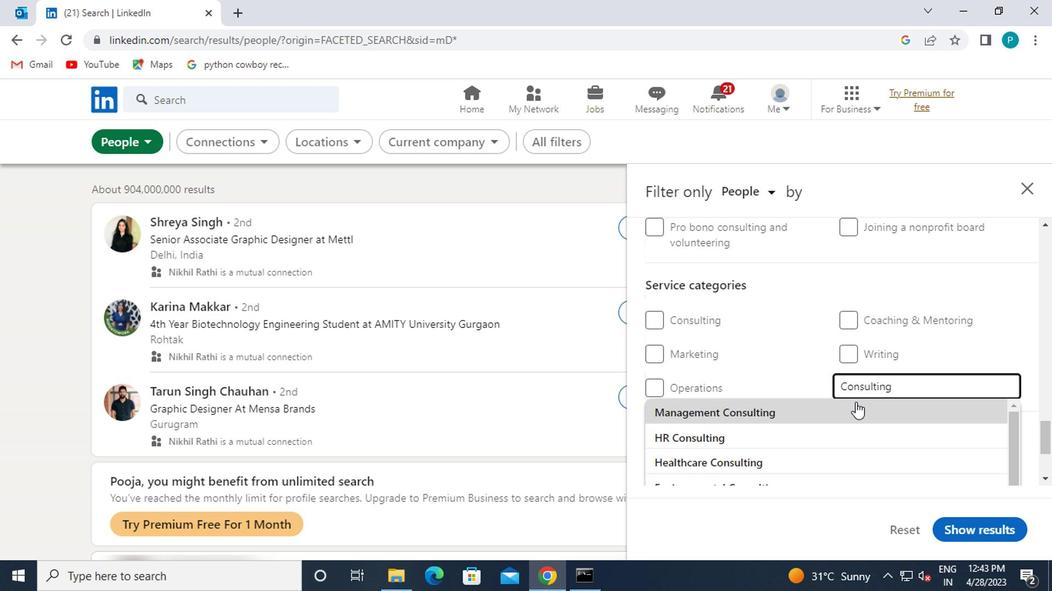 
Action: Mouse scrolled (825, 419) with delta (0, 0)
Screenshot: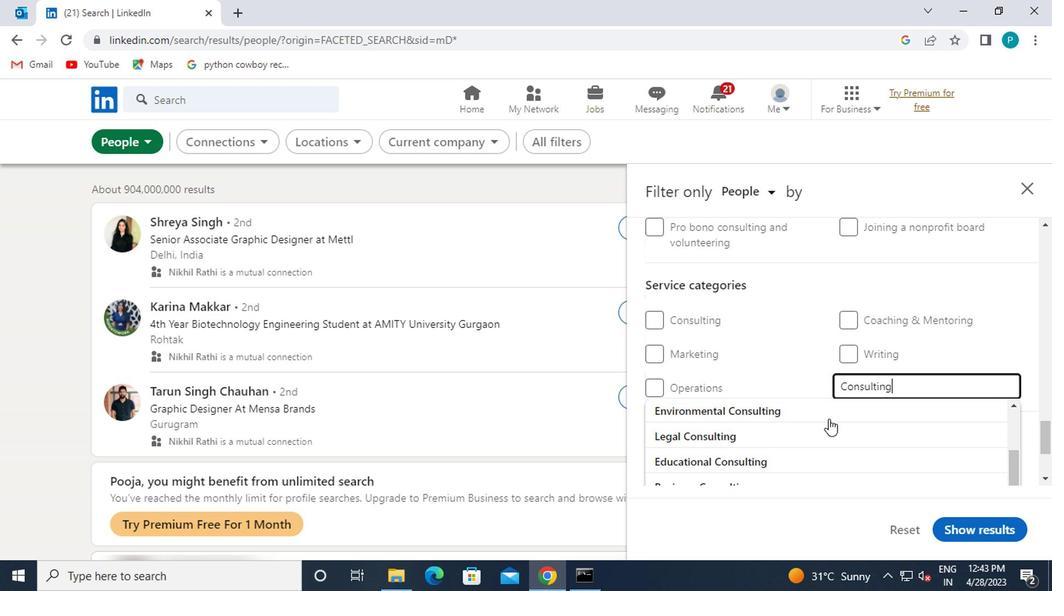 
Action: Mouse scrolled (825, 419) with delta (0, 0)
Screenshot: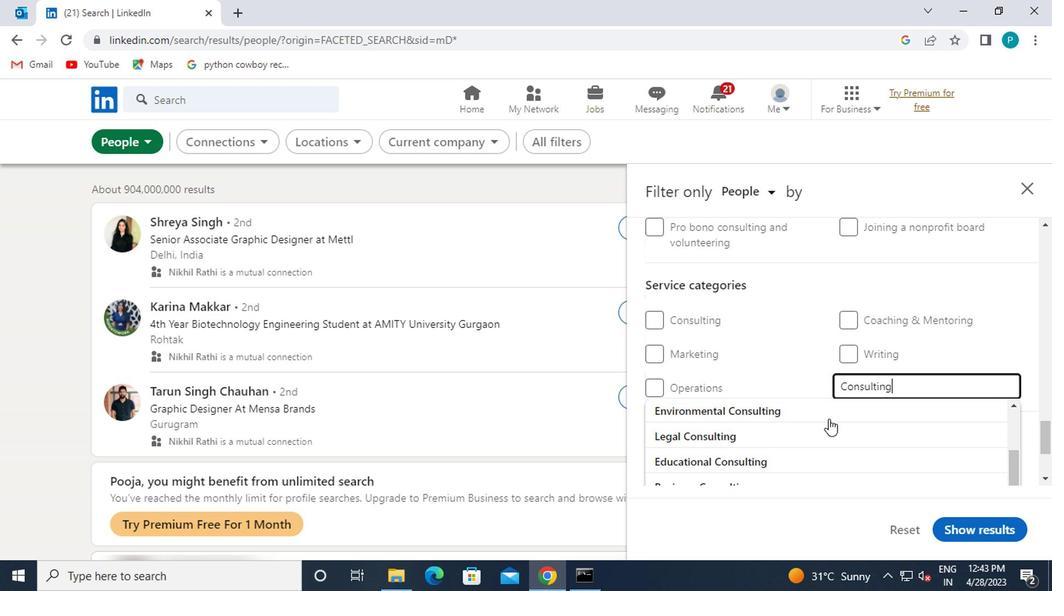 
Action: Mouse scrolled (825, 419) with delta (0, 0)
Screenshot: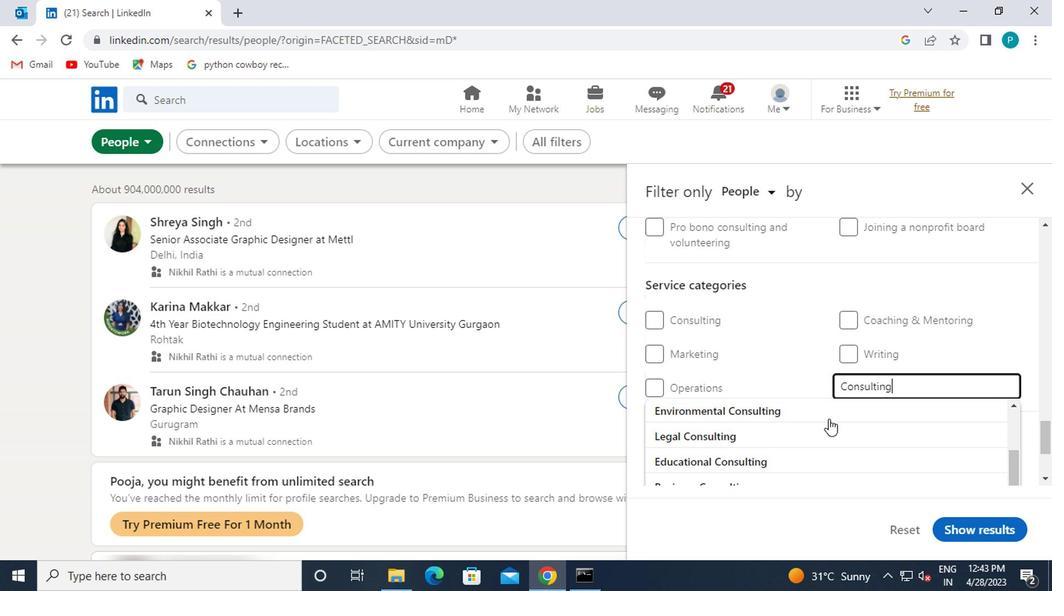 
Action: Mouse moved to (824, 421)
Screenshot: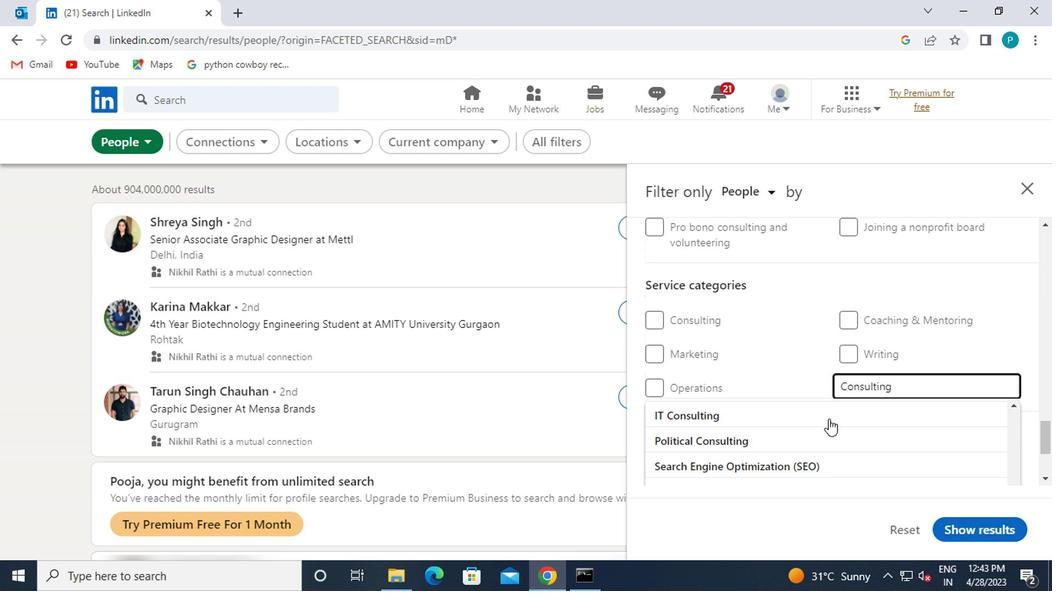 
Action: Key pressed <Key.enter>
Screenshot: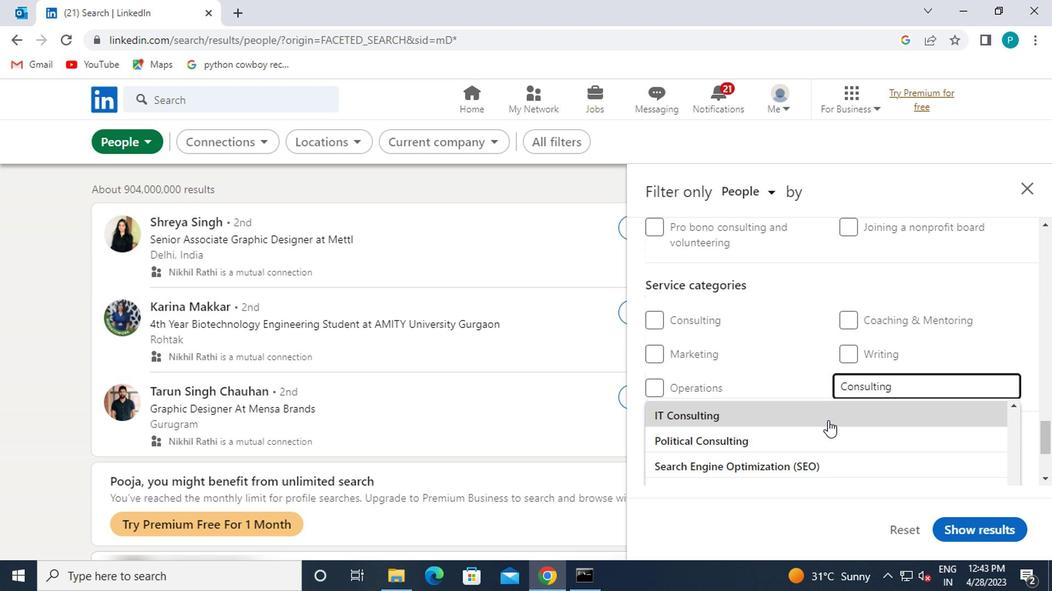 
Action: Mouse moved to (819, 412)
Screenshot: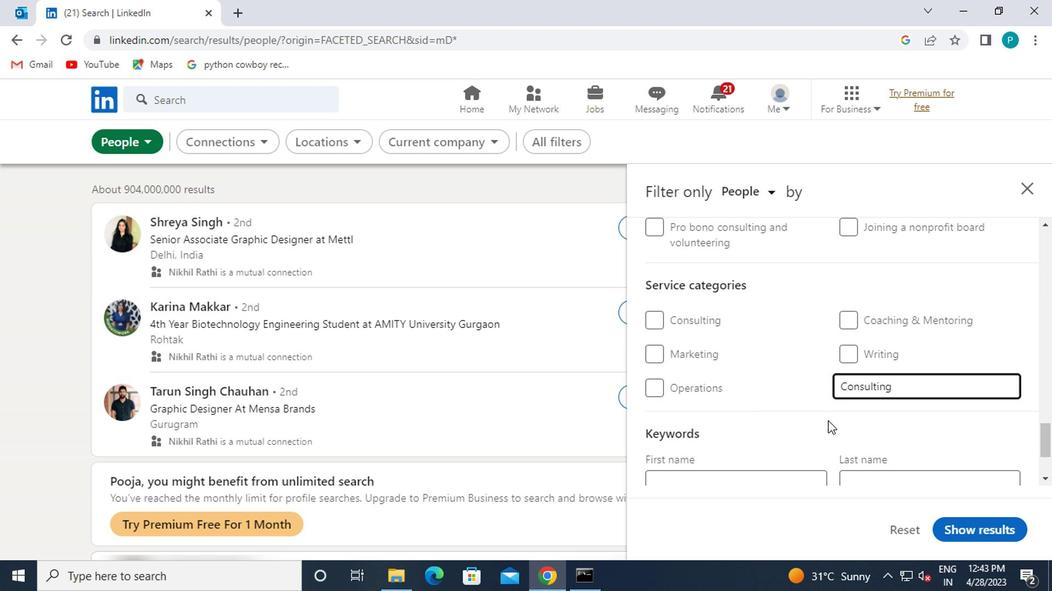
Action: Mouse scrolled (819, 411) with delta (0, 0)
Screenshot: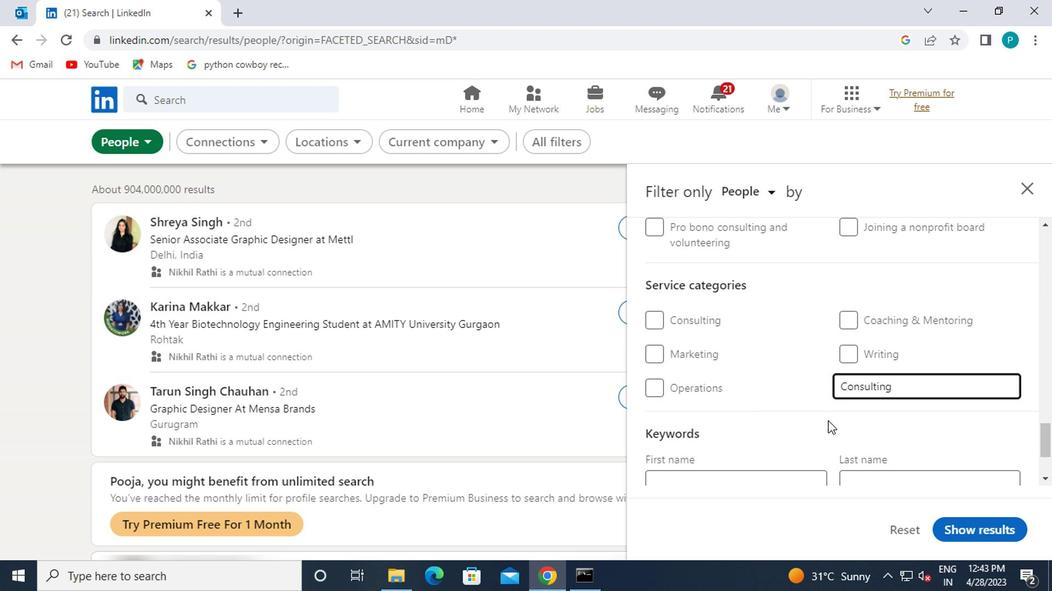 
Action: Mouse moved to (710, 459)
Screenshot: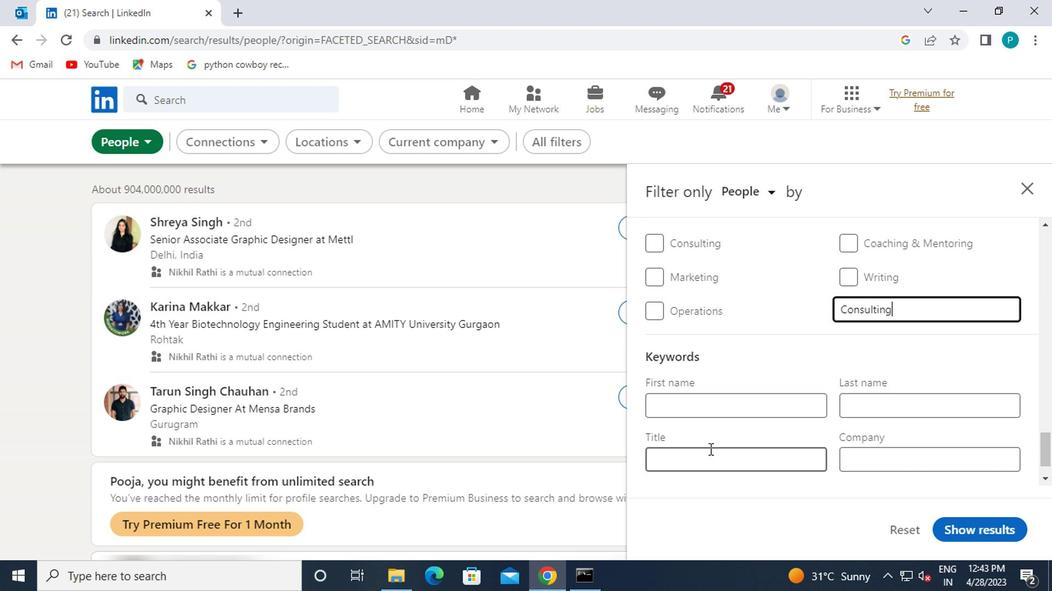 
Action: Mouse pressed left at (710, 459)
Screenshot: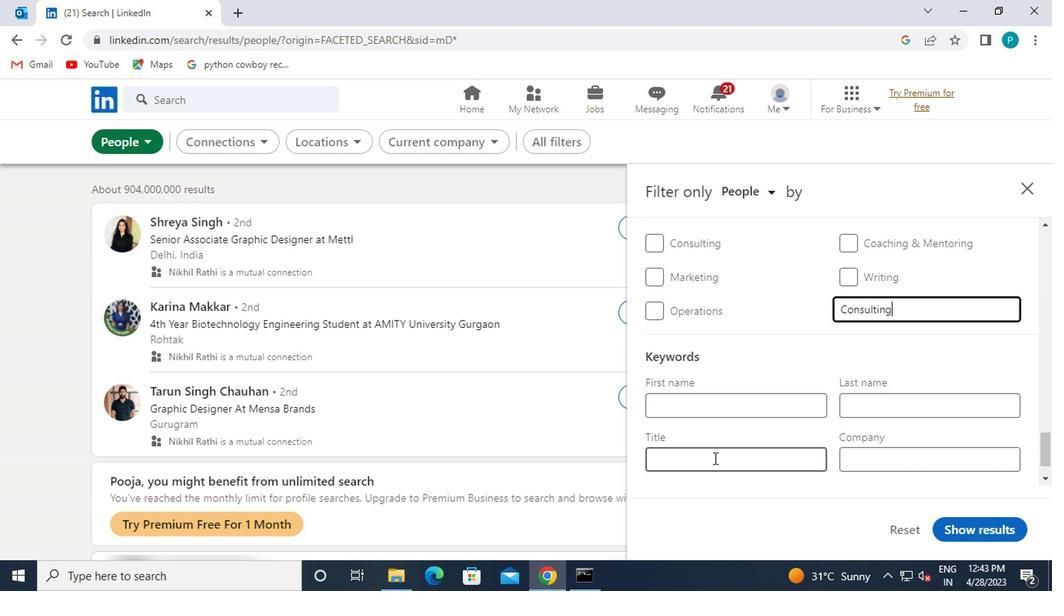 
Action: Mouse moved to (711, 459)
Screenshot: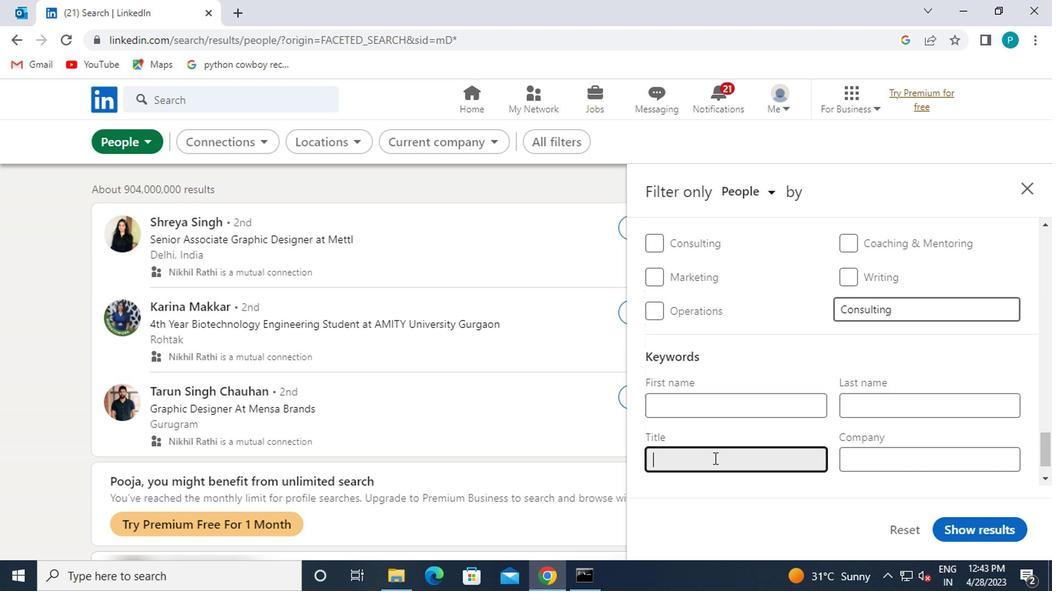 
Action: Key pressed <Key.caps_lock>B<Key.caps_lock>USINESS<Key.space><Key.caps_lock>M<Key.caps_lock>ANAA<Key.backspace>GER
Screenshot: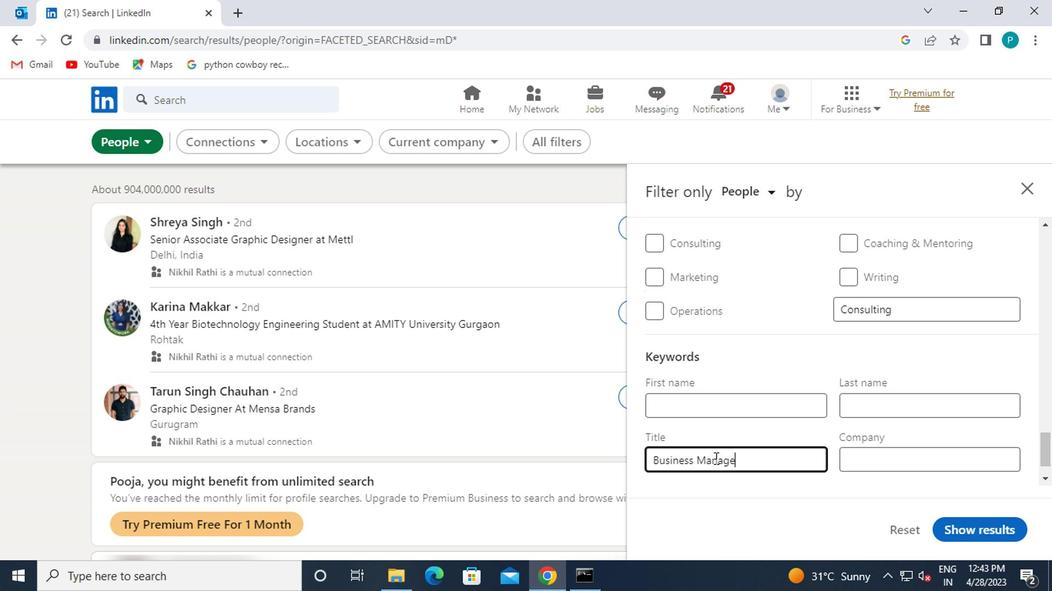 
Action: Mouse moved to (971, 527)
Screenshot: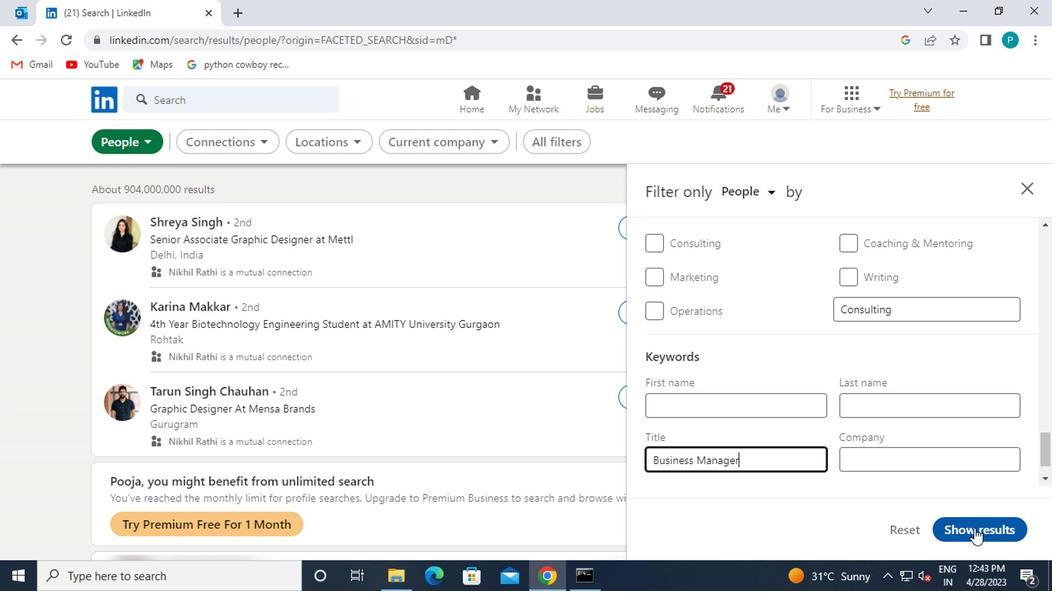 
Action: Mouse pressed left at (971, 527)
Screenshot: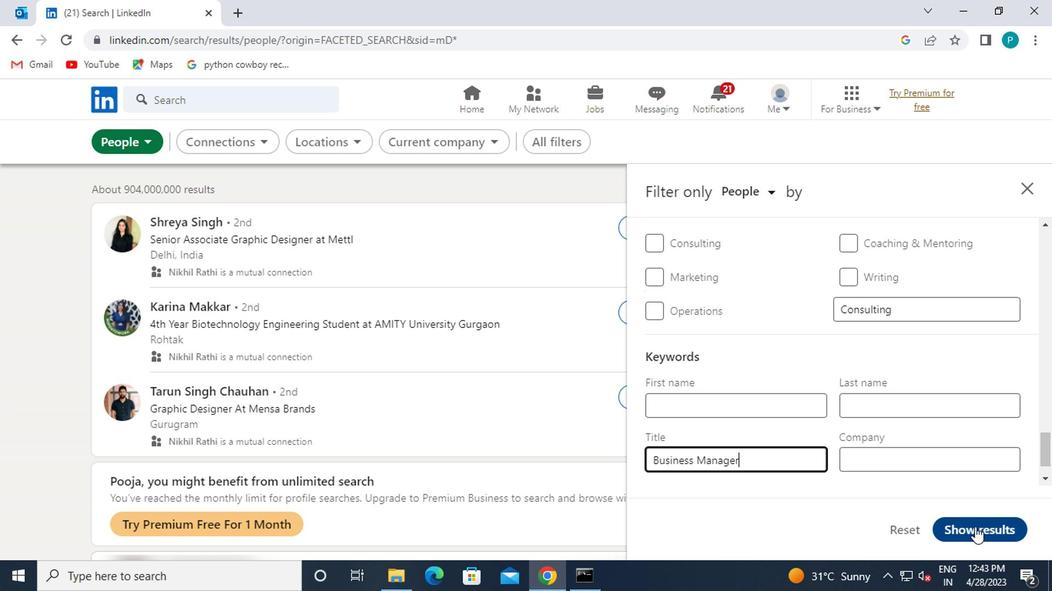 
Action: Mouse moved to (987, 531)
Screenshot: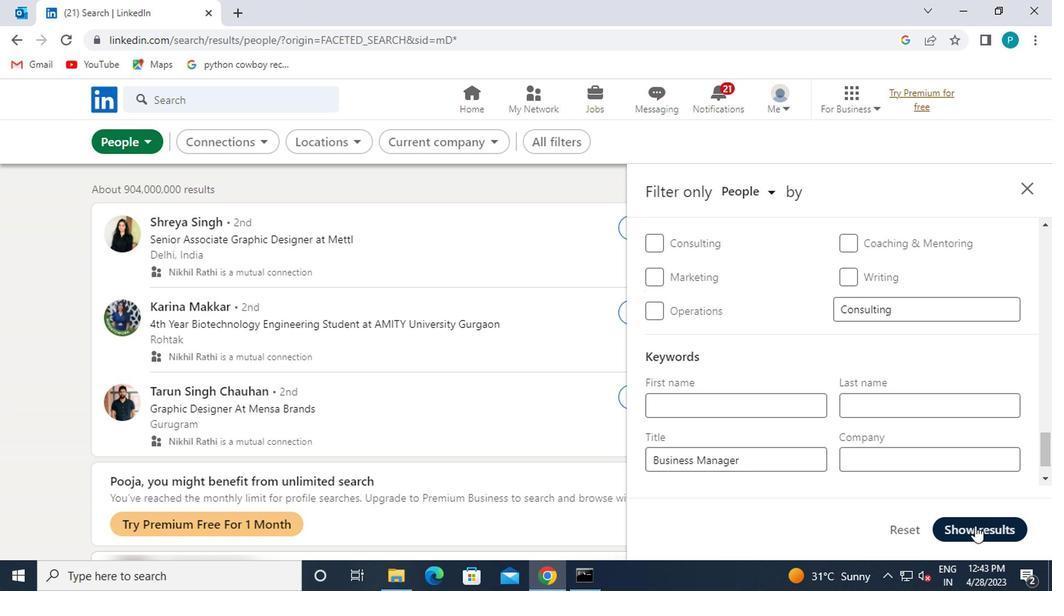 
